 Task: Find connections with filter location Frederikshavn with filter topic #marketingdigitalwith filter profile language French with filter current company MX Player with filter school University of Jammu with filter industry Plastics Manufacturing with filter service category Network Support with filter keywords title Attorney
Action: Mouse moved to (563, 75)
Screenshot: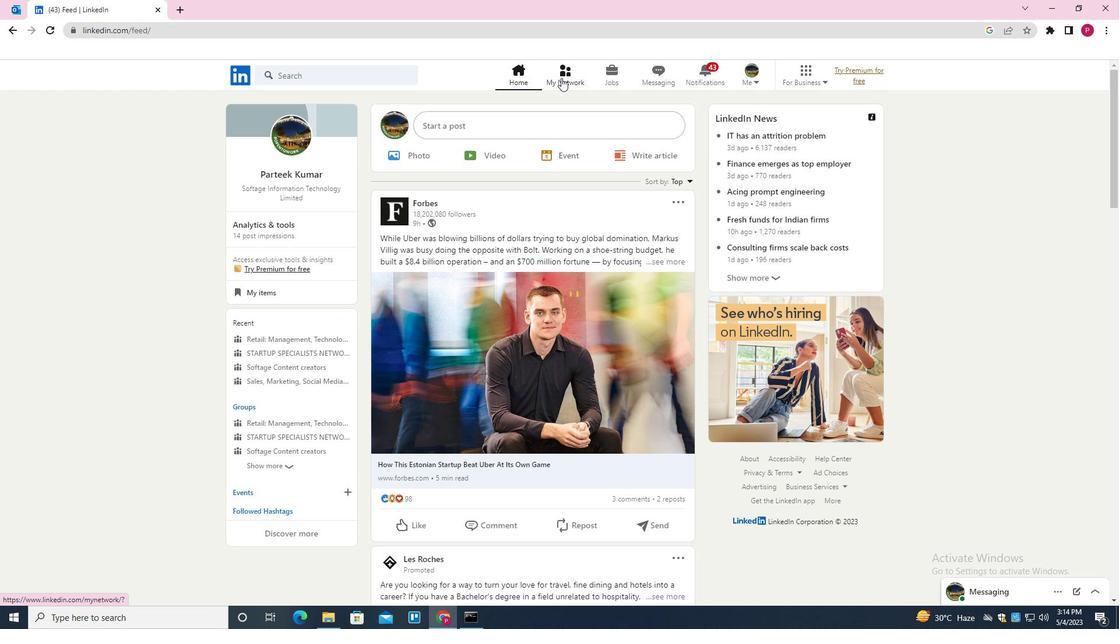 
Action: Mouse pressed left at (563, 75)
Screenshot: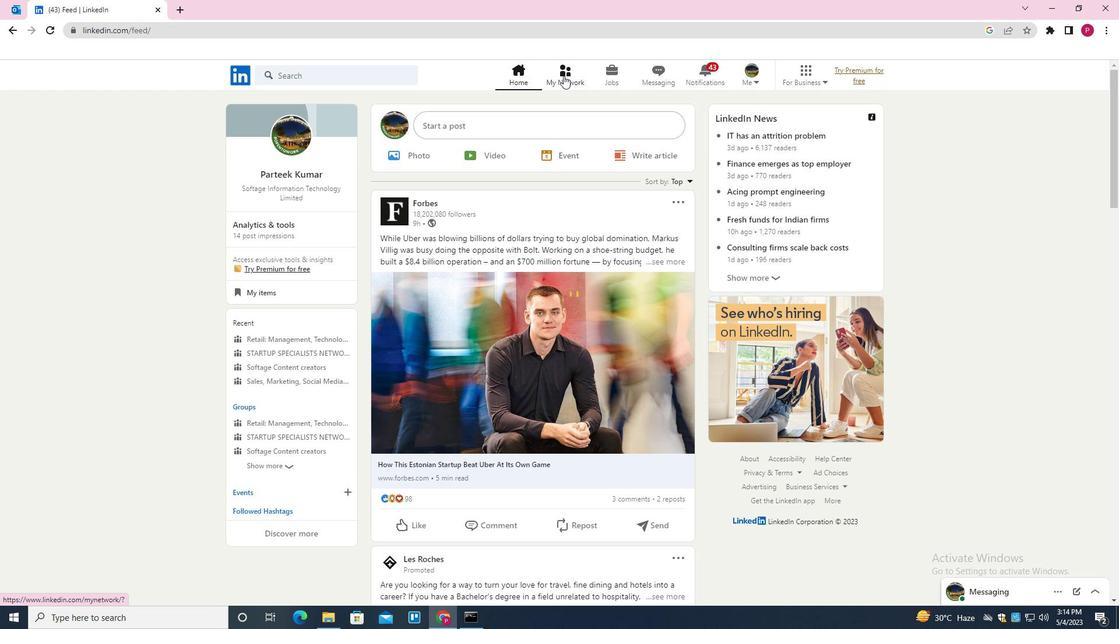 
Action: Mouse moved to (334, 143)
Screenshot: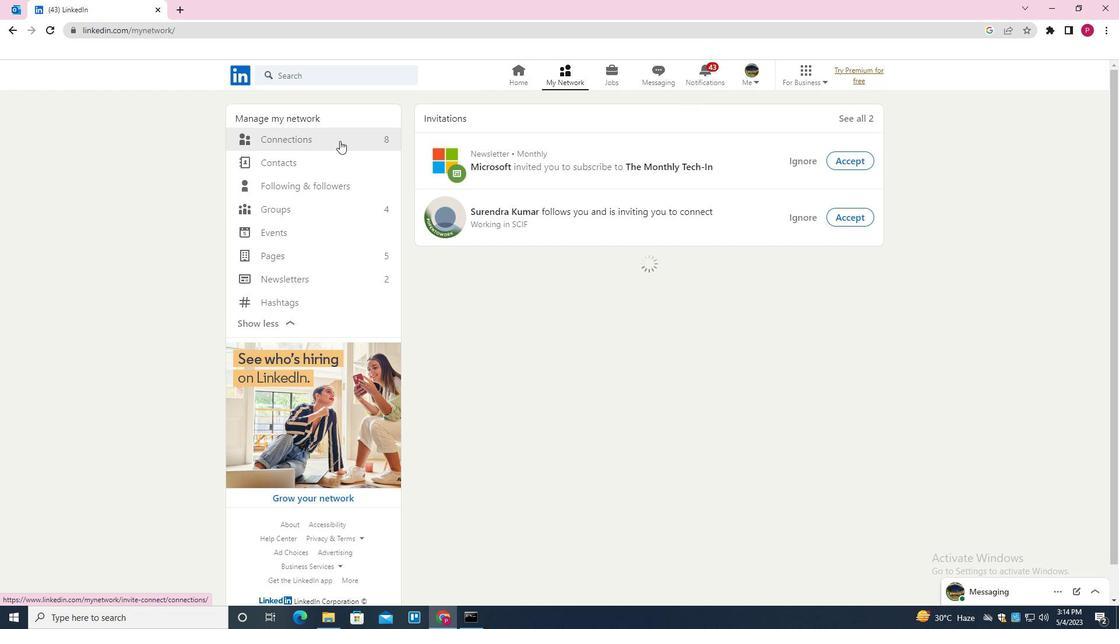 
Action: Mouse pressed left at (334, 143)
Screenshot: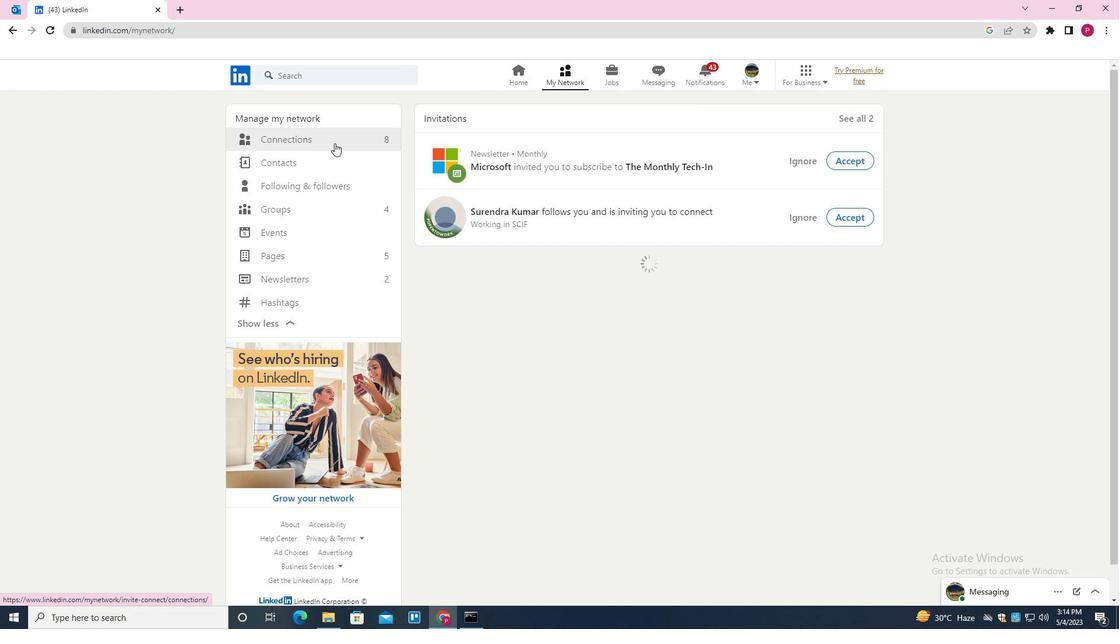 
Action: Mouse moved to (639, 139)
Screenshot: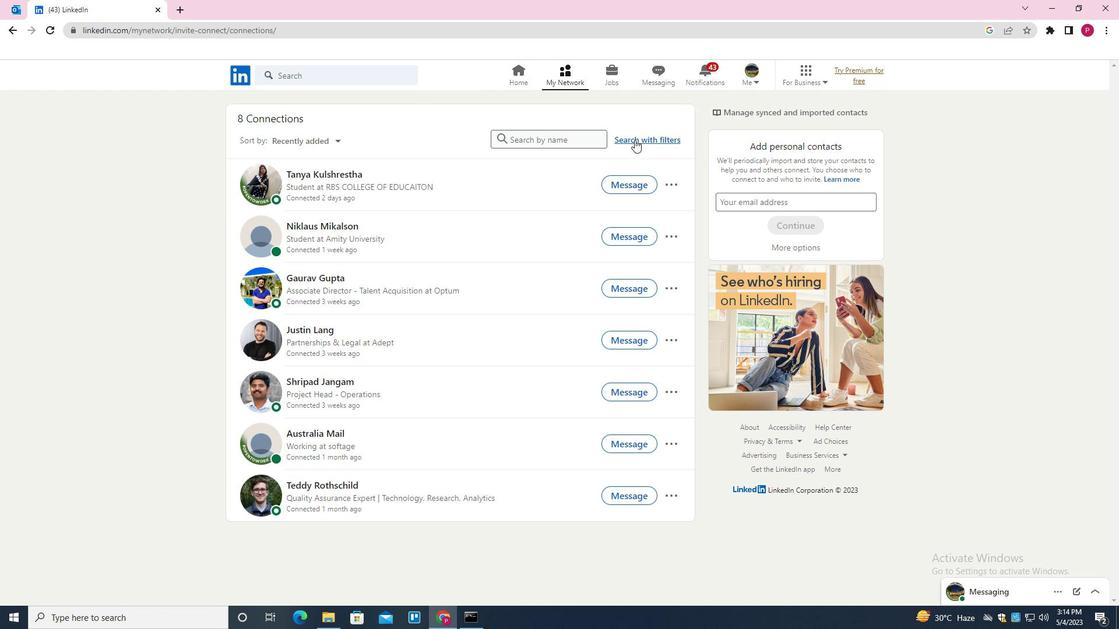 
Action: Mouse pressed left at (639, 139)
Screenshot: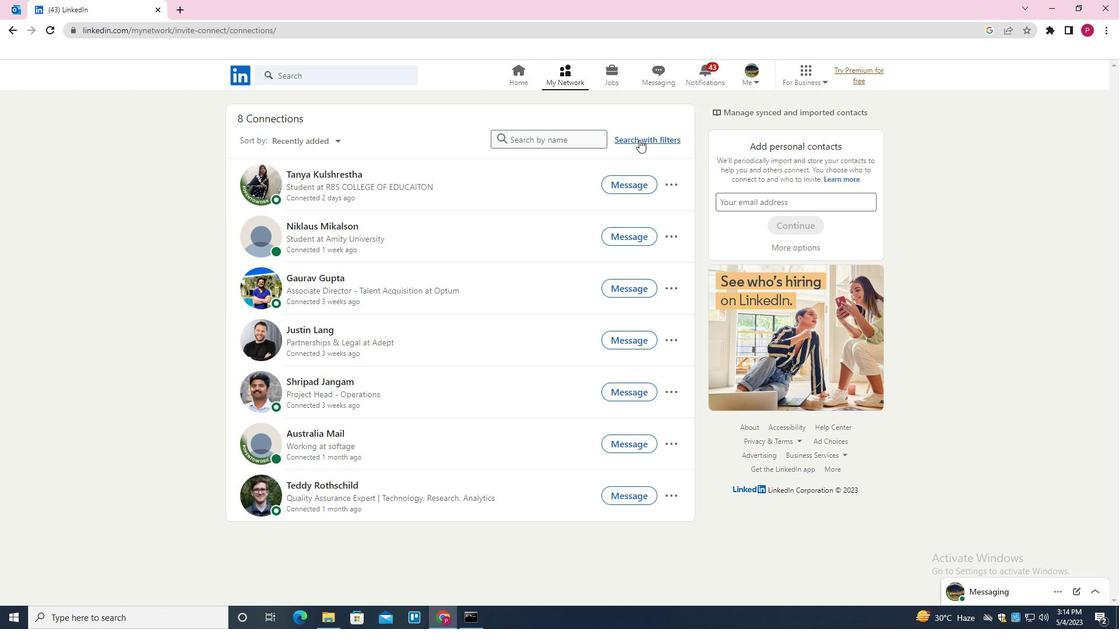 
Action: Mouse moved to (600, 107)
Screenshot: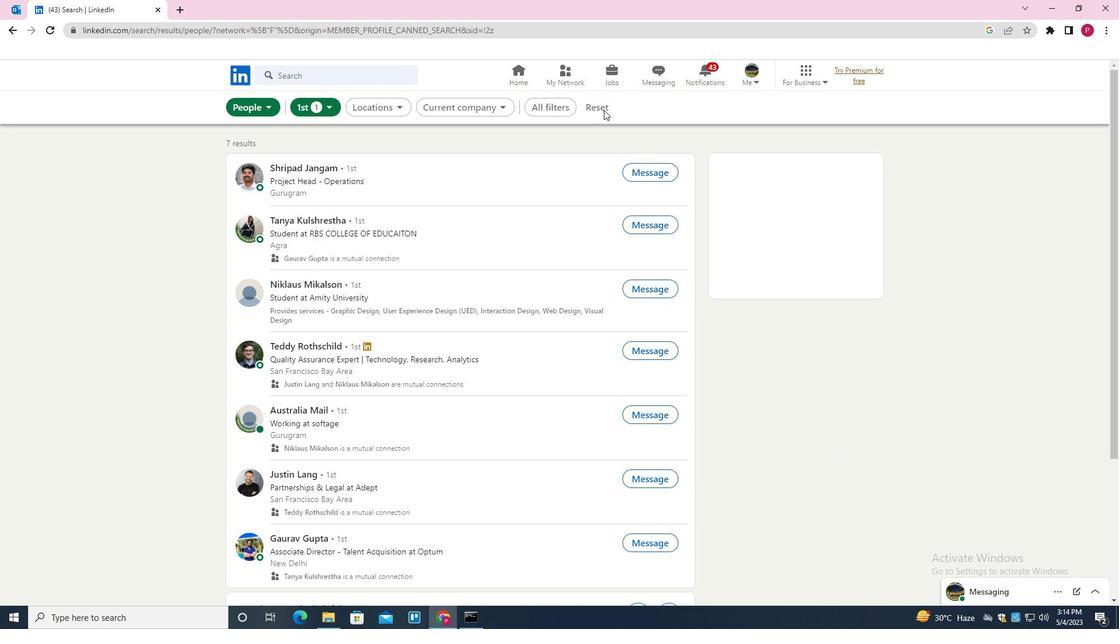 
Action: Mouse pressed left at (600, 107)
Screenshot: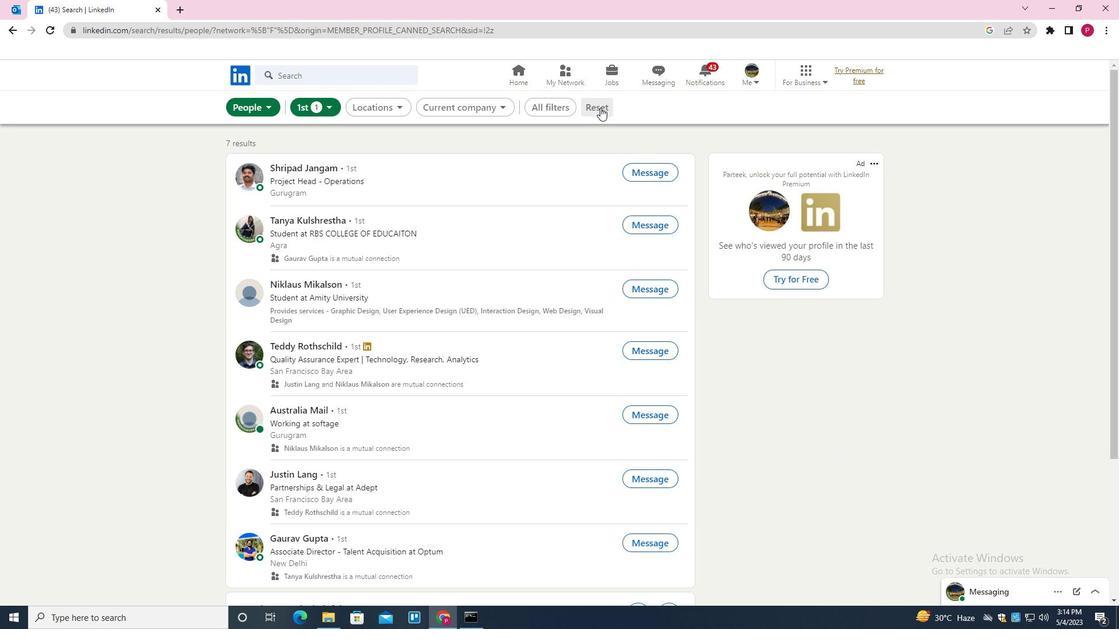
Action: Mouse moved to (566, 105)
Screenshot: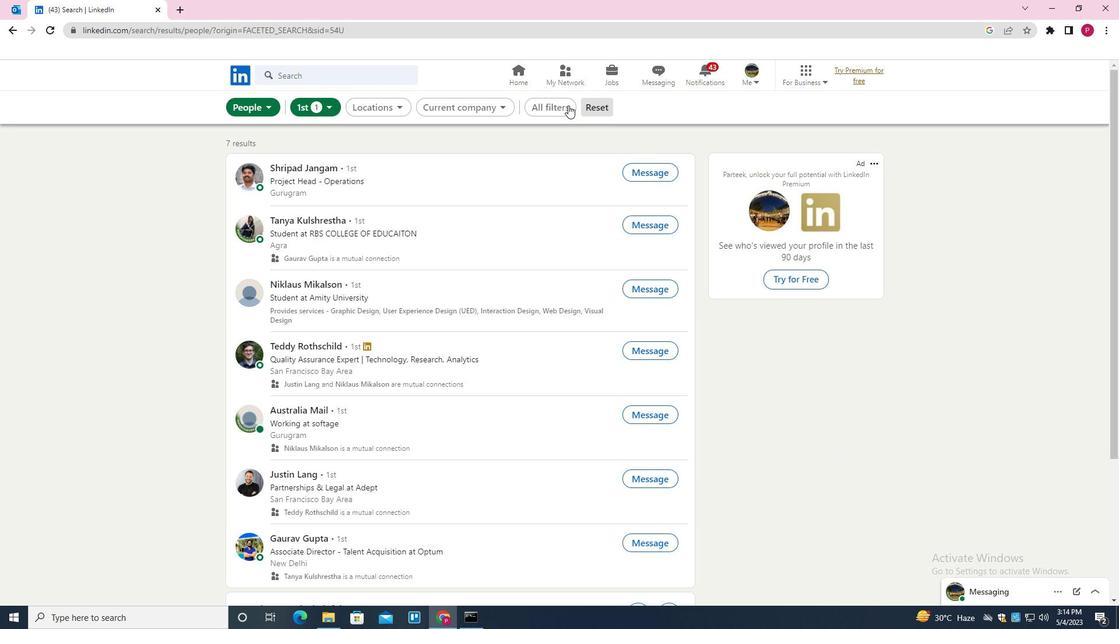 
Action: Mouse pressed left at (566, 105)
Screenshot: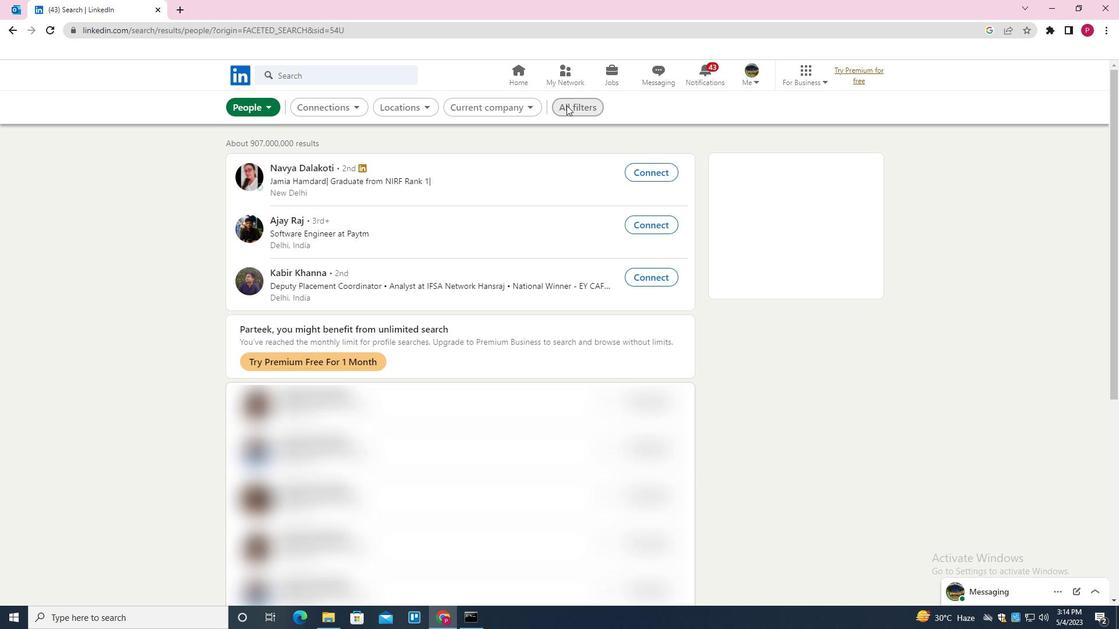 
Action: Mouse moved to (914, 305)
Screenshot: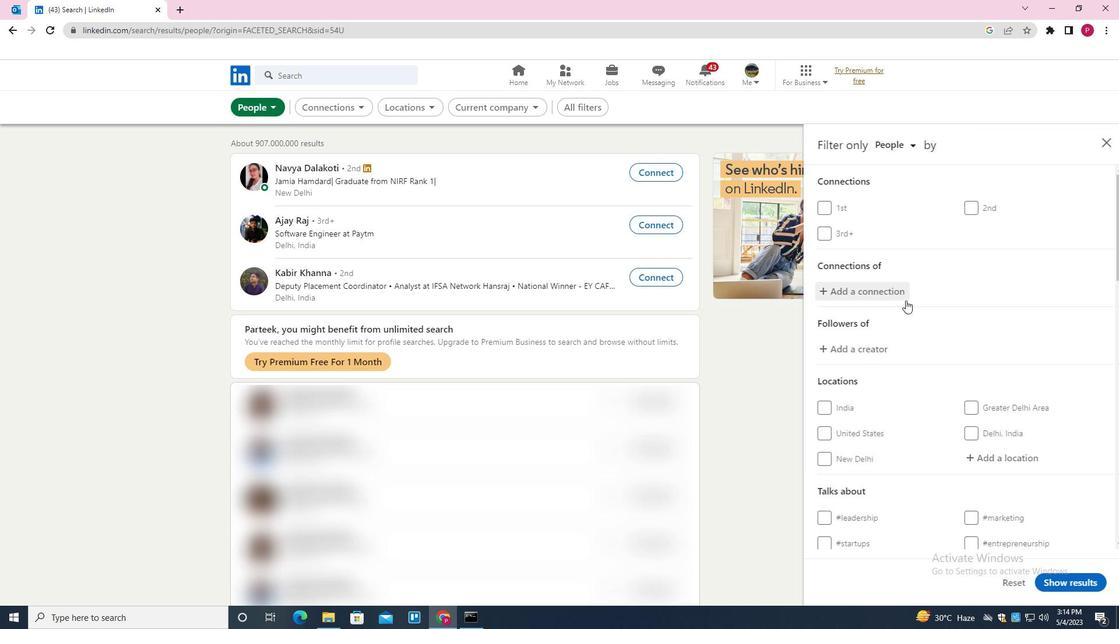 
Action: Mouse scrolled (914, 304) with delta (0, 0)
Screenshot: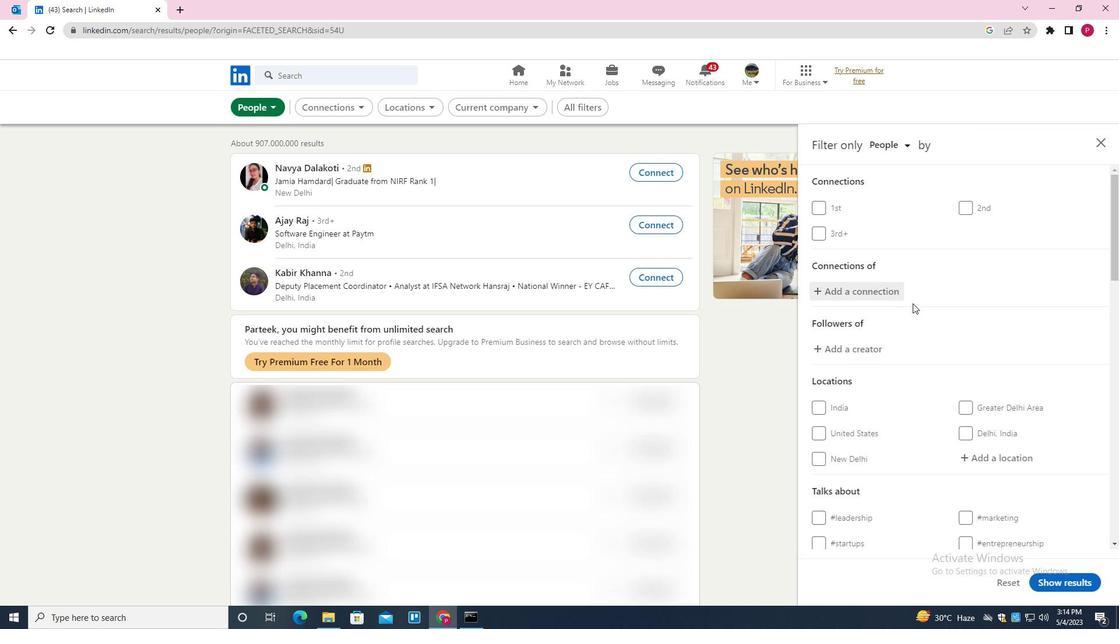 
Action: Mouse scrolled (914, 304) with delta (0, 0)
Screenshot: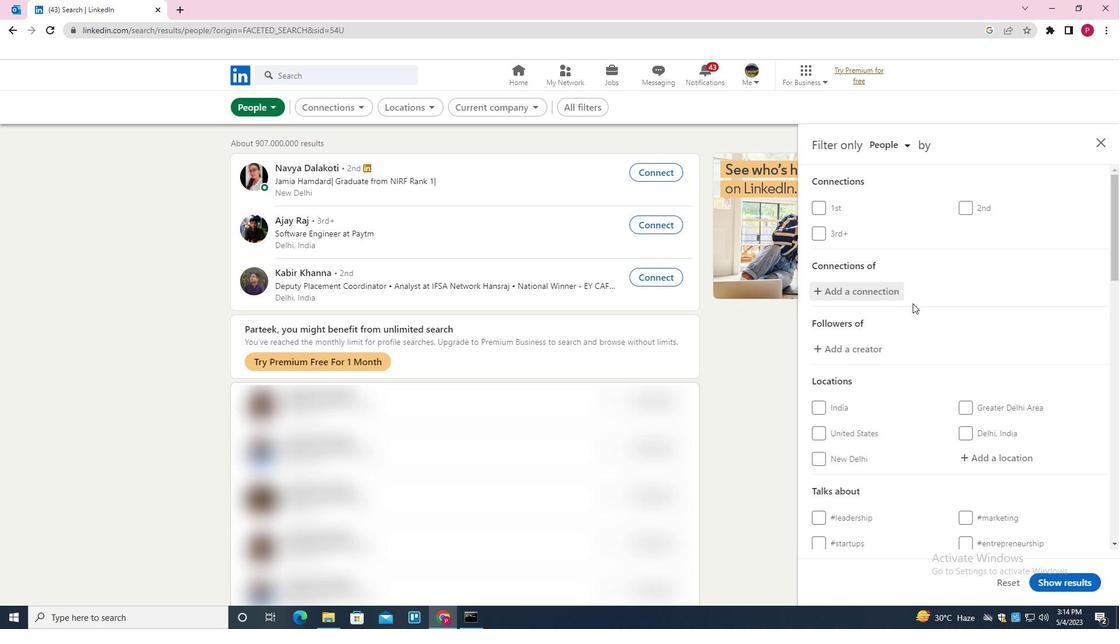 
Action: Mouse moved to (918, 309)
Screenshot: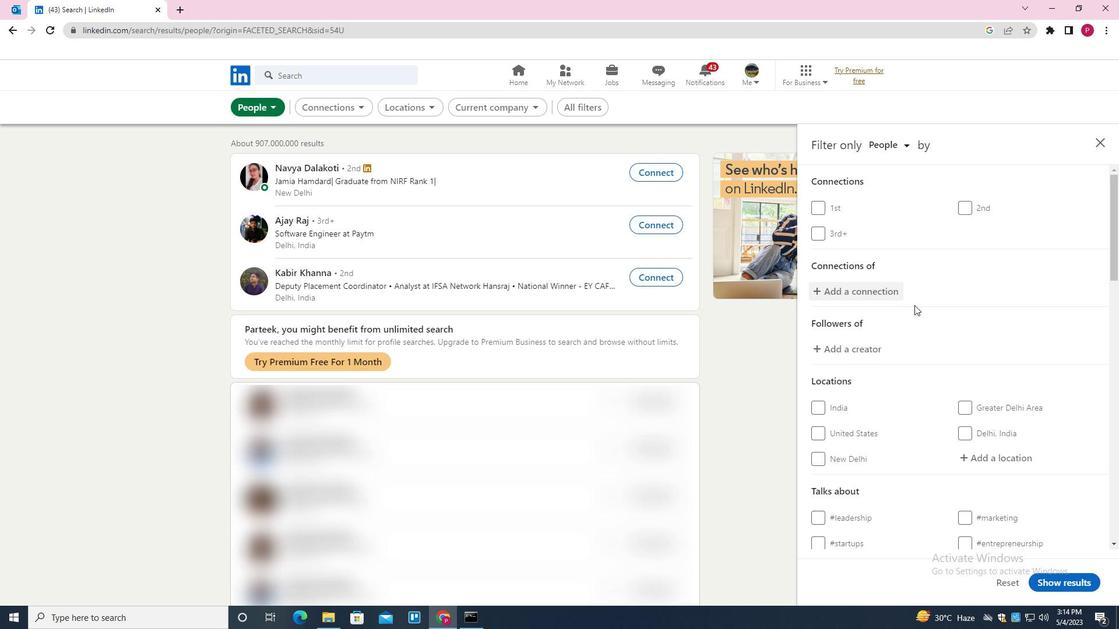
Action: Mouse scrolled (918, 308) with delta (0, 0)
Screenshot: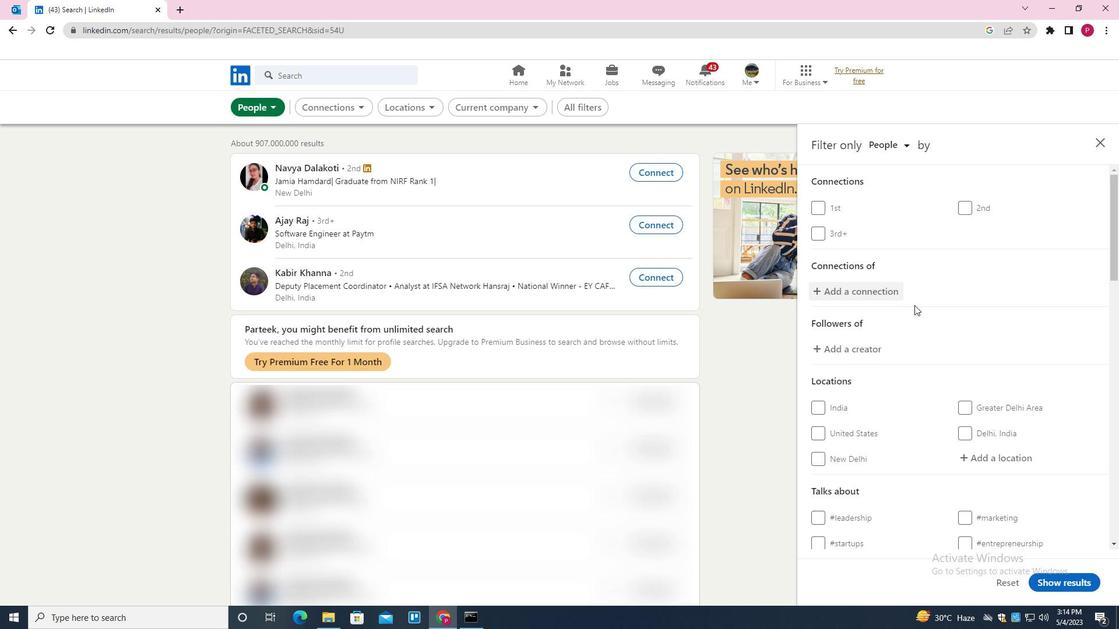 
Action: Mouse moved to (982, 290)
Screenshot: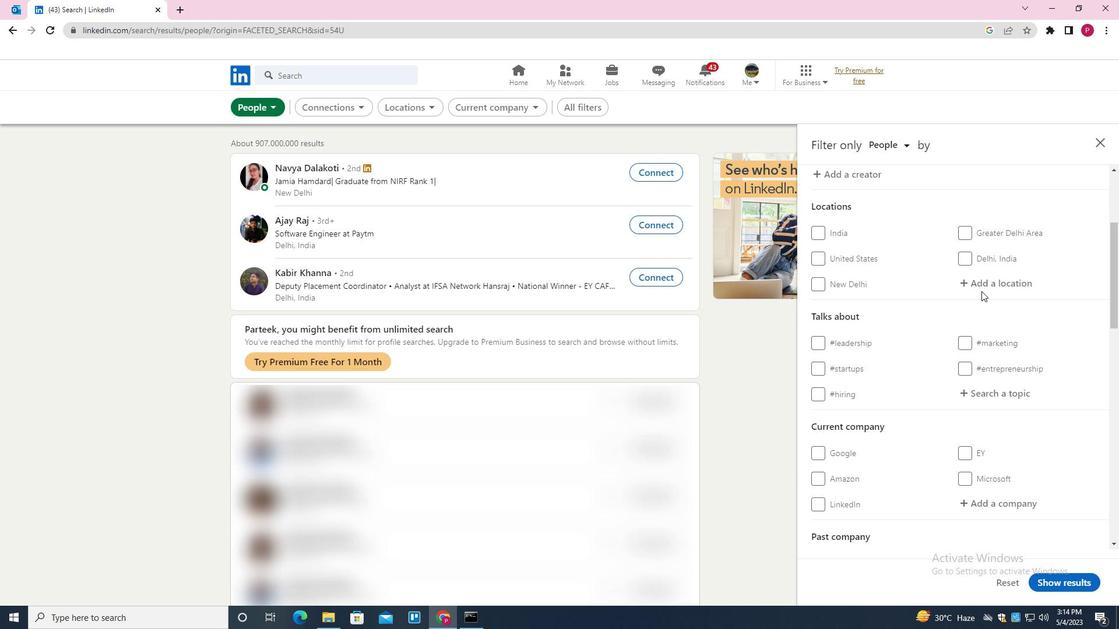 
Action: Mouse pressed left at (982, 290)
Screenshot: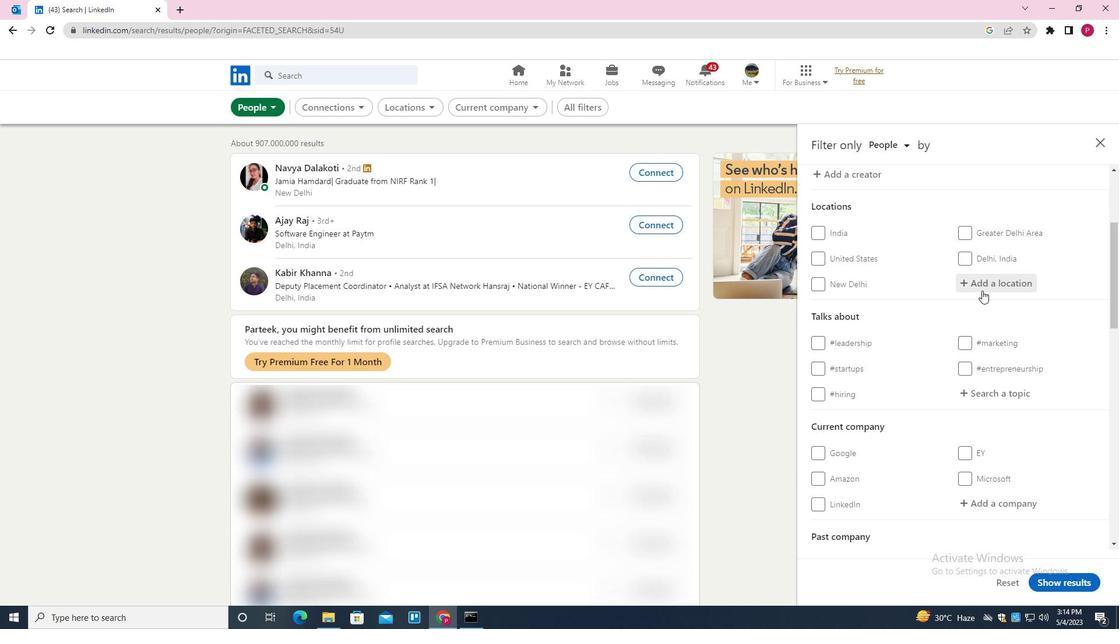 
Action: Key pressed <Key.shift>FREDERIKSHVAN<Key.down><Key.enter>
Screenshot: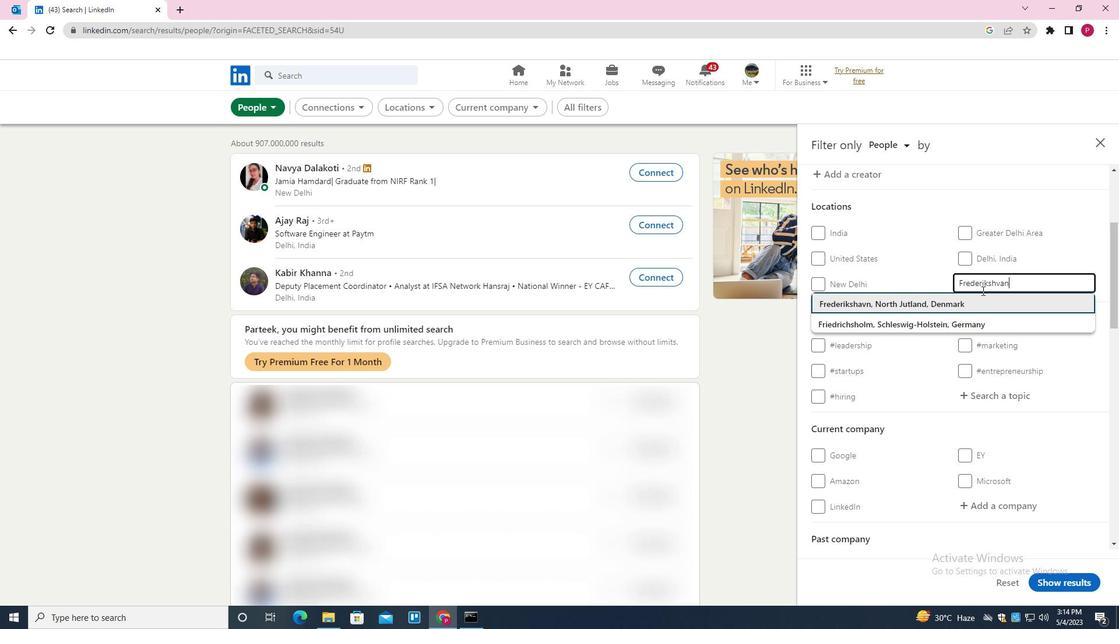 
Action: Mouse moved to (964, 318)
Screenshot: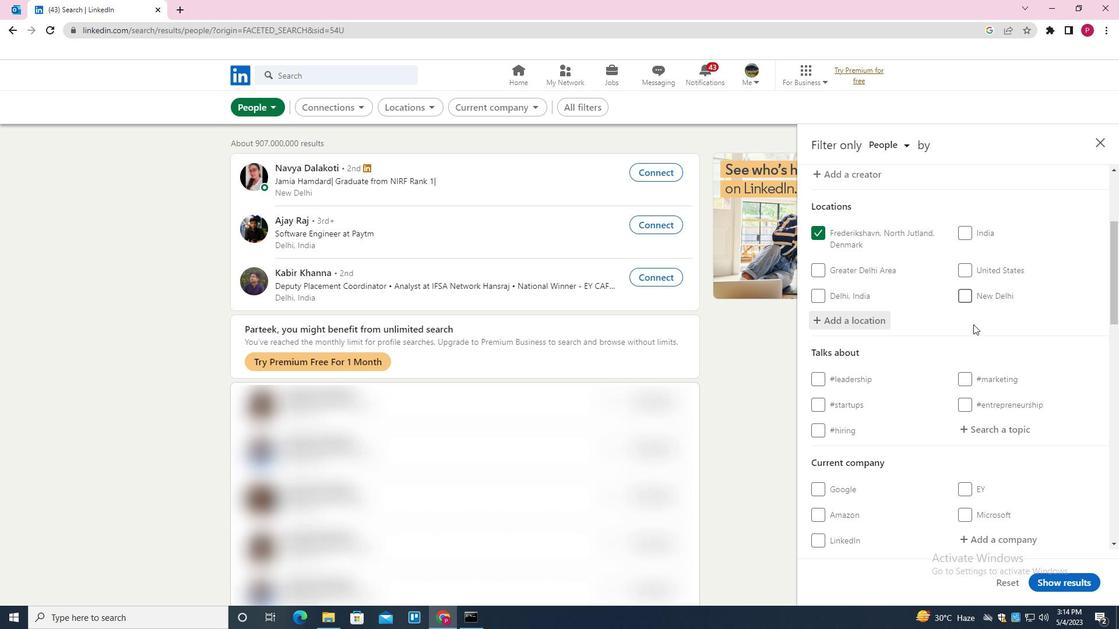 
Action: Mouse scrolled (964, 317) with delta (0, 0)
Screenshot: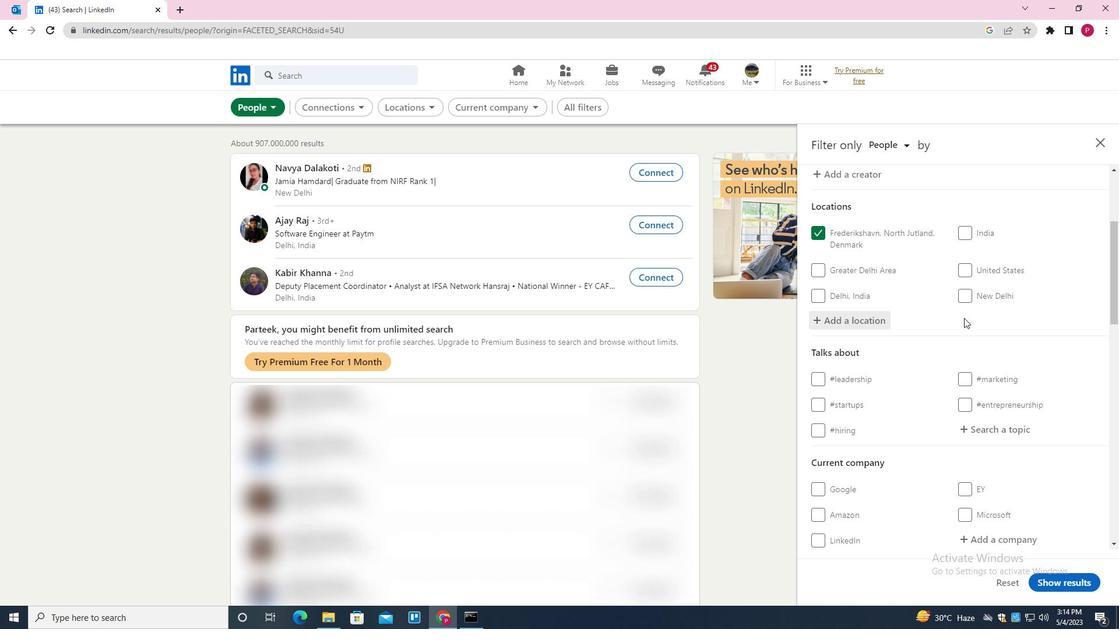 
Action: Mouse scrolled (964, 317) with delta (0, 0)
Screenshot: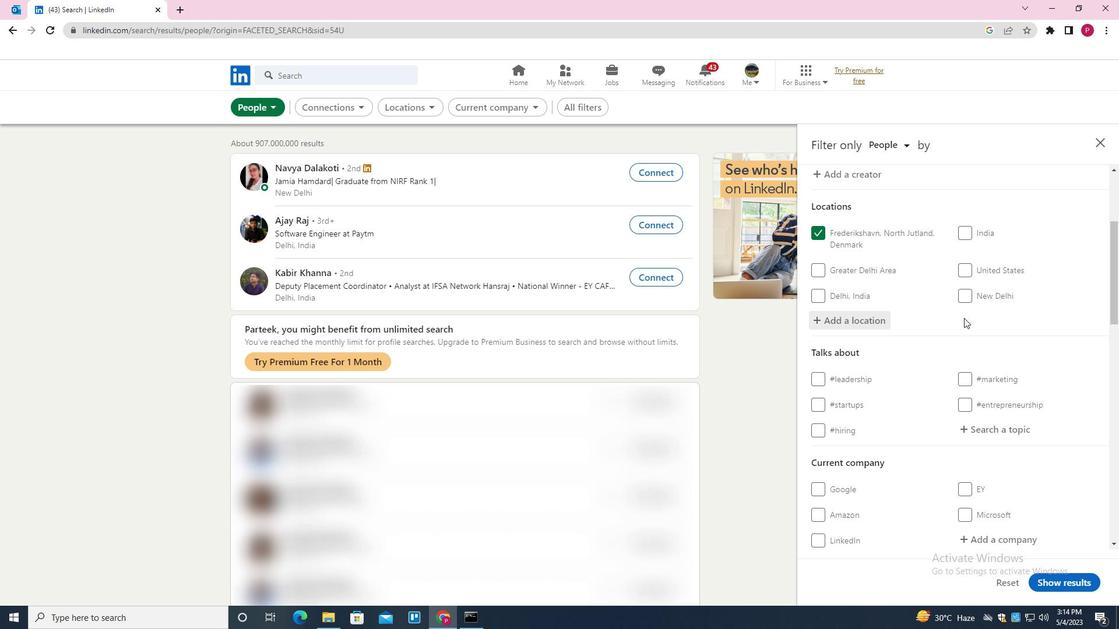 
Action: Mouse scrolled (964, 317) with delta (0, 0)
Screenshot: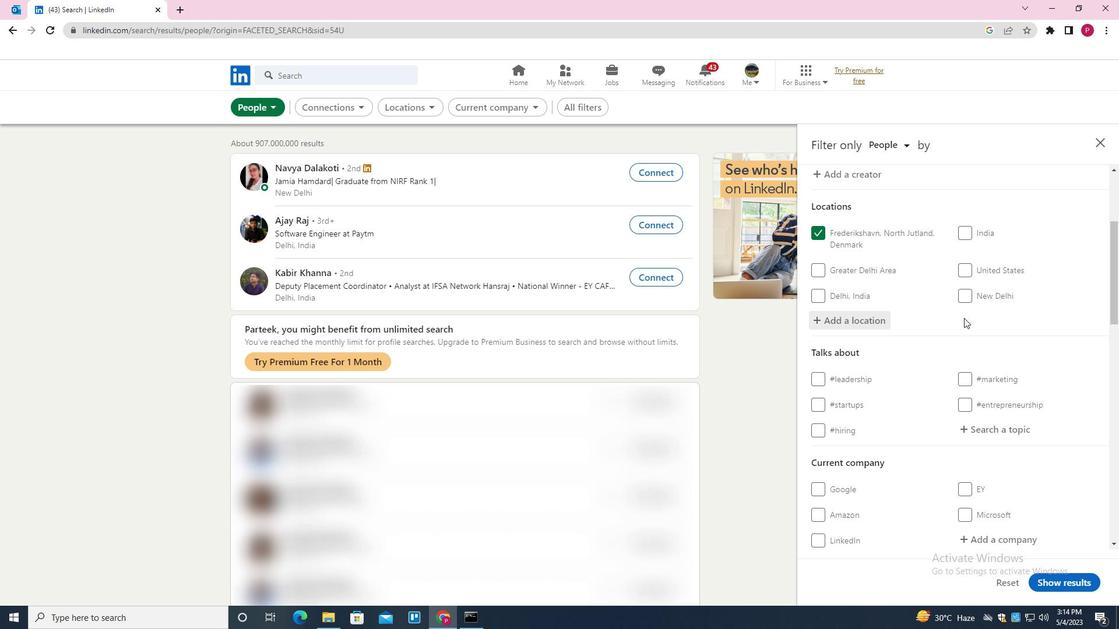 
Action: Mouse moved to (997, 255)
Screenshot: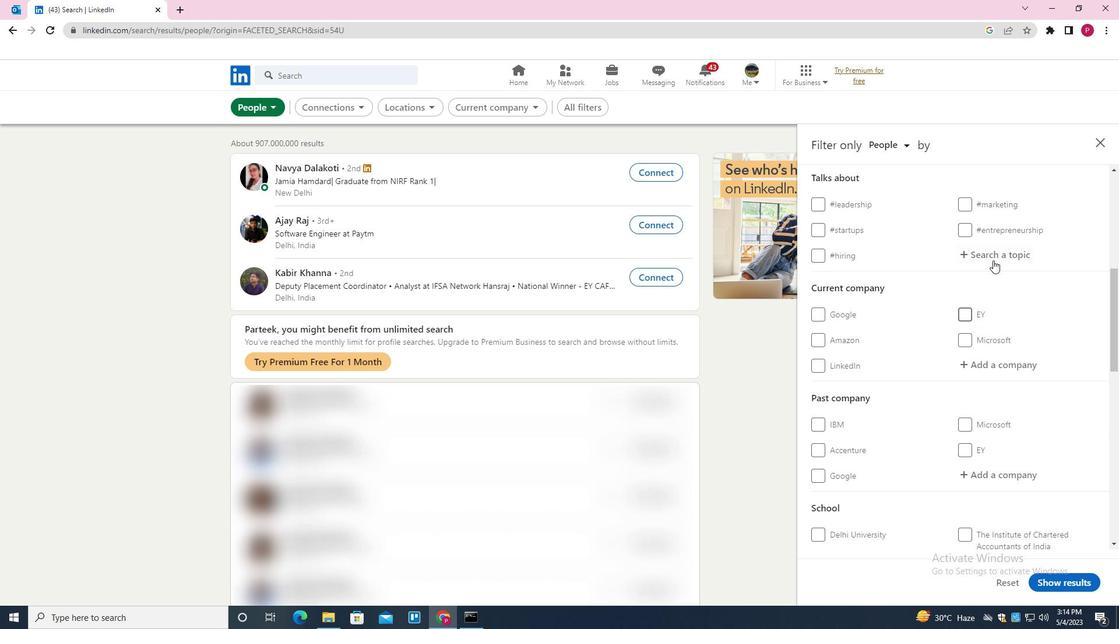
Action: Mouse pressed left at (997, 255)
Screenshot: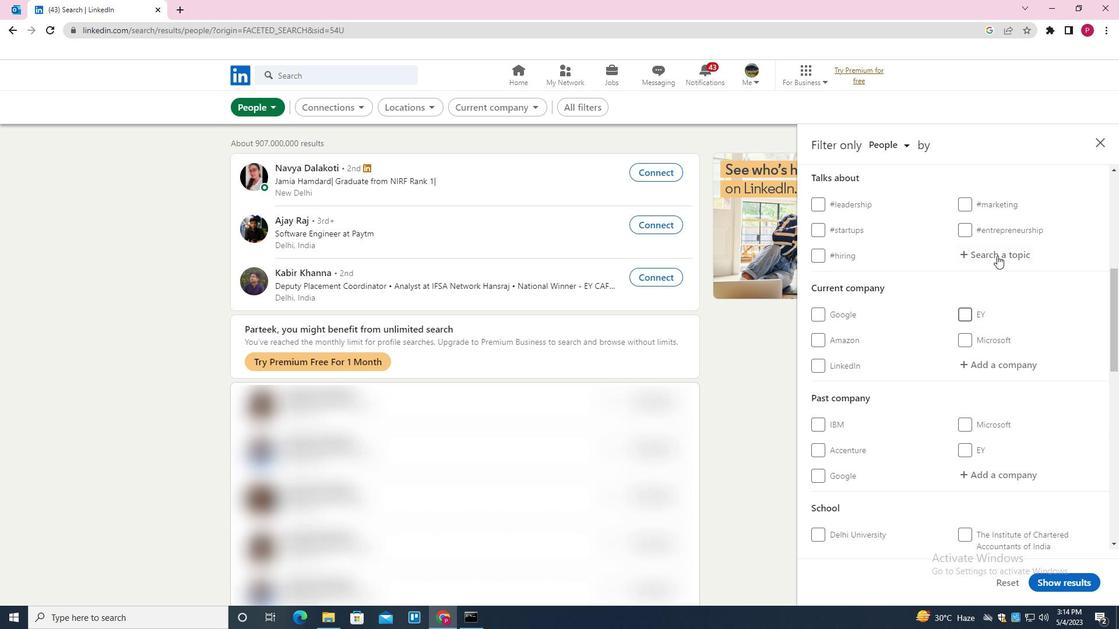 
Action: Key pressed MARKETINGDIGITAL<Key.down><Key.enter>
Screenshot: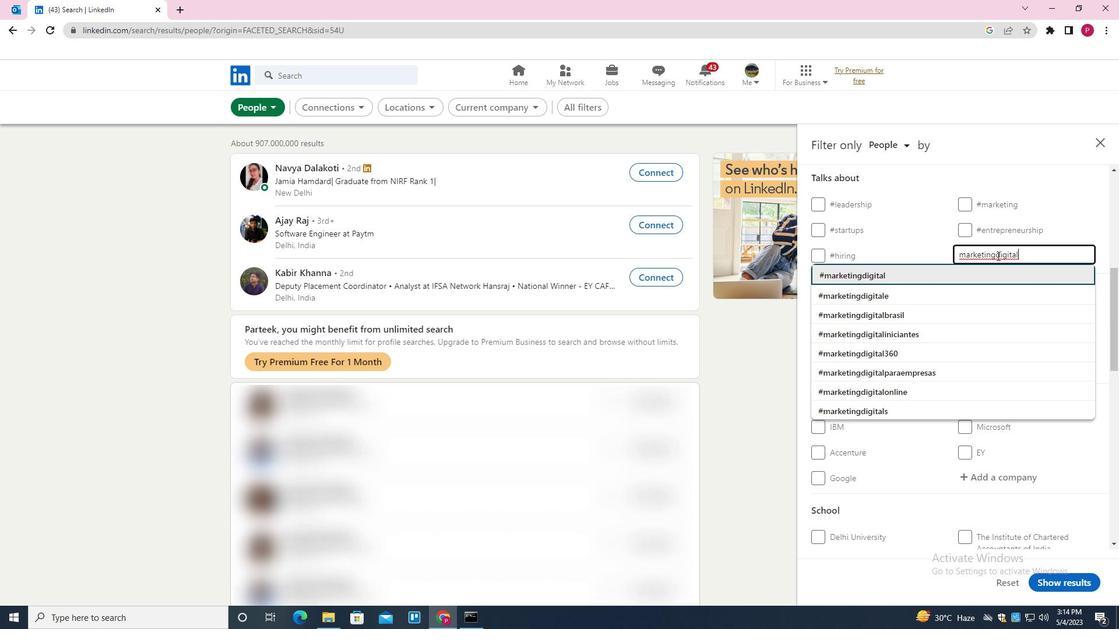 
Action: Mouse moved to (956, 271)
Screenshot: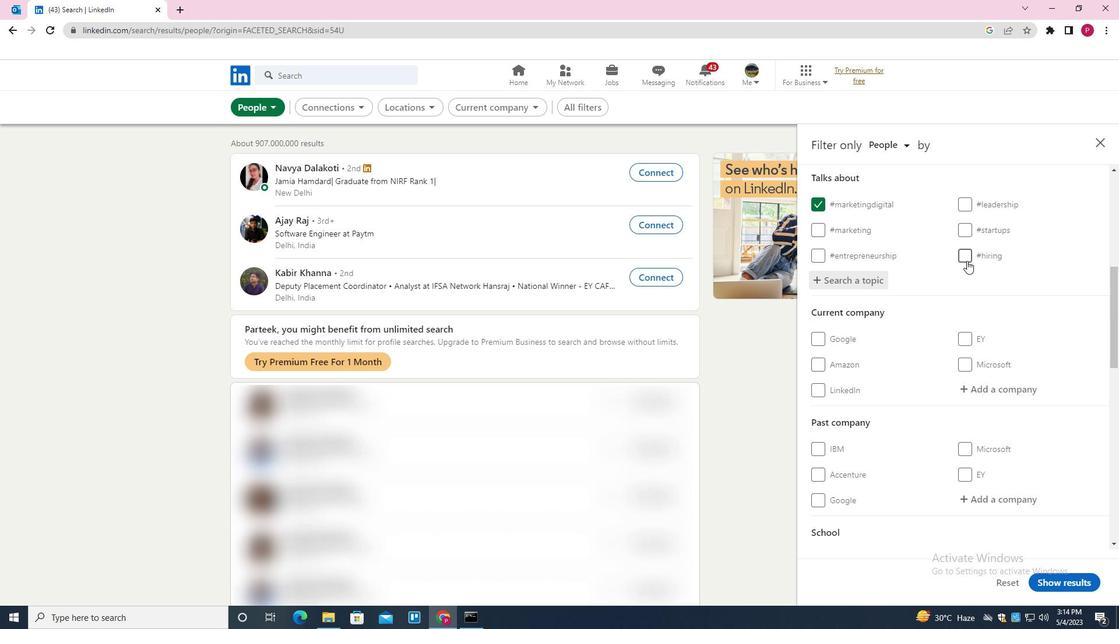 
Action: Mouse scrolled (956, 270) with delta (0, 0)
Screenshot: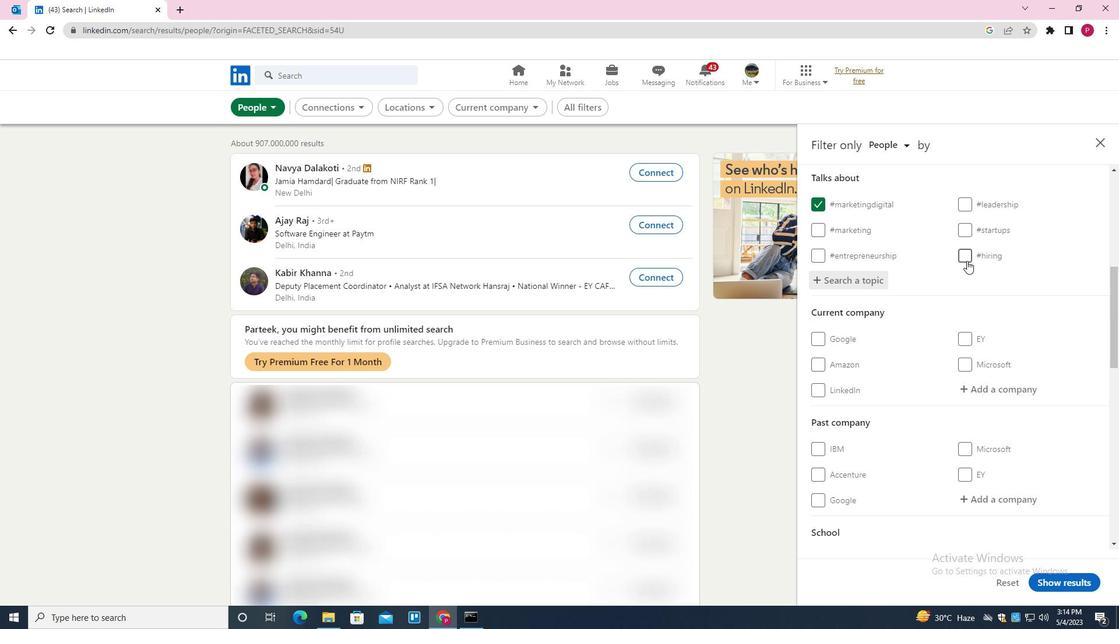 
Action: Mouse moved to (952, 279)
Screenshot: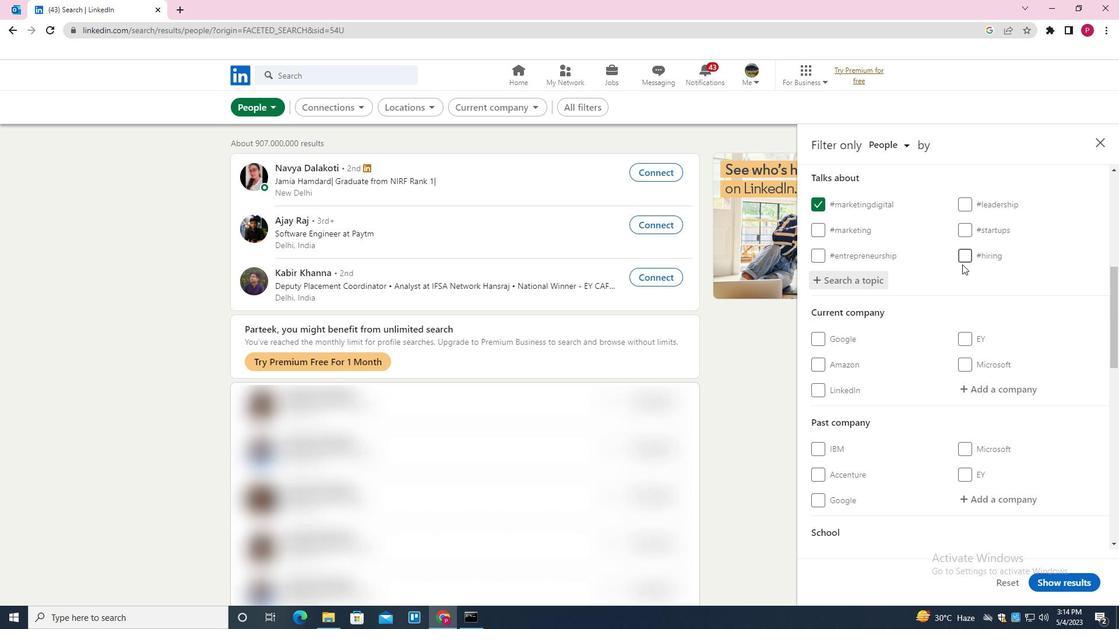 
Action: Mouse scrolled (952, 278) with delta (0, 0)
Screenshot: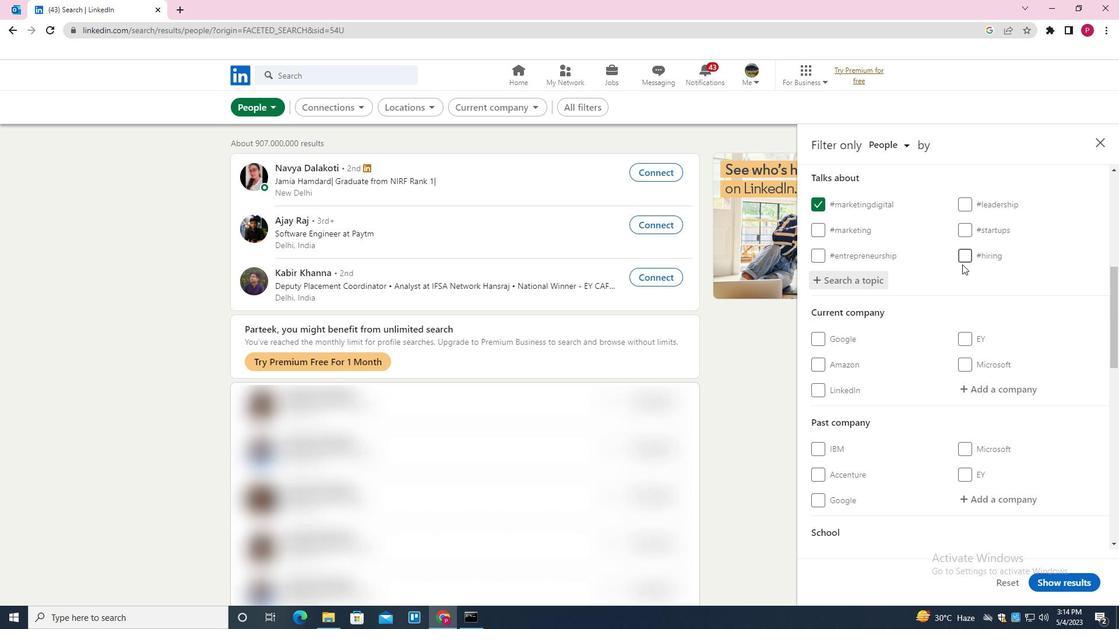 
Action: Mouse moved to (951, 281)
Screenshot: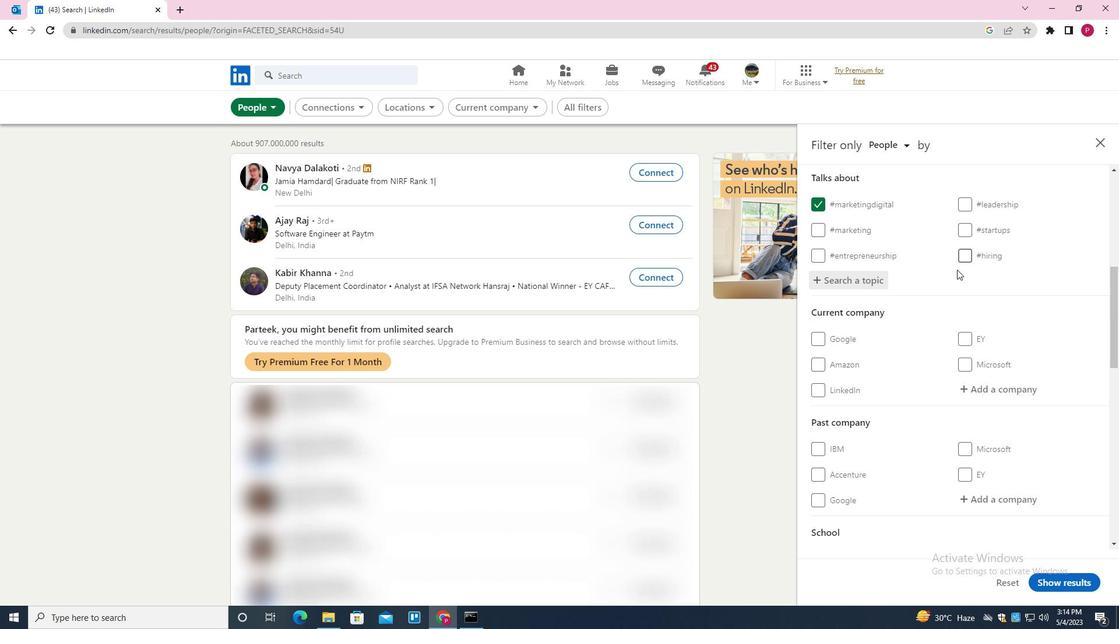 
Action: Mouse scrolled (951, 281) with delta (0, 0)
Screenshot: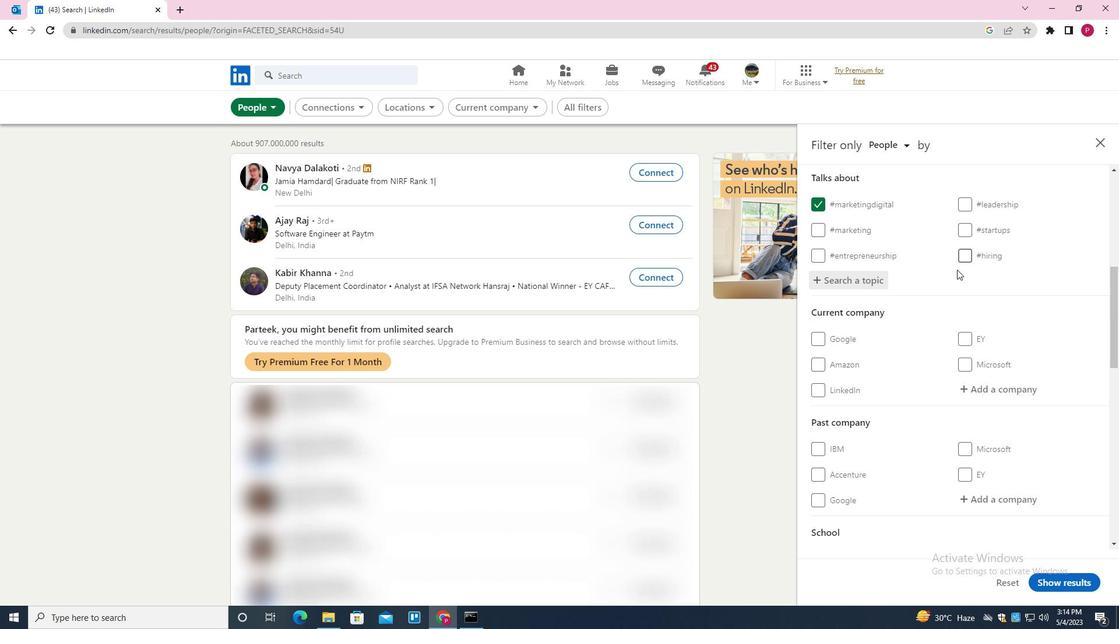 
Action: Mouse moved to (950, 283)
Screenshot: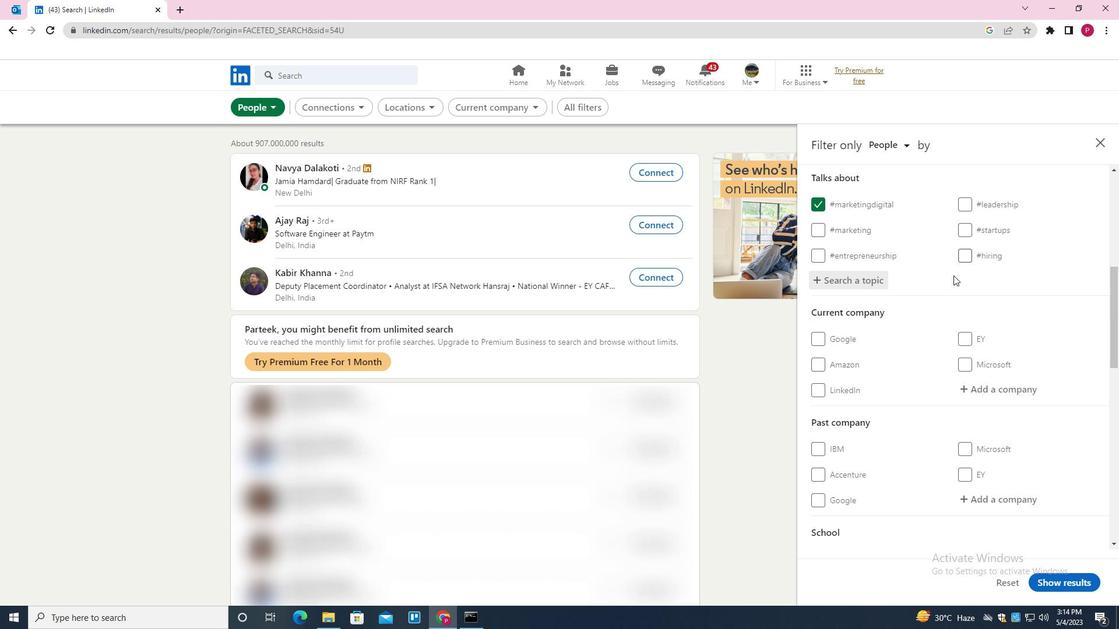 
Action: Mouse scrolled (950, 282) with delta (0, 0)
Screenshot: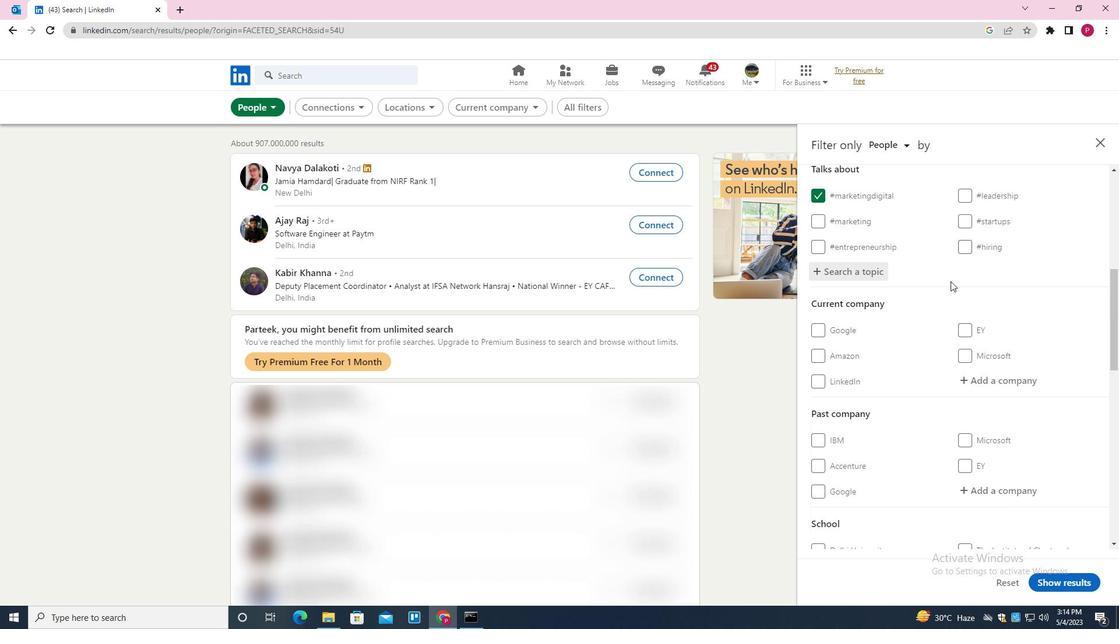 
Action: Mouse moved to (950, 285)
Screenshot: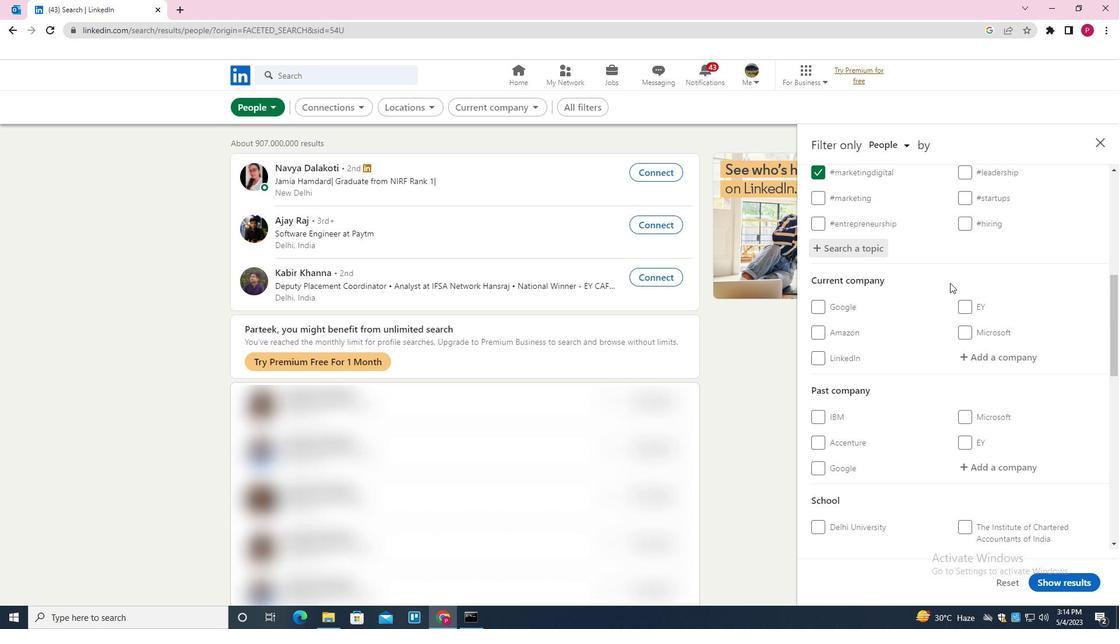
Action: Mouse scrolled (950, 285) with delta (0, 0)
Screenshot: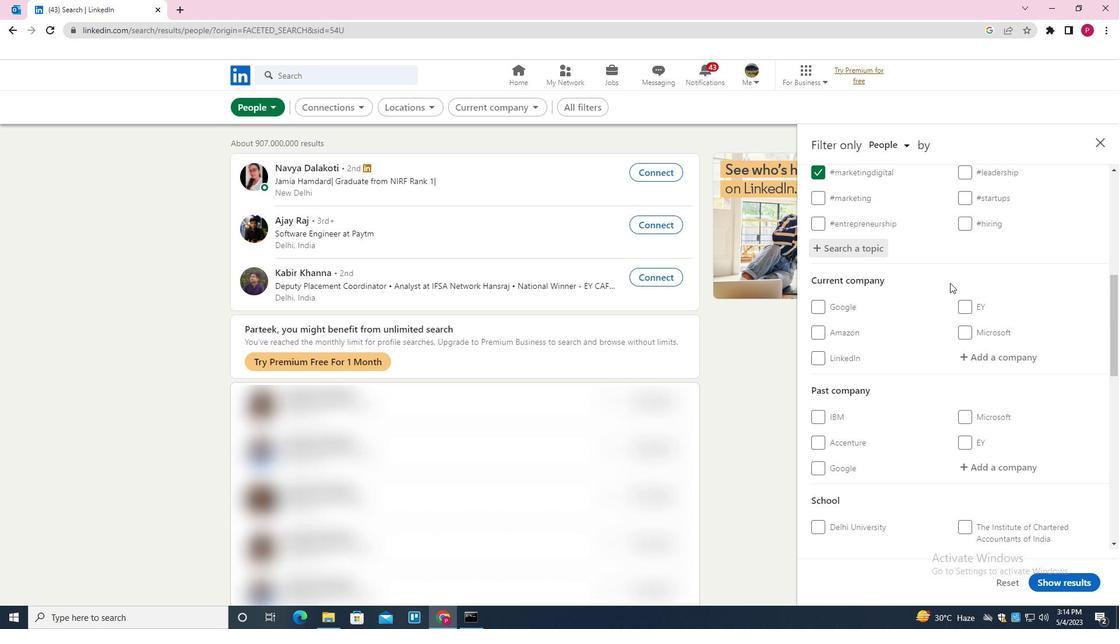 
Action: Mouse moved to (986, 278)
Screenshot: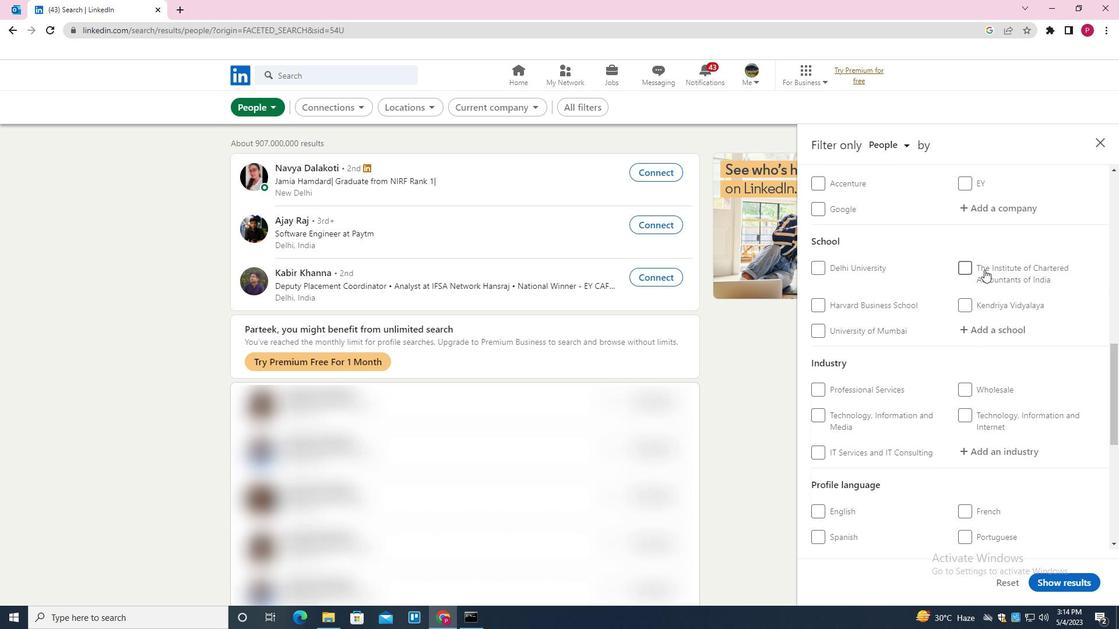 
Action: Mouse scrolled (986, 277) with delta (0, 0)
Screenshot: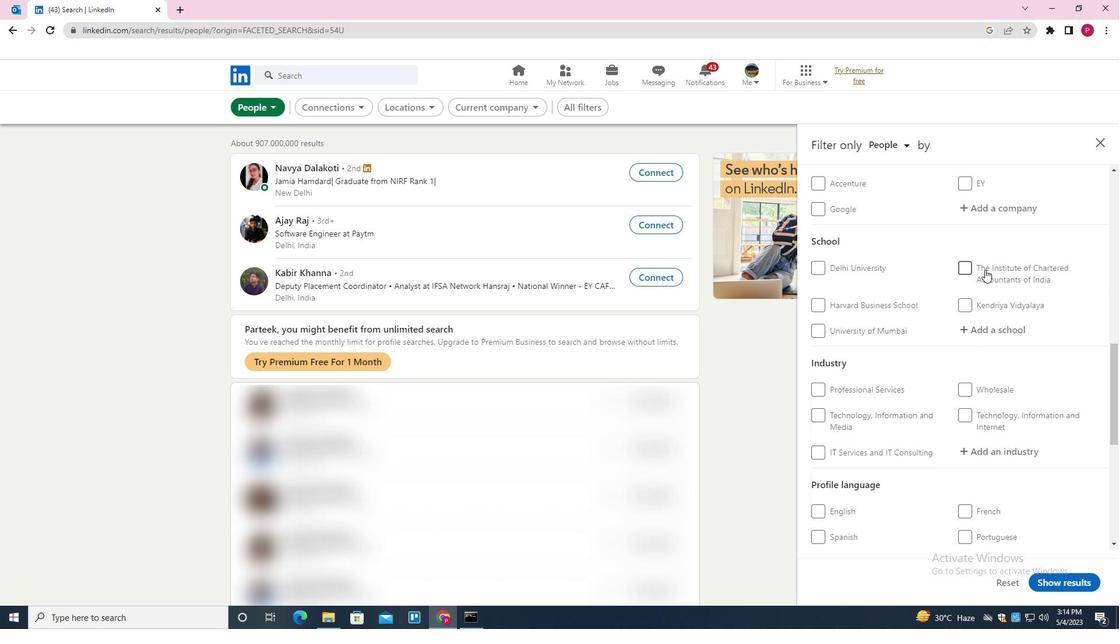 
Action: Mouse moved to (988, 289)
Screenshot: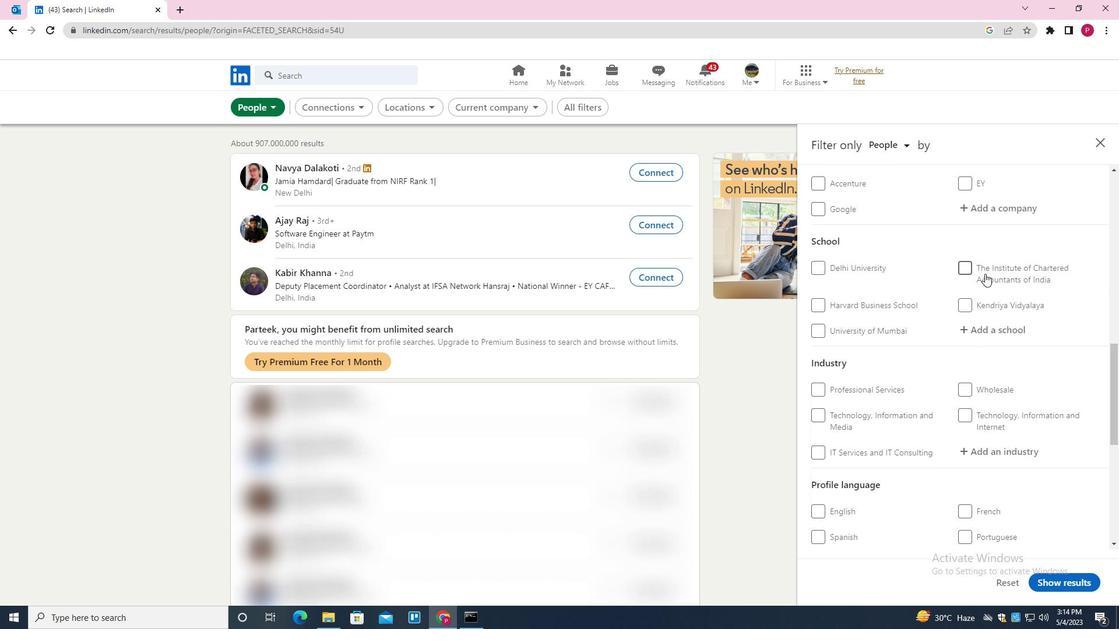 
Action: Mouse scrolled (988, 288) with delta (0, 0)
Screenshot: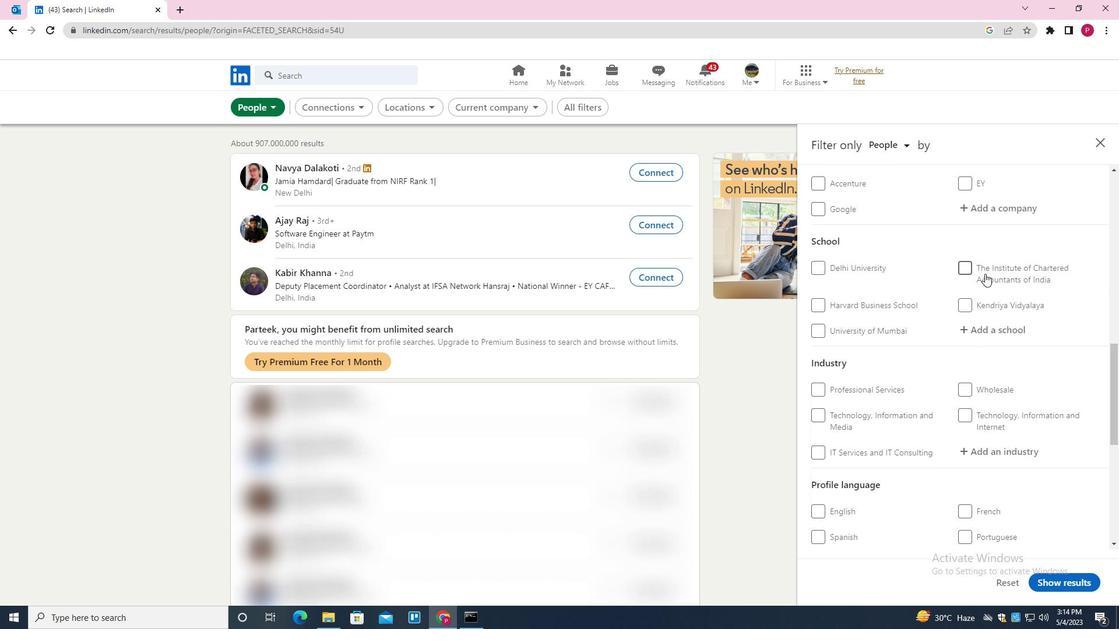 
Action: Mouse moved to (987, 300)
Screenshot: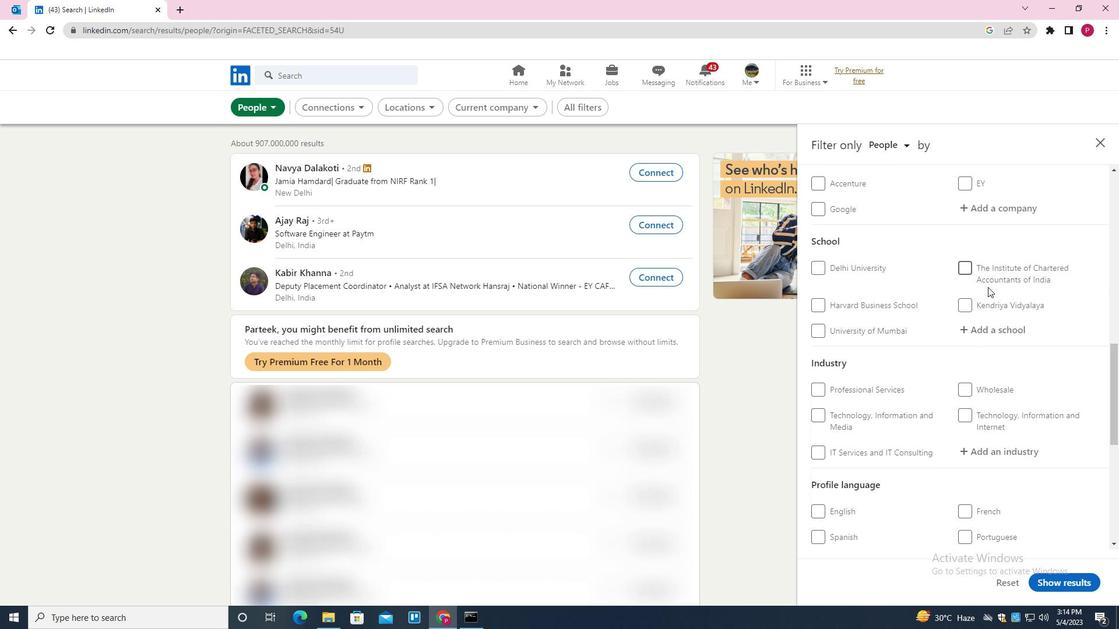 
Action: Mouse scrolled (987, 300) with delta (0, 0)
Screenshot: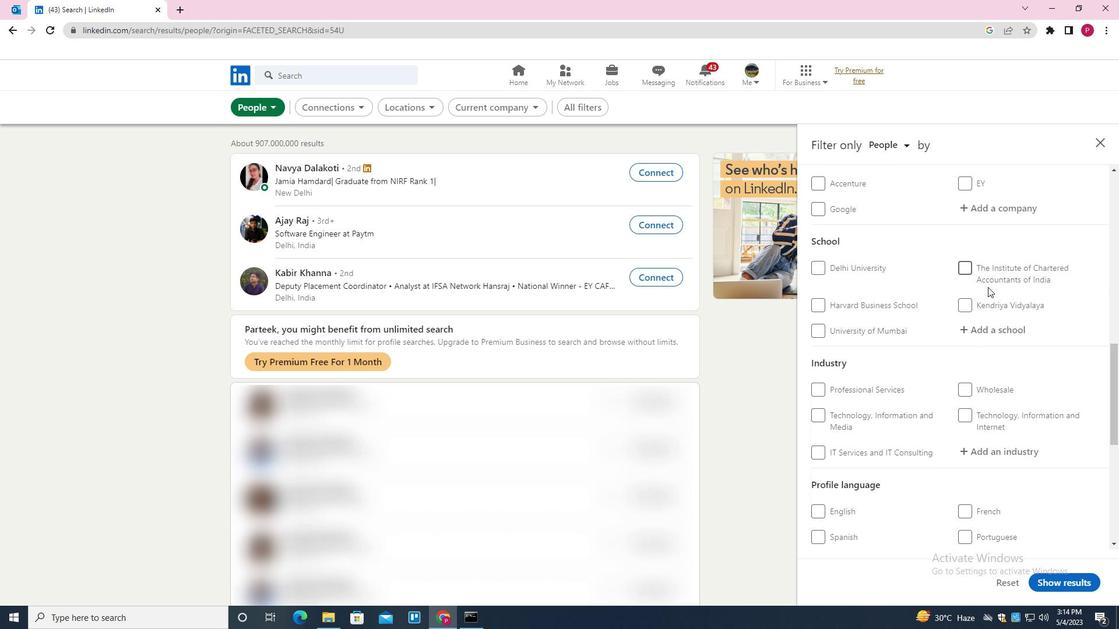 
Action: Mouse moved to (966, 343)
Screenshot: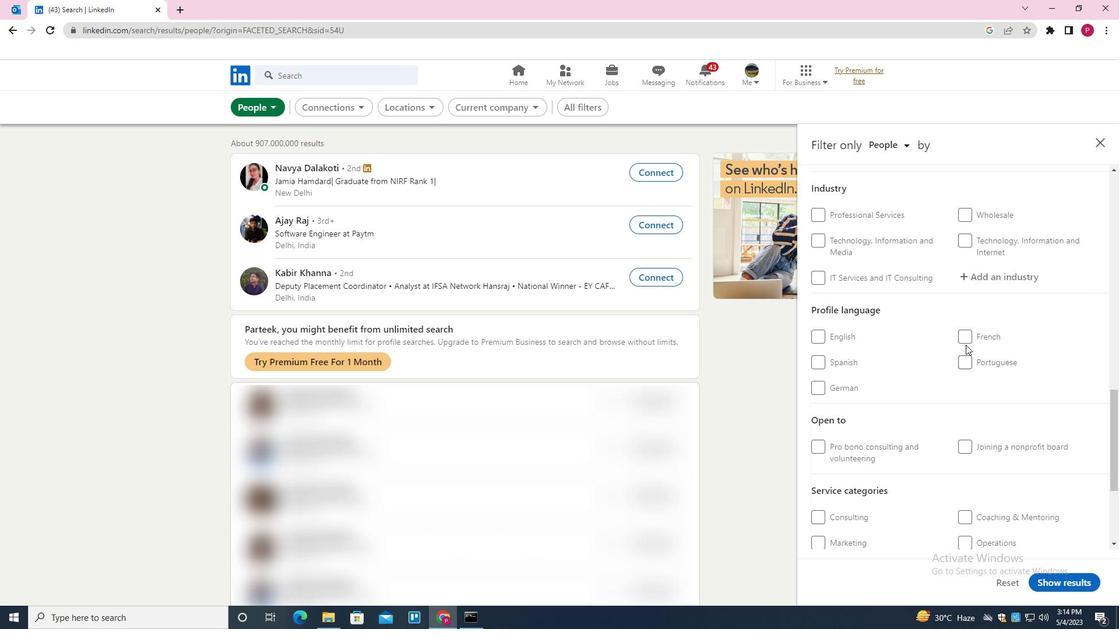 
Action: Mouse pressed left at (966, 343)
Screenshot: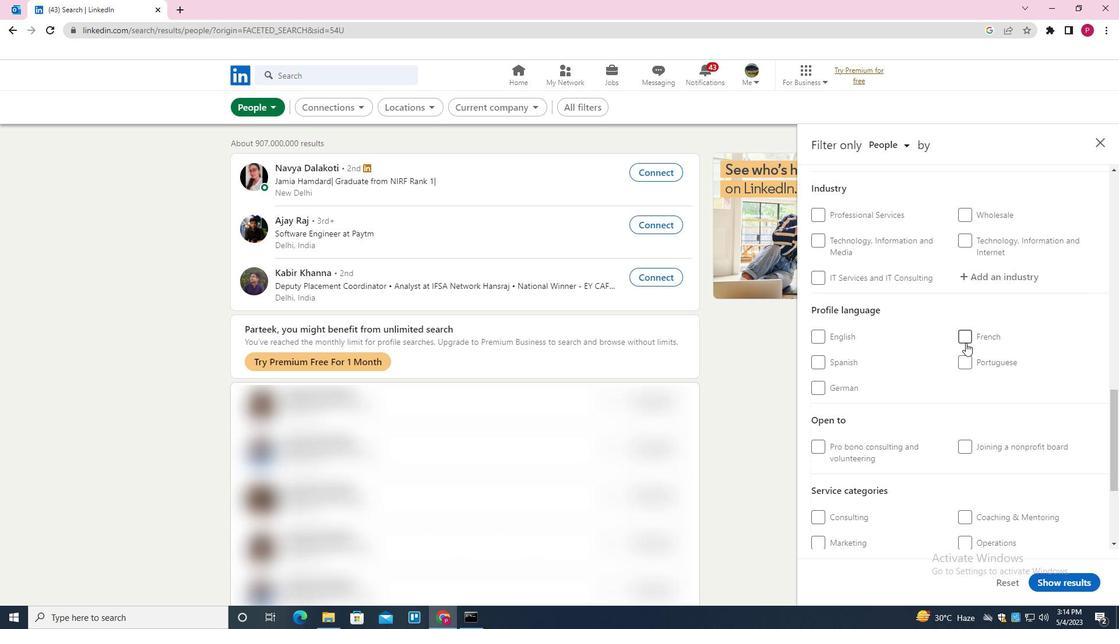 
Action: Mouse moved to (874, 394)
Screenshot: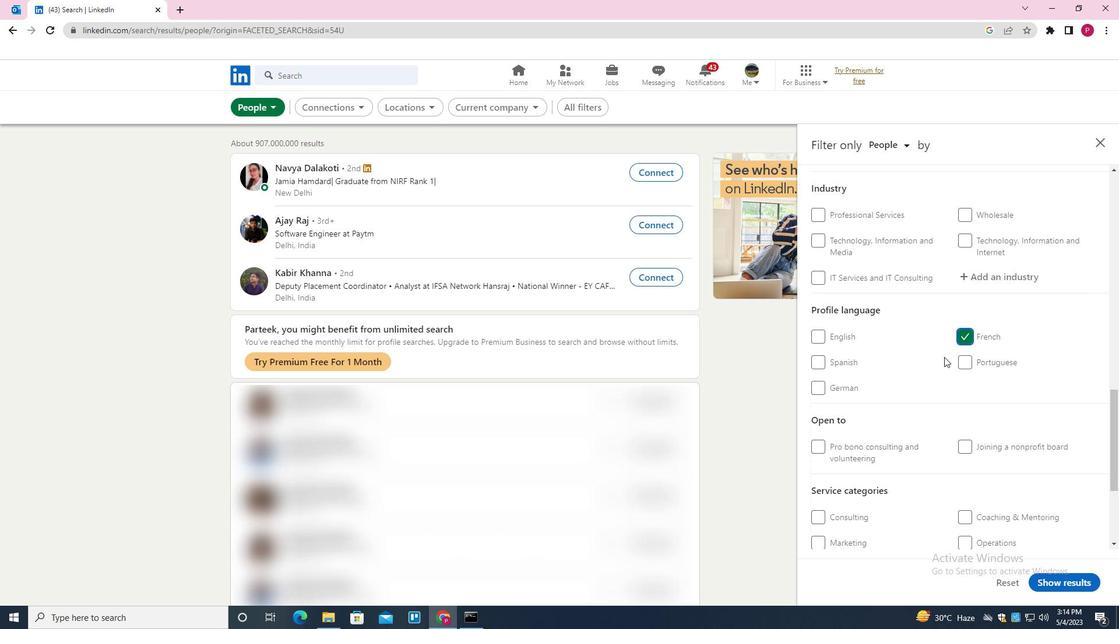 
Action: Mouse scrolled (874, 394) with delta (0, 0)
Screenshot: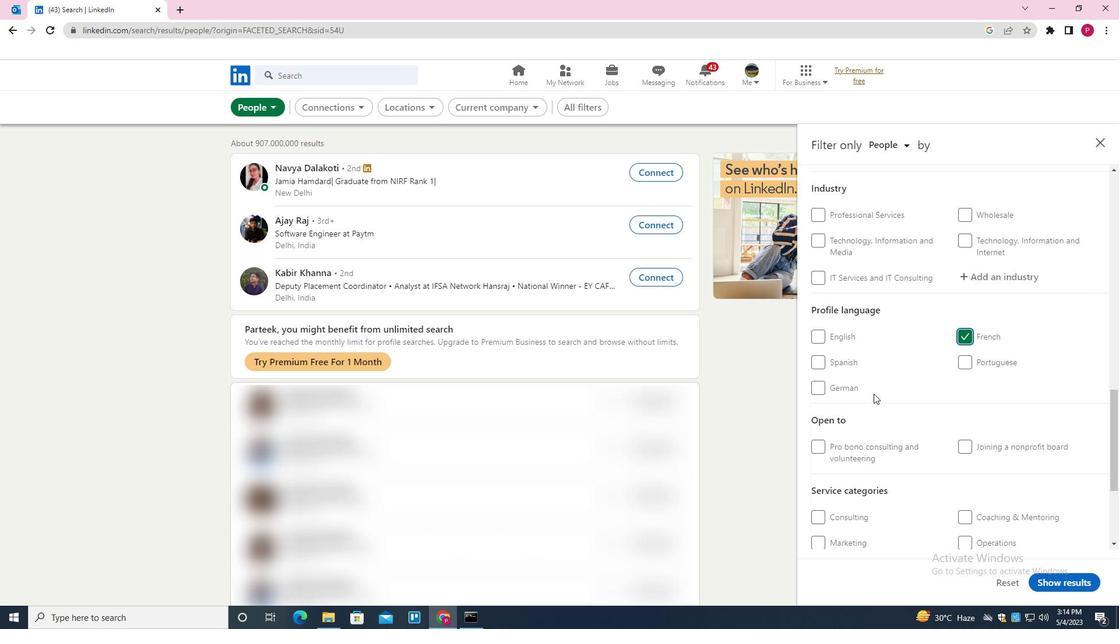 
Action: Mouse scrolled (874, 394) with delta (0, 0)
Screenshot: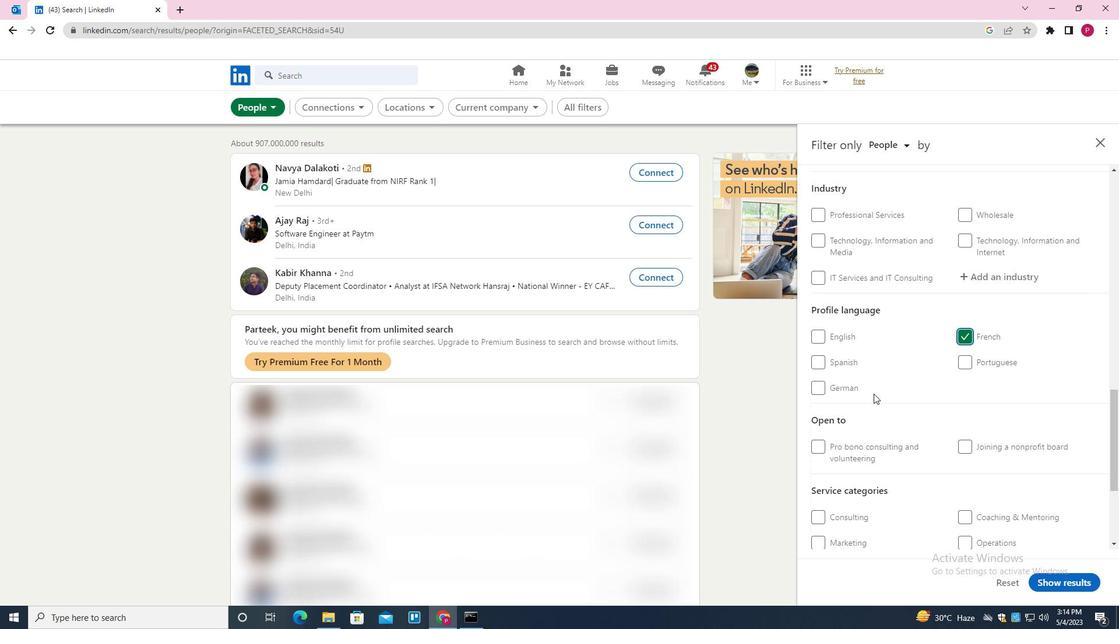 
Action: Mouse scrolled (874, 394) with delta (0, 0)
Screenshot: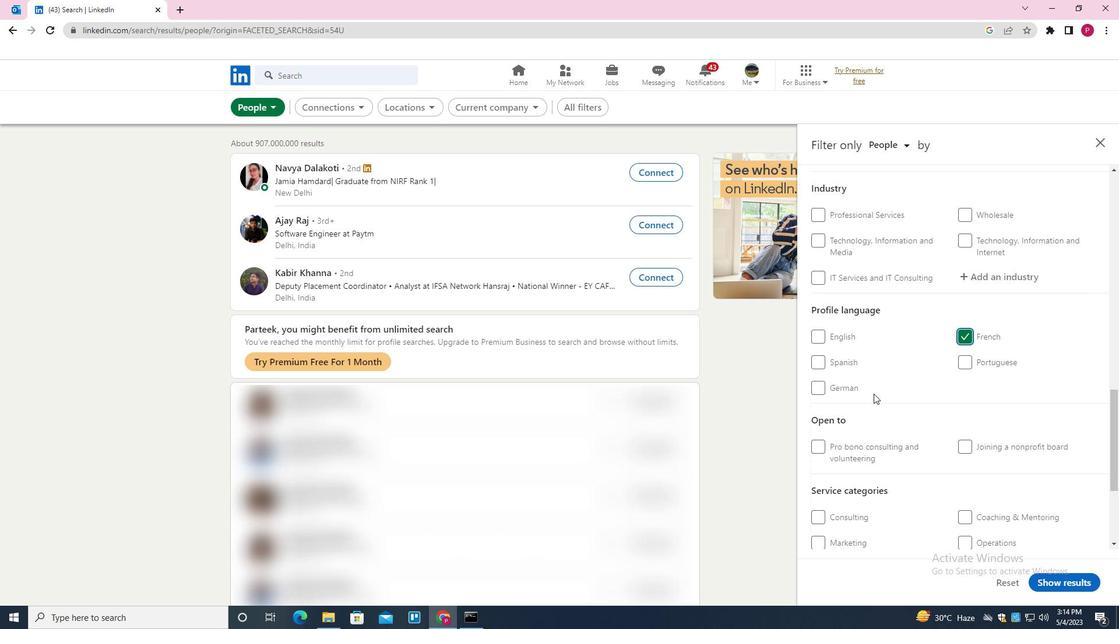 
Action: Mouse scrolled (874, 394) with delta (0, 0)
Screenshot: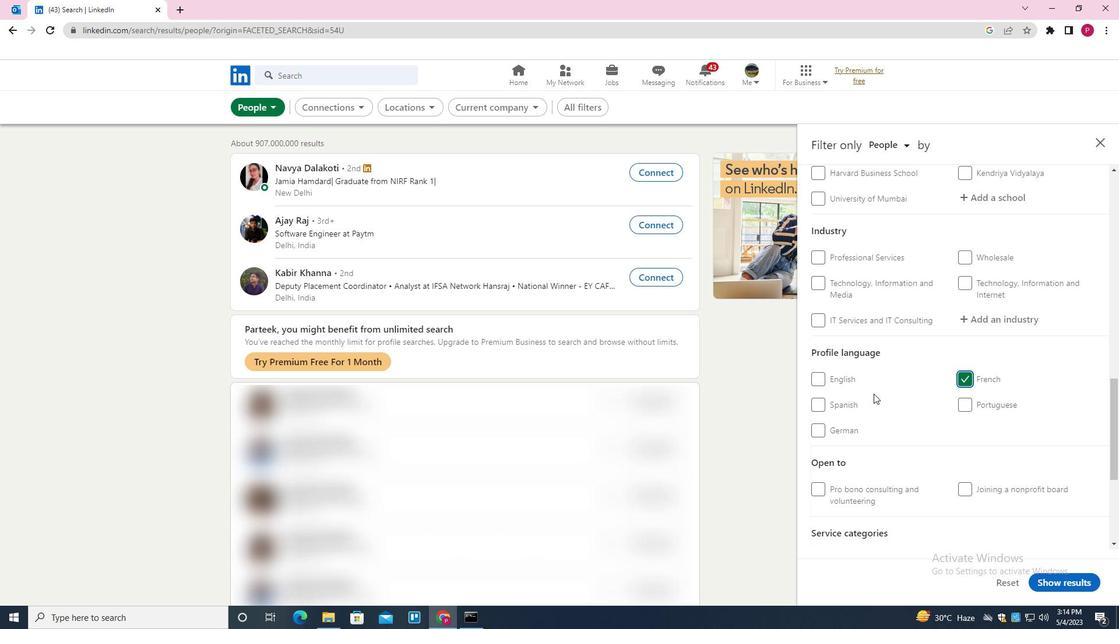 
Action: Mouse scrolled (874, 394) with delta (0, 0)
Screenshot: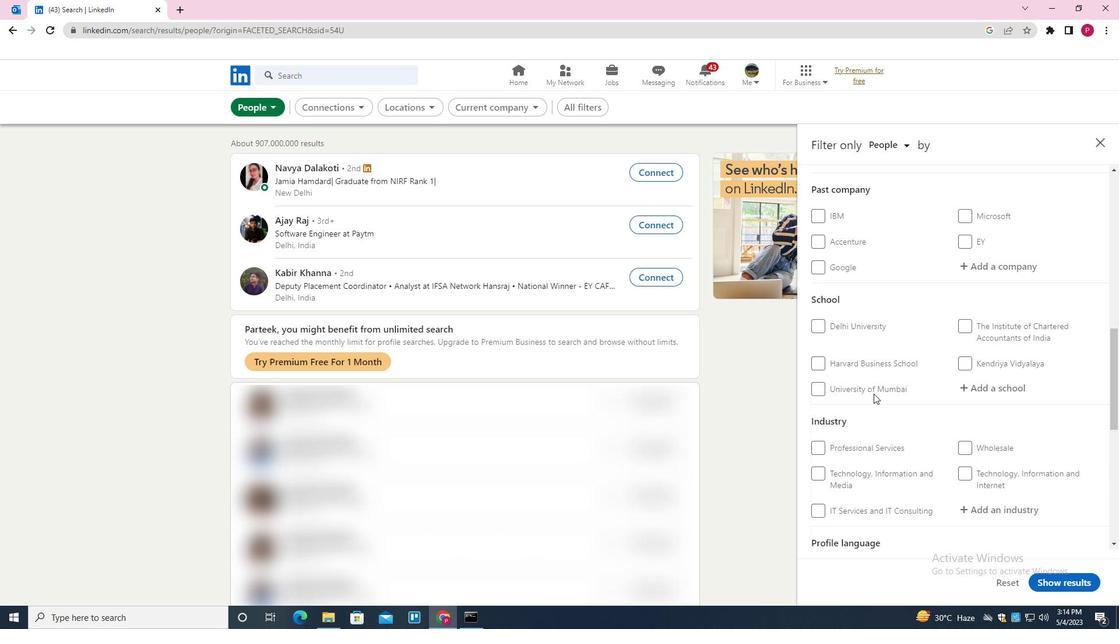 
Action: Mouse scrolled (874, 394) with delta (0, 0)
Screenshot: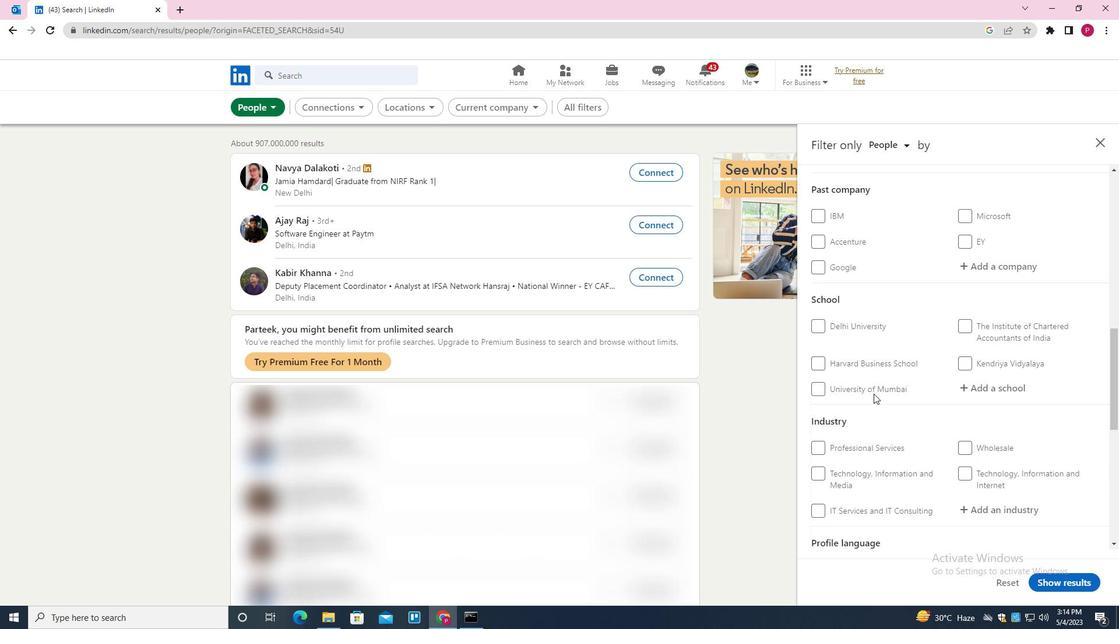 
Action: Mouse moved to (991, 270)
Screenshot: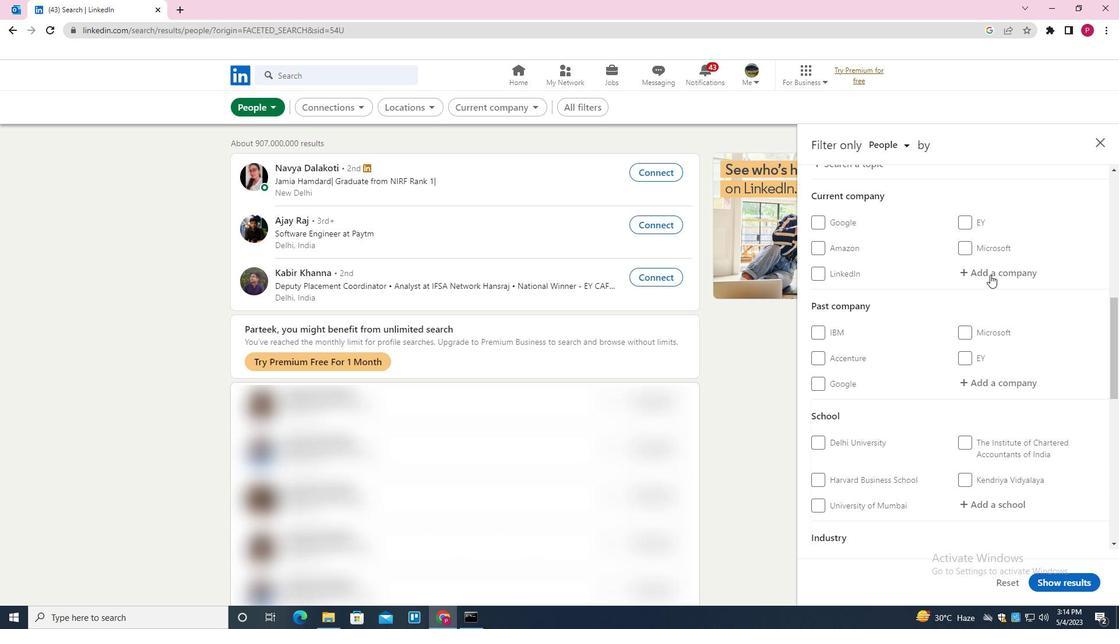 
Action: Mouse pressed left at (991, 270)
Screenshot: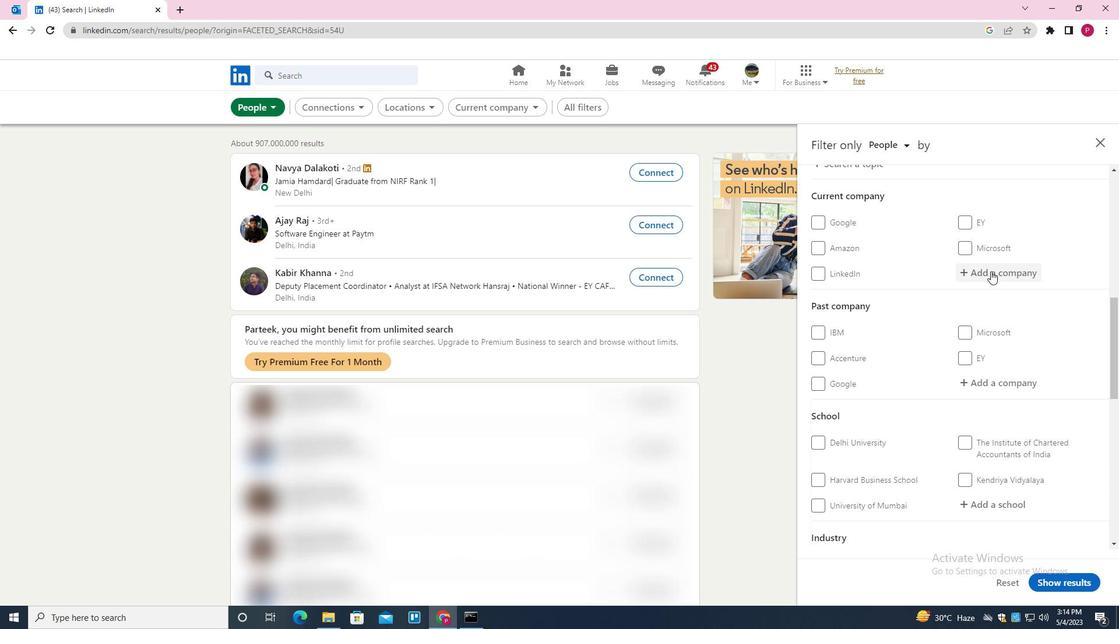 
Action: Key pressed <Key.shift><Key.shift><Key.shift><Key.shift>MX<Key.space><Key.shift>PLAYER<Key.down><Key.enter>
Screenshot: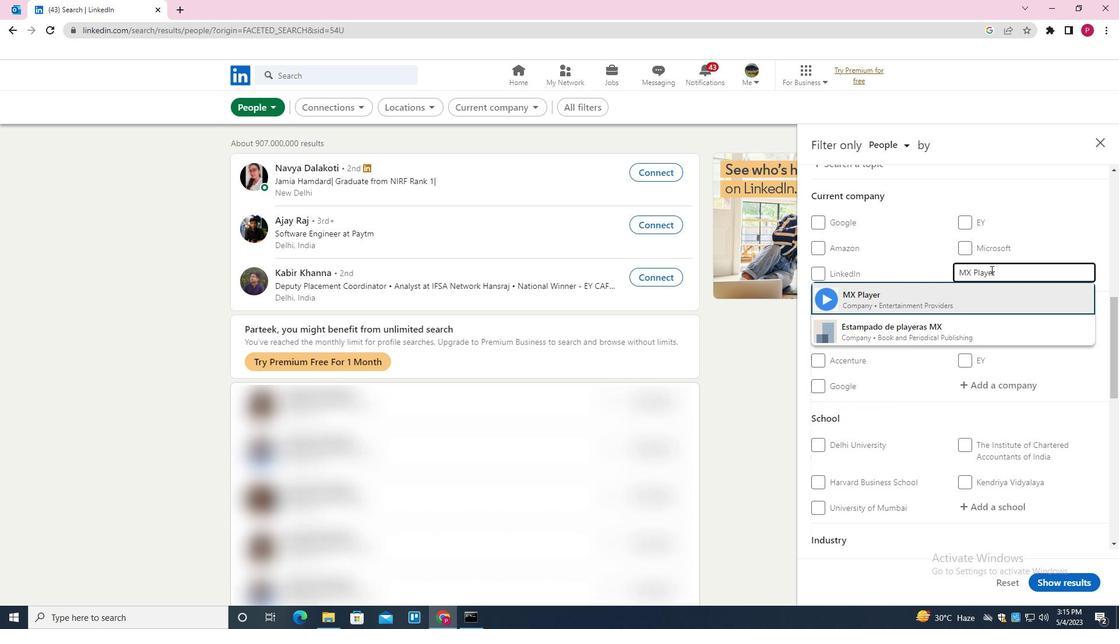 
Action: Mouse moved to (949, 304)
Screenshot: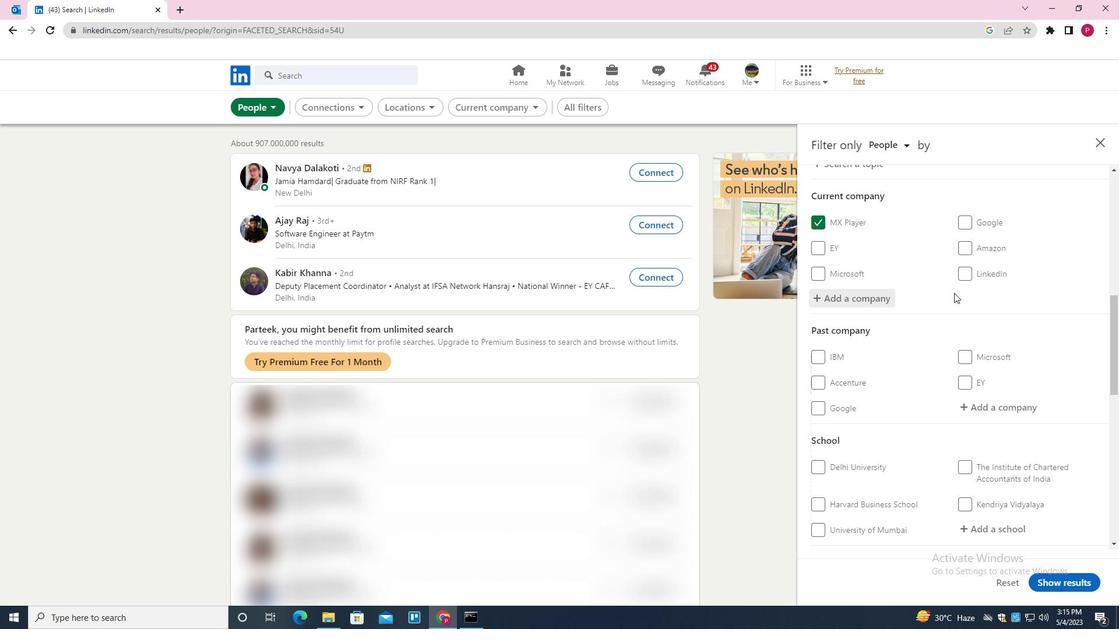 
Action: Mouse scrolled (949, 304) with delta (0, 0)
Screenshot: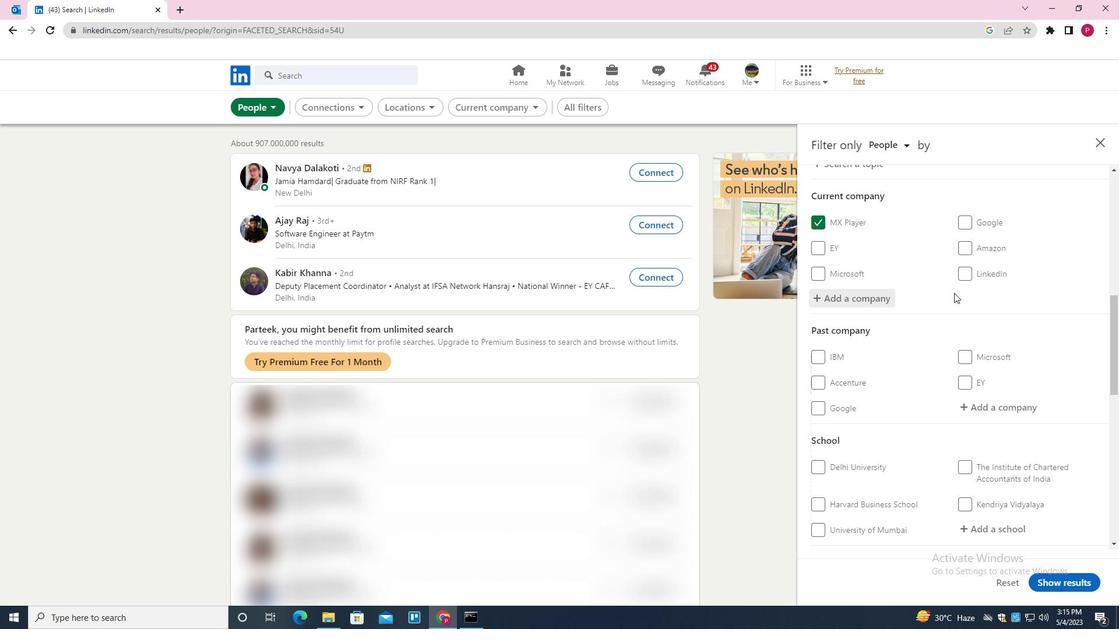 
Action: Mouse moved to (948, 306)
Screenshot: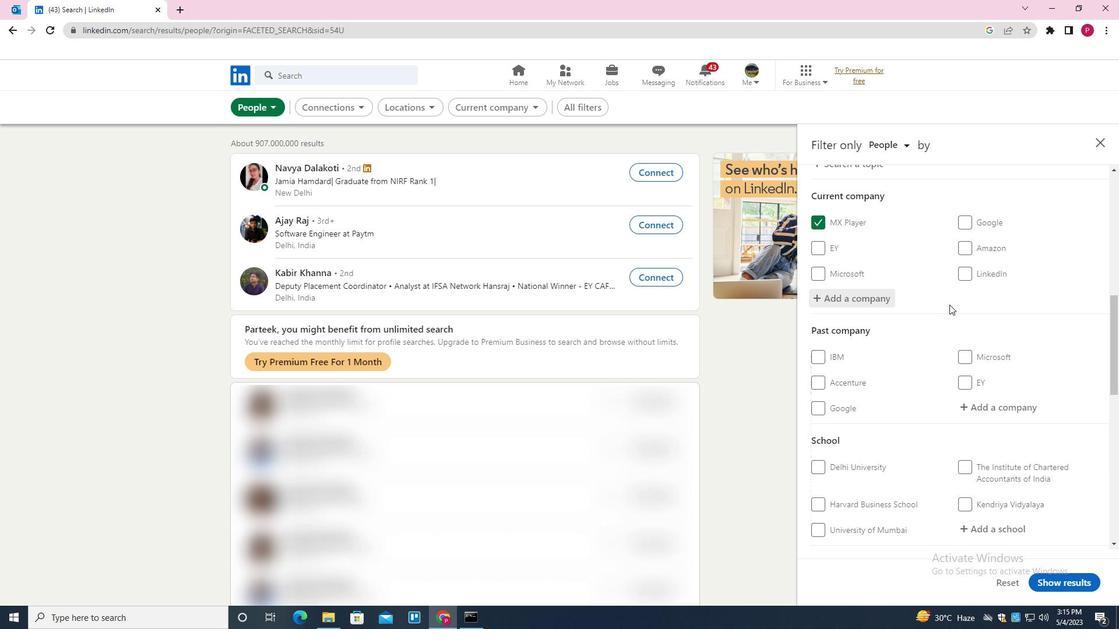 
Action: Mouse scrolled (948, 306) with delta (0, 0)
Screenshot: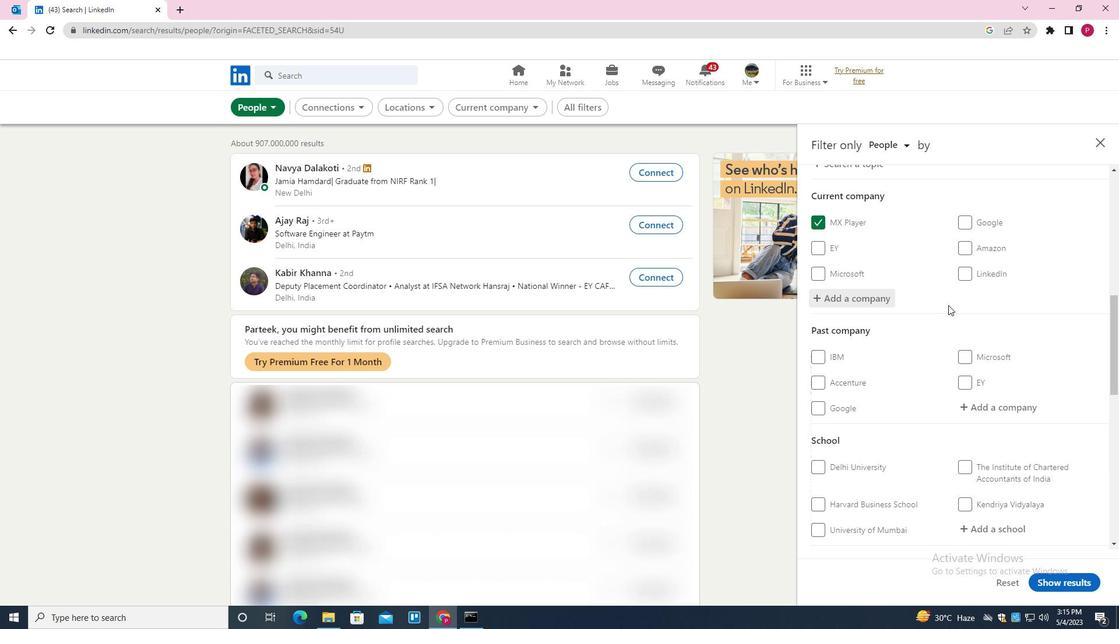 
Action: Mouse moved to (948, 307)
Screenshot: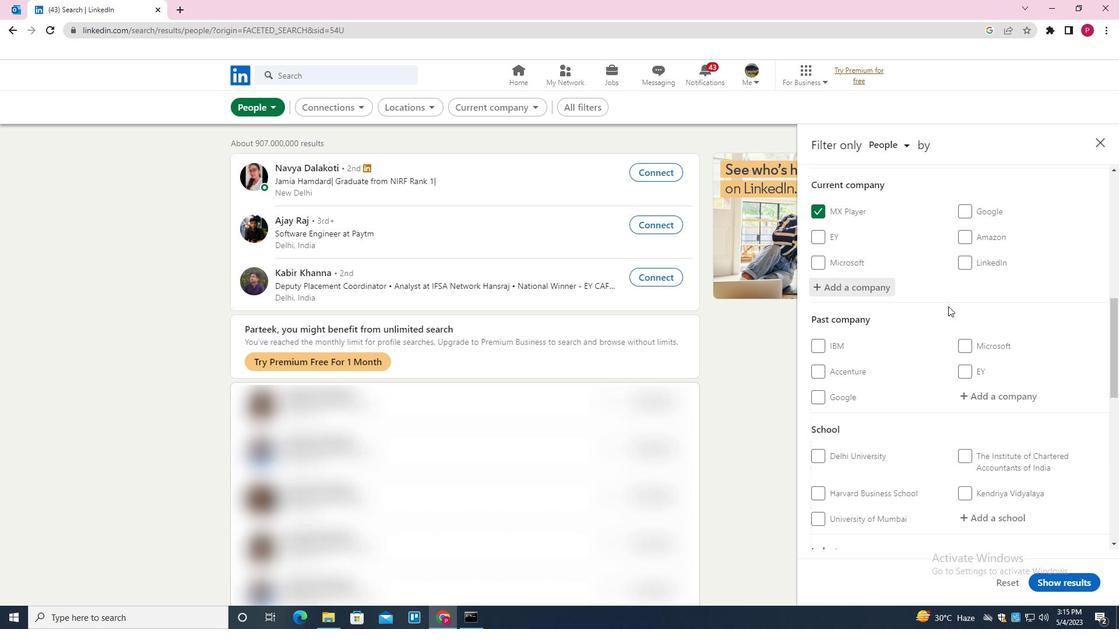 
Action: Mouse scrolled (948, 307) with delta (0, 0)
Screenshot: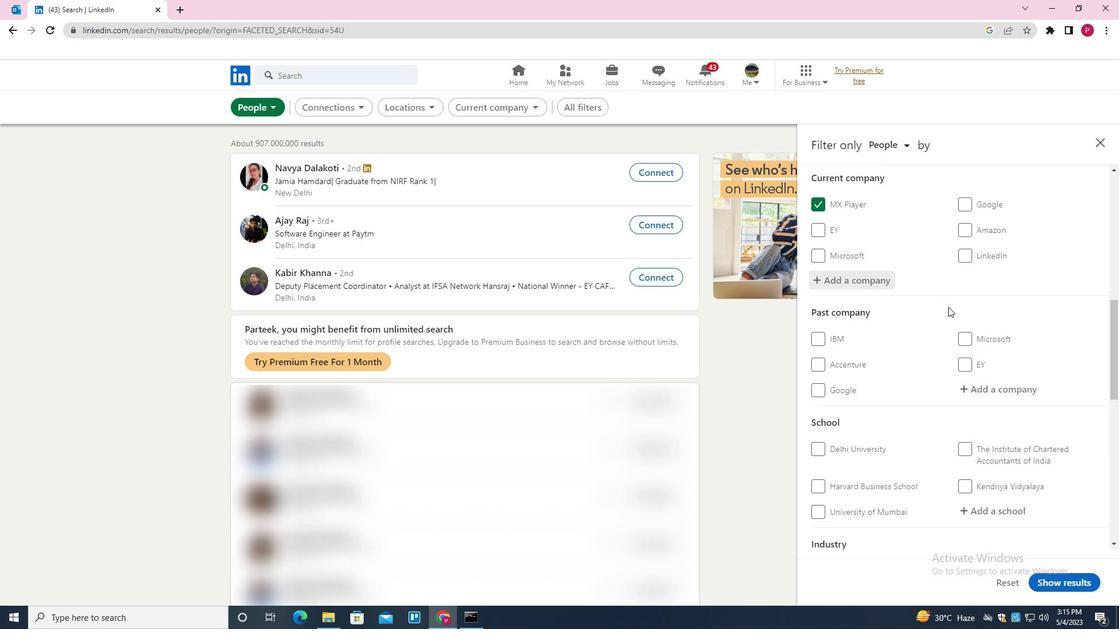 
Action: Mouse scrolled (948, 307) with delta (0, 0)
Screenshot: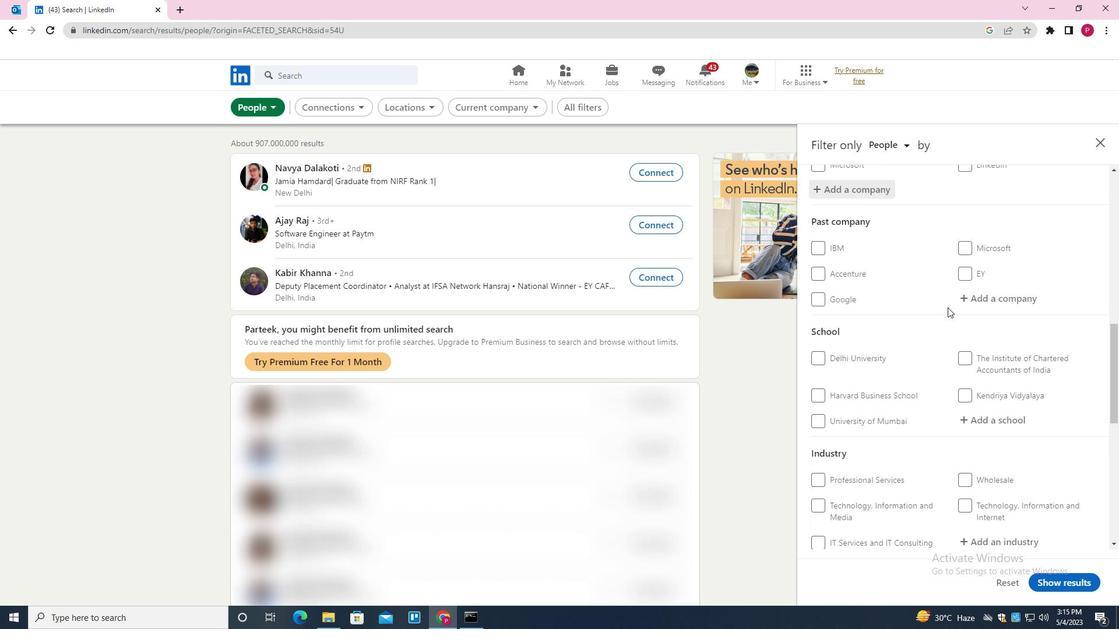 
Action: Mouse moved to (972, 295)
Screenshot: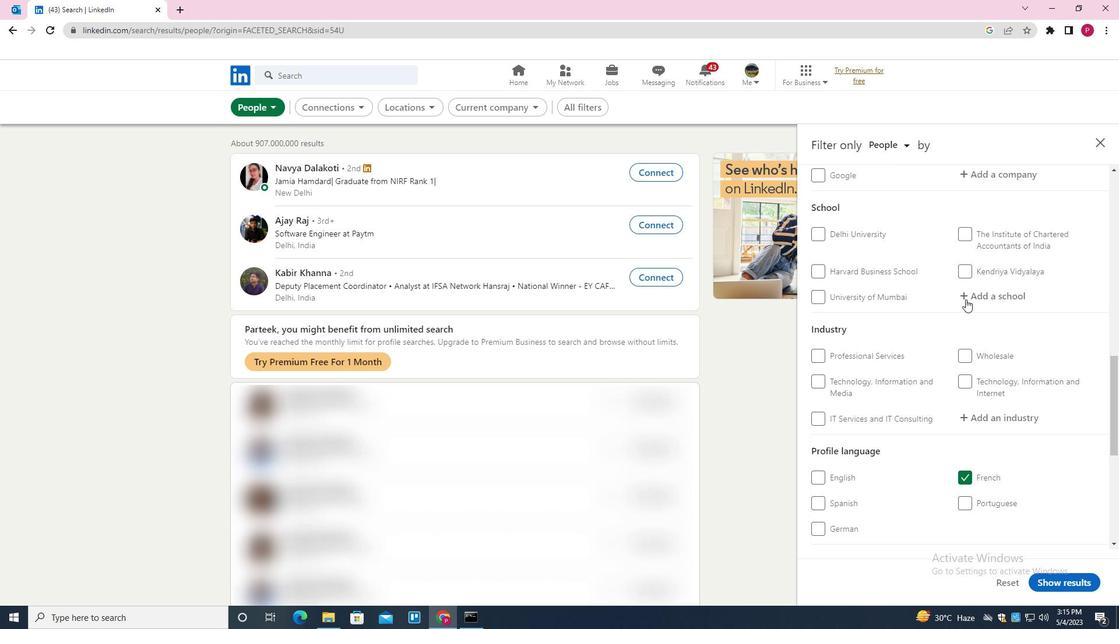 
Action: Mouse pressed left at (972, 295)
Screenshot: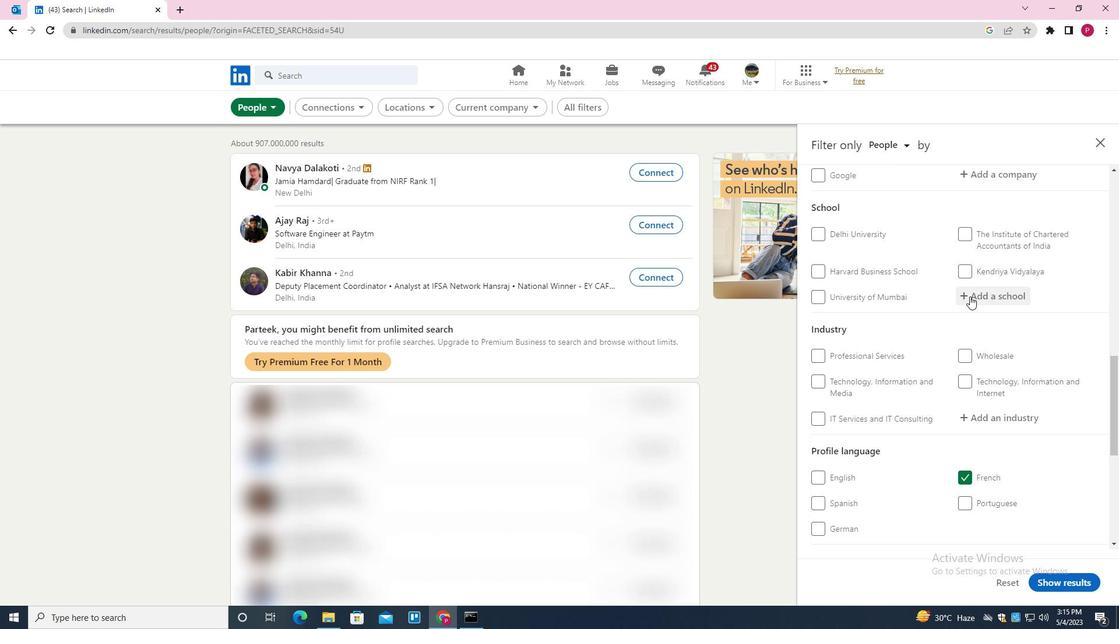 
Action: Mouse moved to (977, 296)
Screenshot: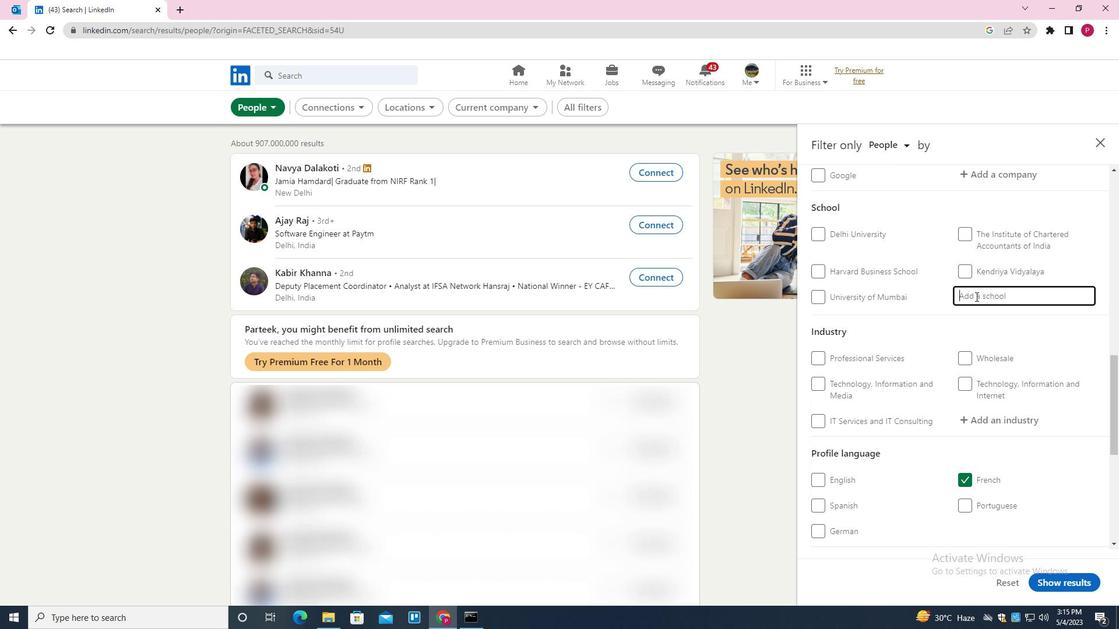 
Action: Key pressed <Key.shift><Key.shift><Key.shift>UNIVERSITY<Key.space><Key.shift>OF<Key.space><Key.shift>JAMMU<Key.down><Key.enter>
Screenshot: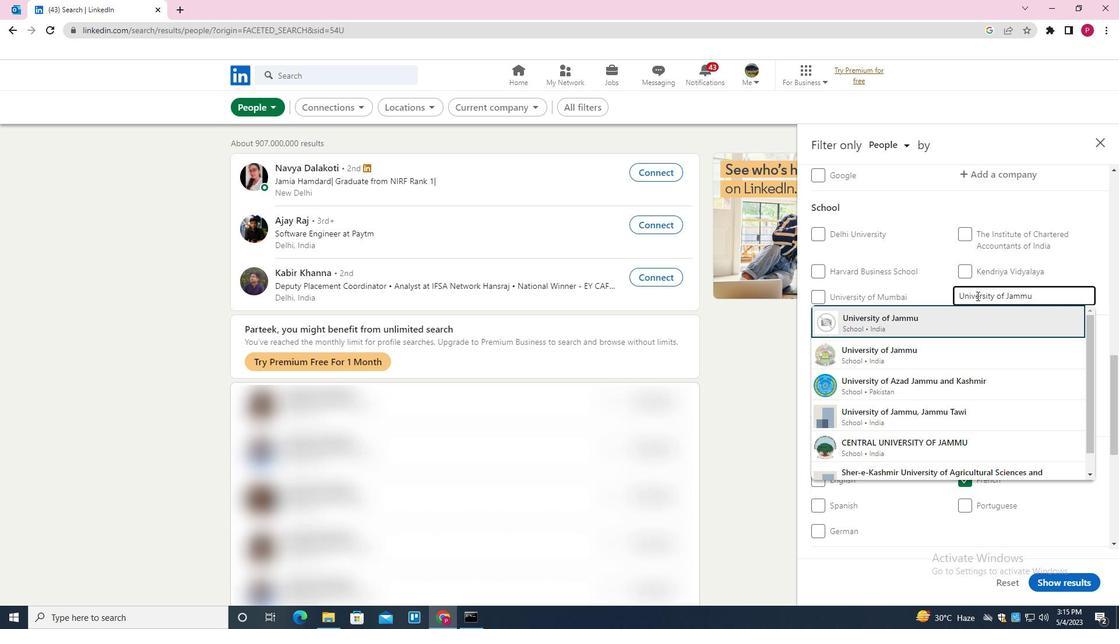 
Action: Mouse moved to (979, 325)
Screenshot: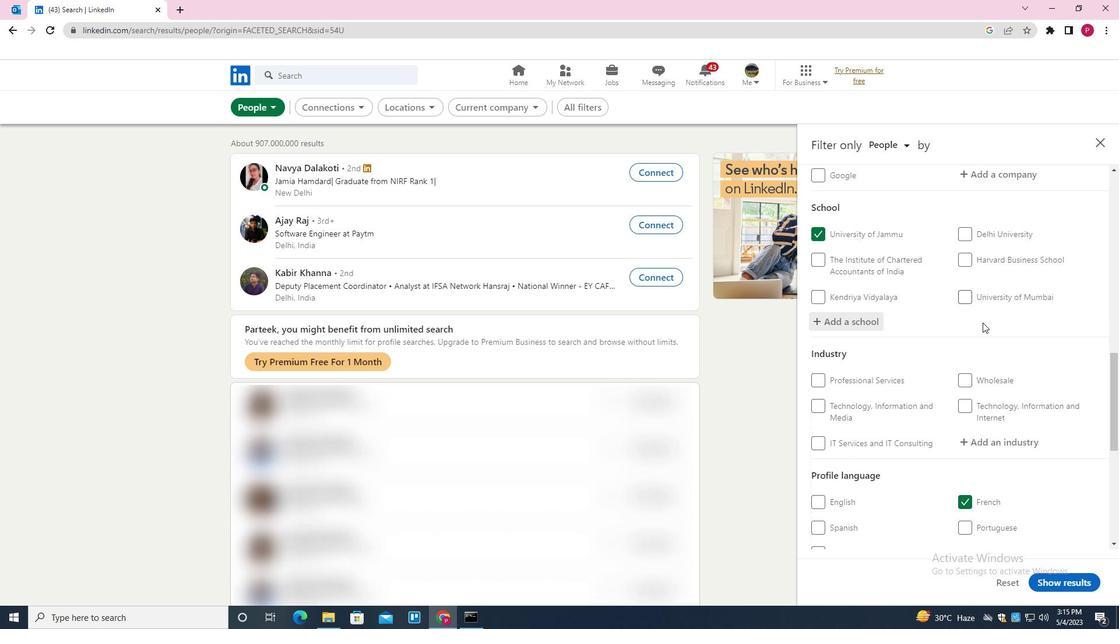 
Action: Mouse scrolled (979, 325) with delta (0, 0)
Screenshot: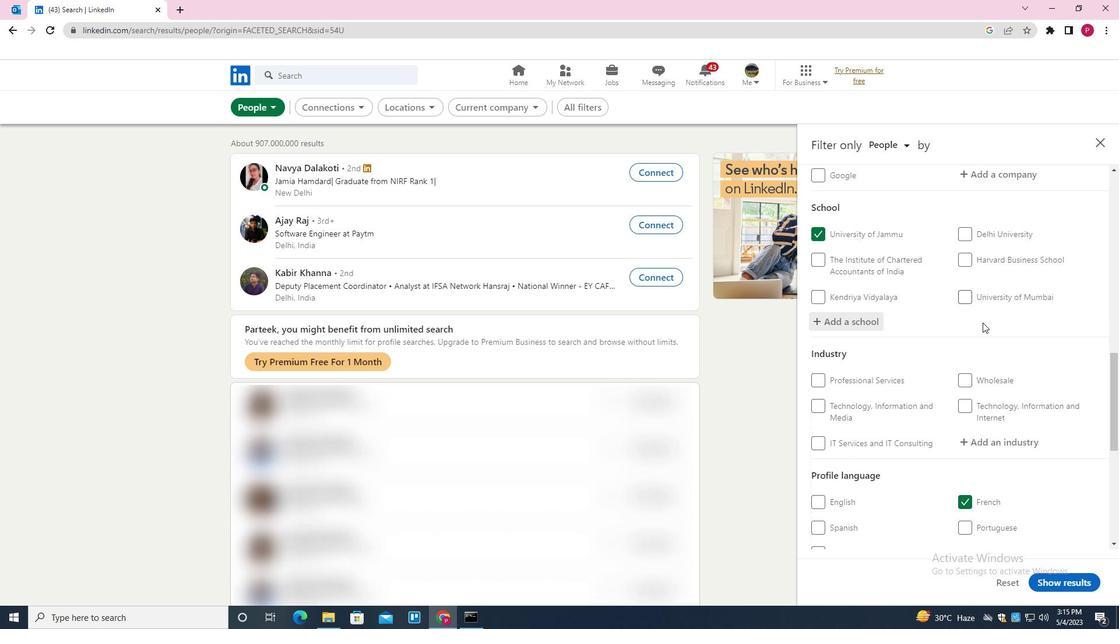 
Action: Mouse moved to (977, 327)
Screenshot: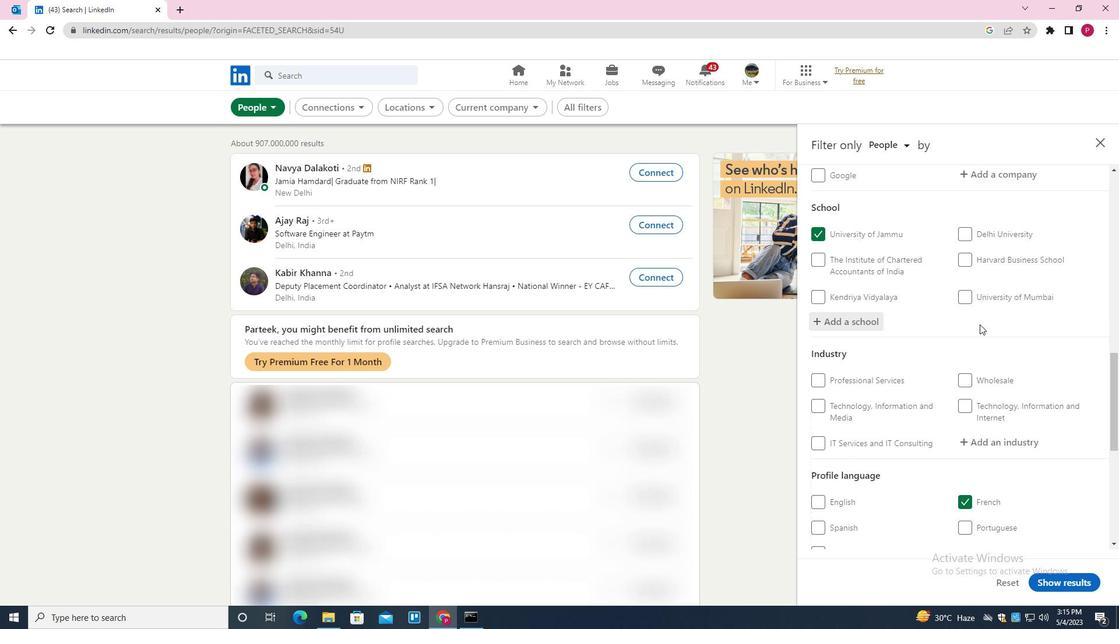 
Action: Mouse scrolled (977, 326) with delta (0, 0)
Screenshot: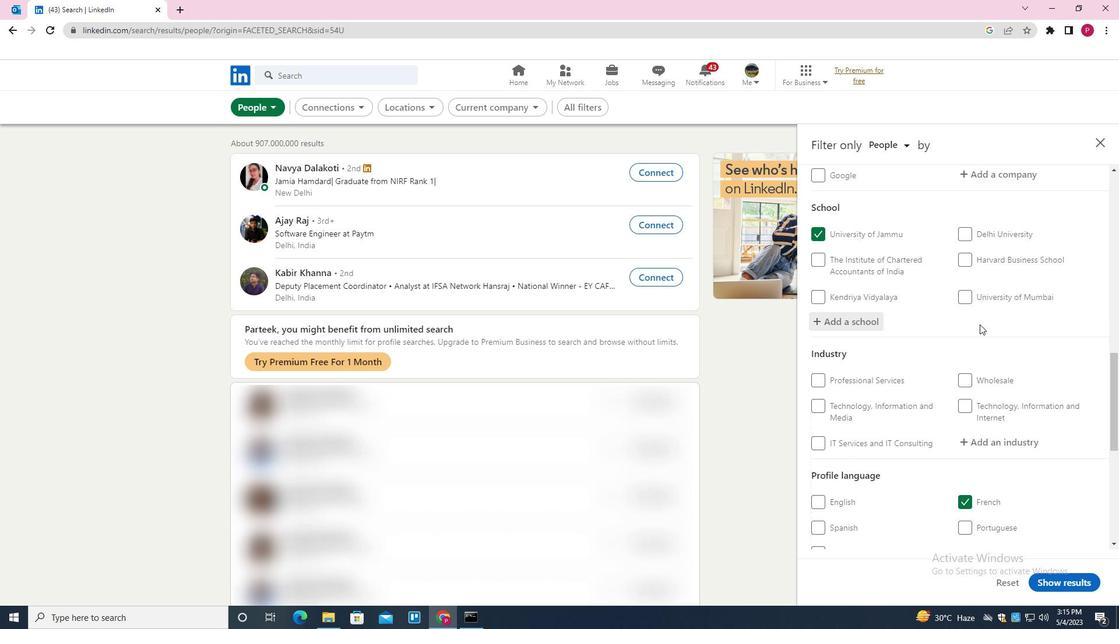 
Action: Mouse moved to (989, 322)
Screenshot: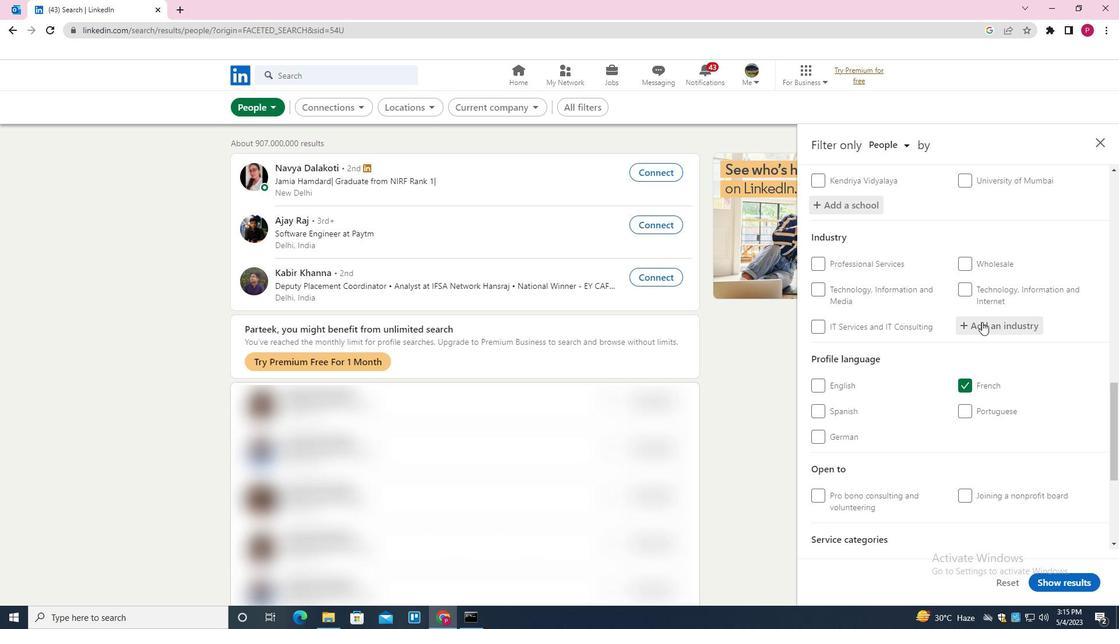 
Action: Mouse pressed left at (989, 322)
Screenshot: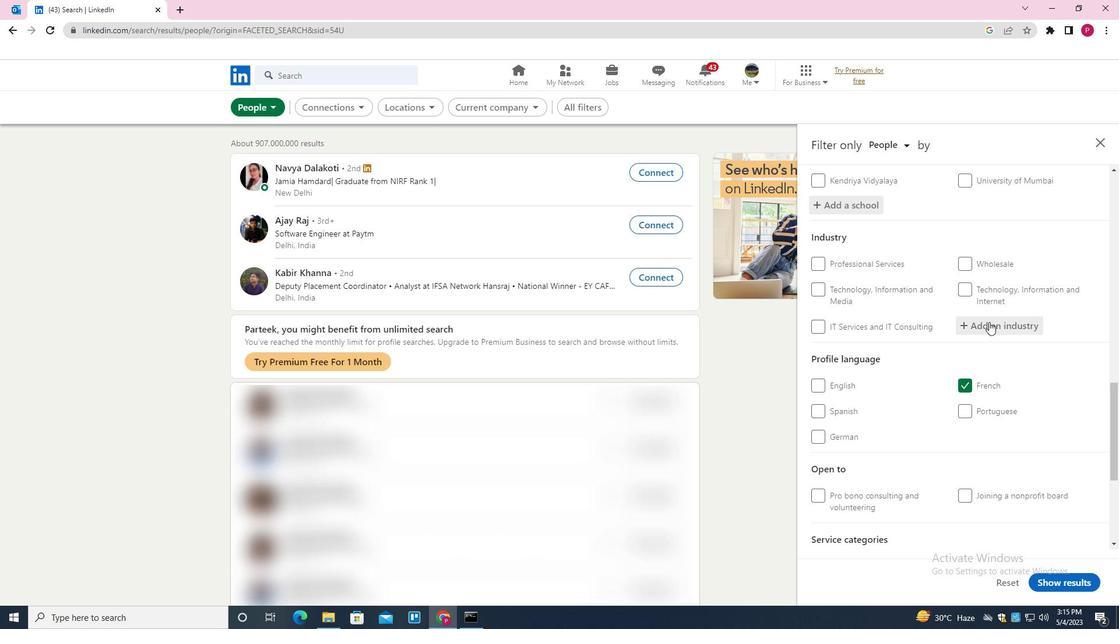 
Action: Mouse moved to (990, 321)
Screenshot: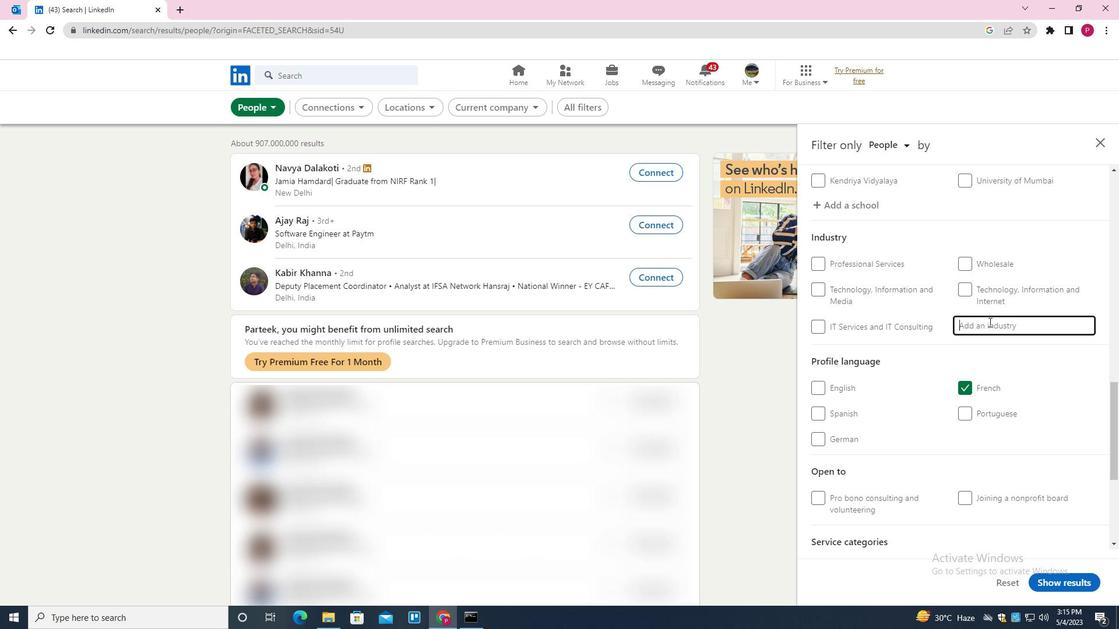 
Action: Key pressed <Key.shift><Key.shift><Key.shift><Key.shift><Key.shift><Key.shift><Key.shift><Key.shift><Key.shift><Key.shift>PLASTICS<Key.space><Key.shift>MANUFACTURING<Key.down><Key.enter>
Screenshot: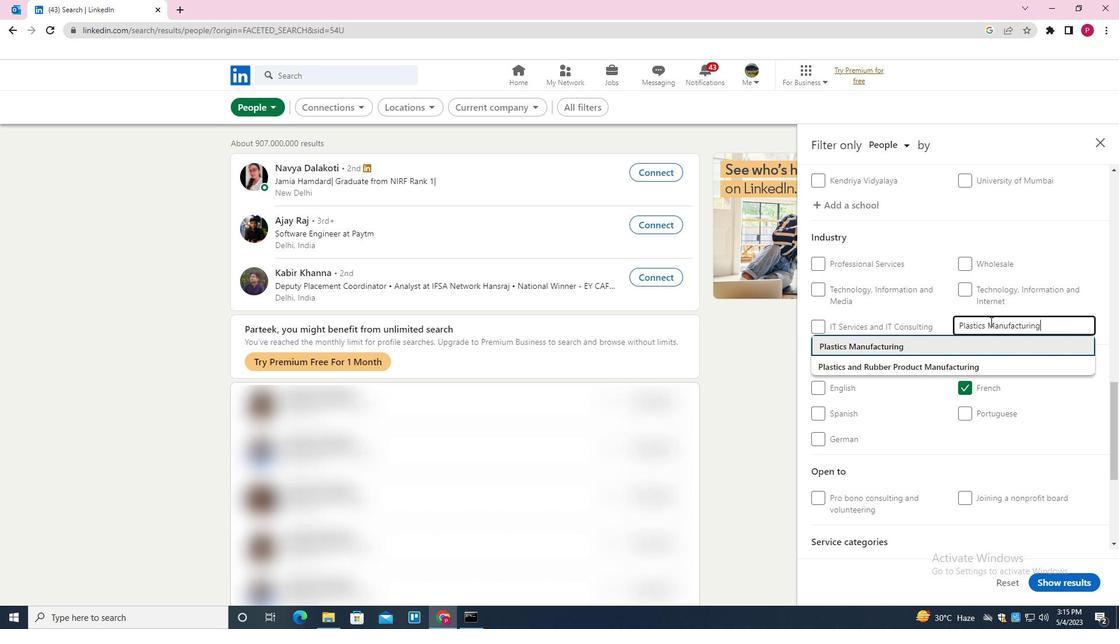 
Action: Mouse moved to (988, 331)
Screenshot: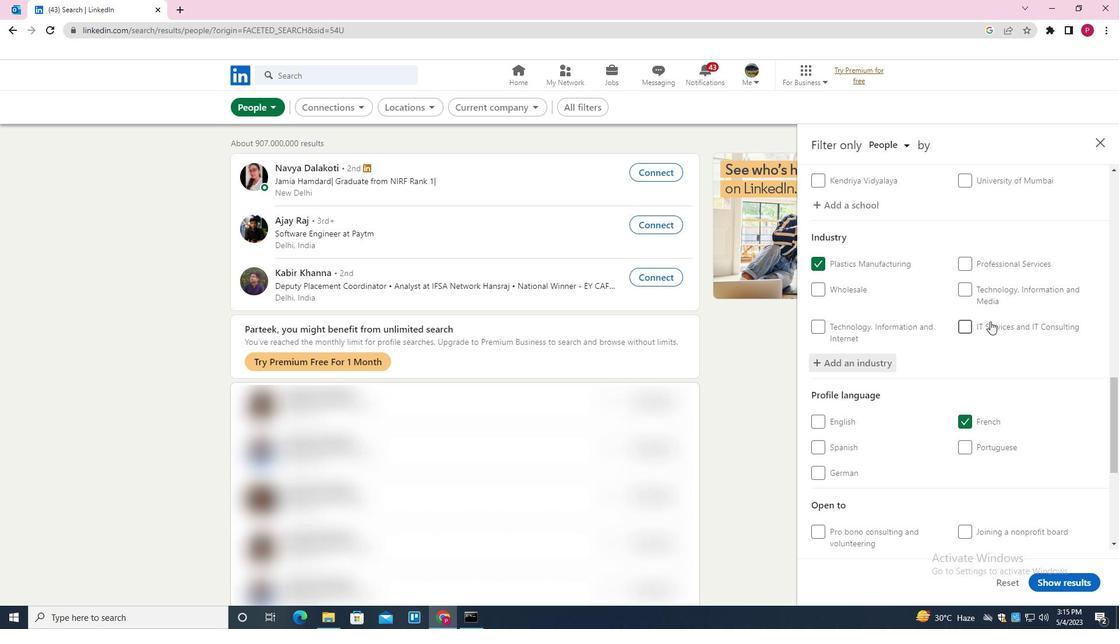 
Action: Mouse scrolled (988, 331) with delta (0, 0)
Screenshot: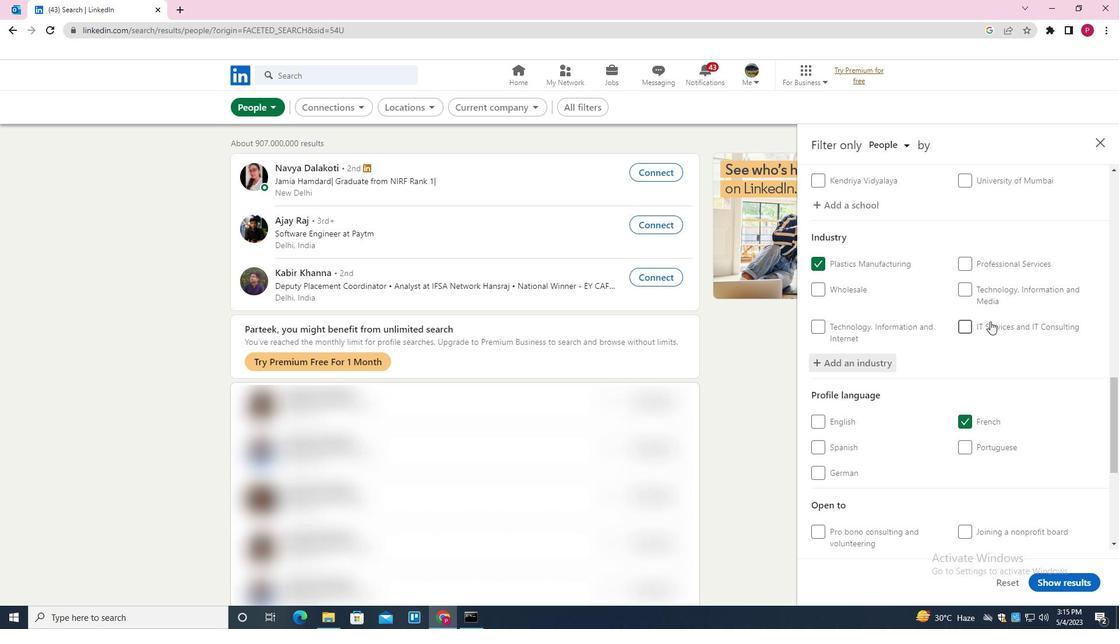 
Action: Mouse moved to (981, 344)
Screenshot: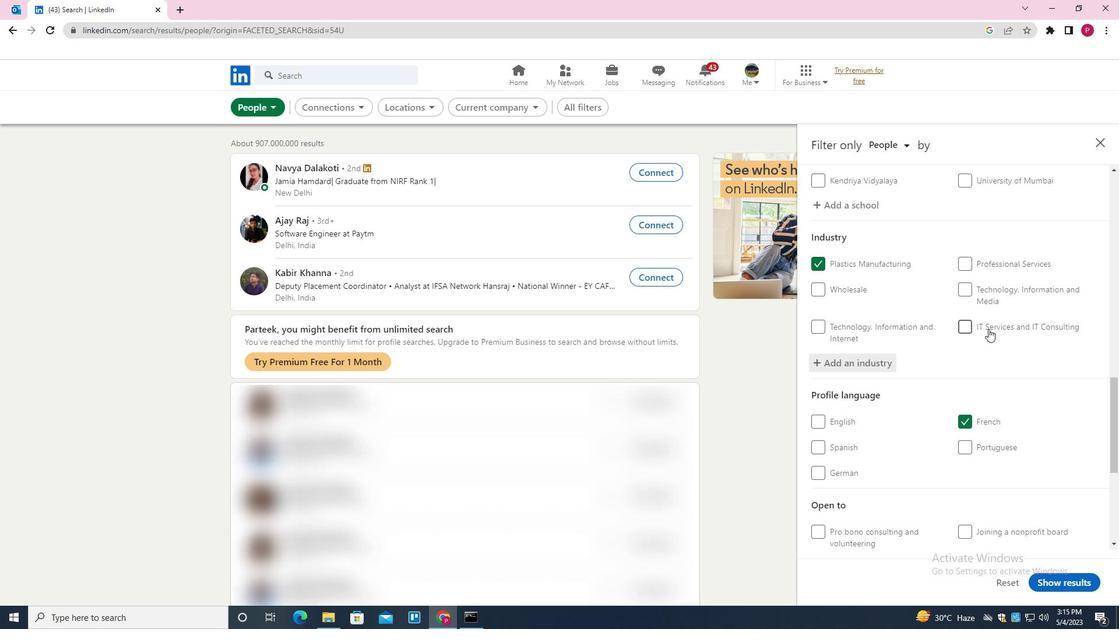 
Action: Mouse scrolled (981, 344) with delta (0, 0)
Screenshot: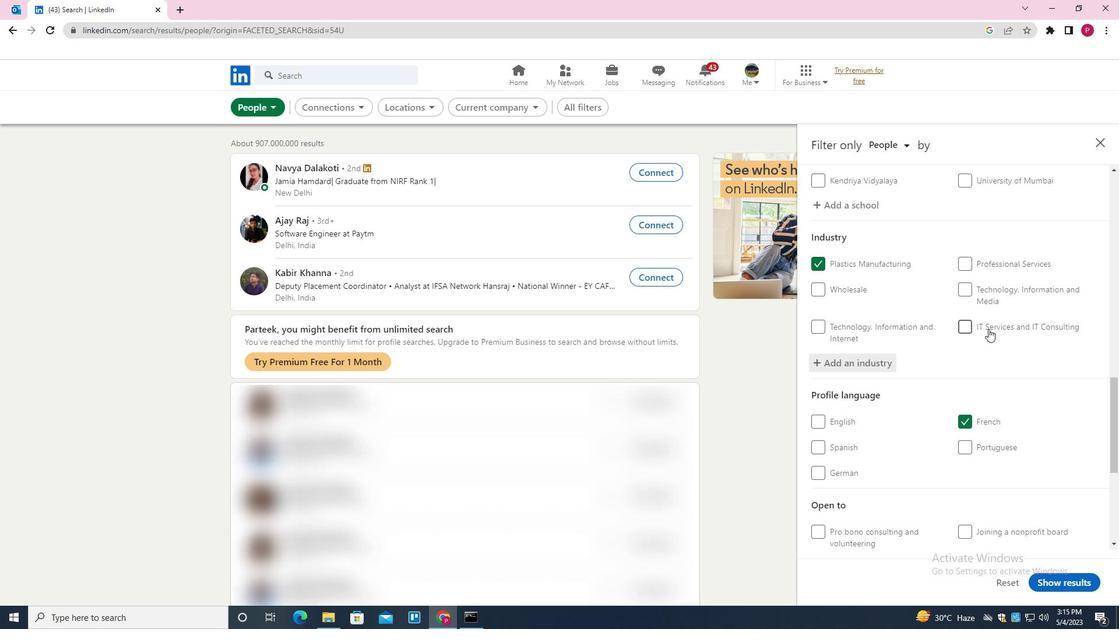
Action: Mouse moved to (979, 359)
Screenshot: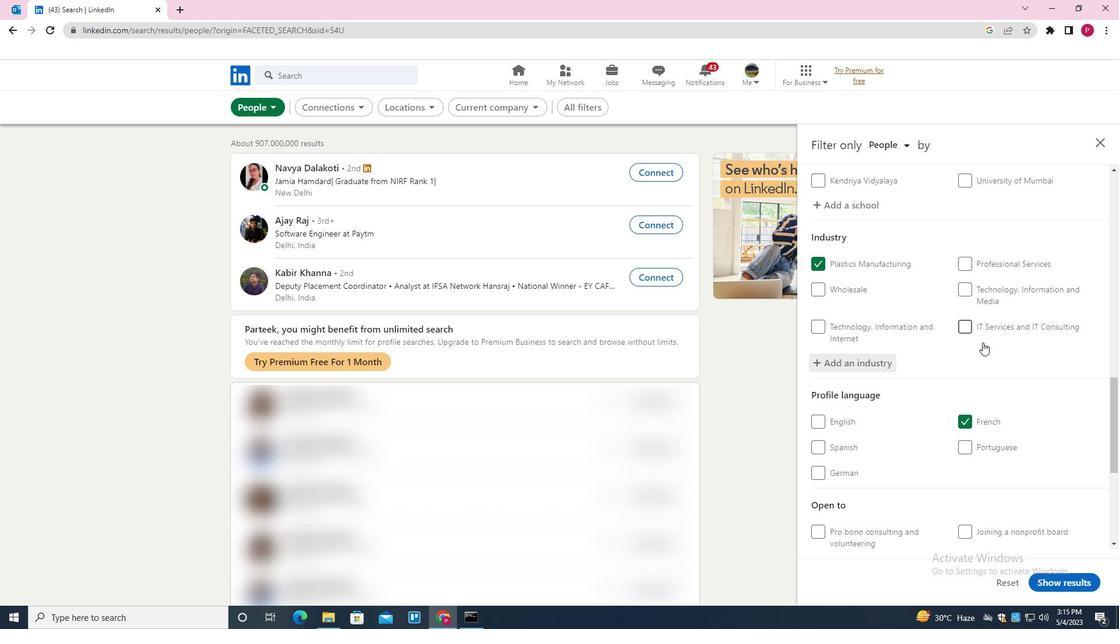 
Action: Mouse scrolled (979, 358) with delta (0, 0)
Screenshot: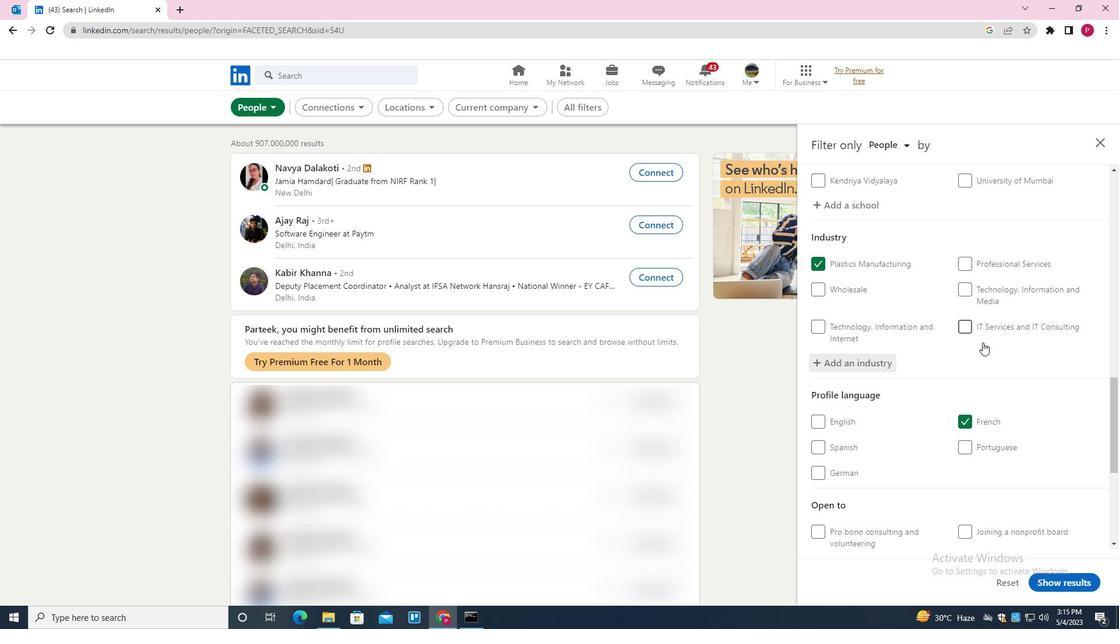 
Action: Mouse moved to (975, 375)
Screenshot: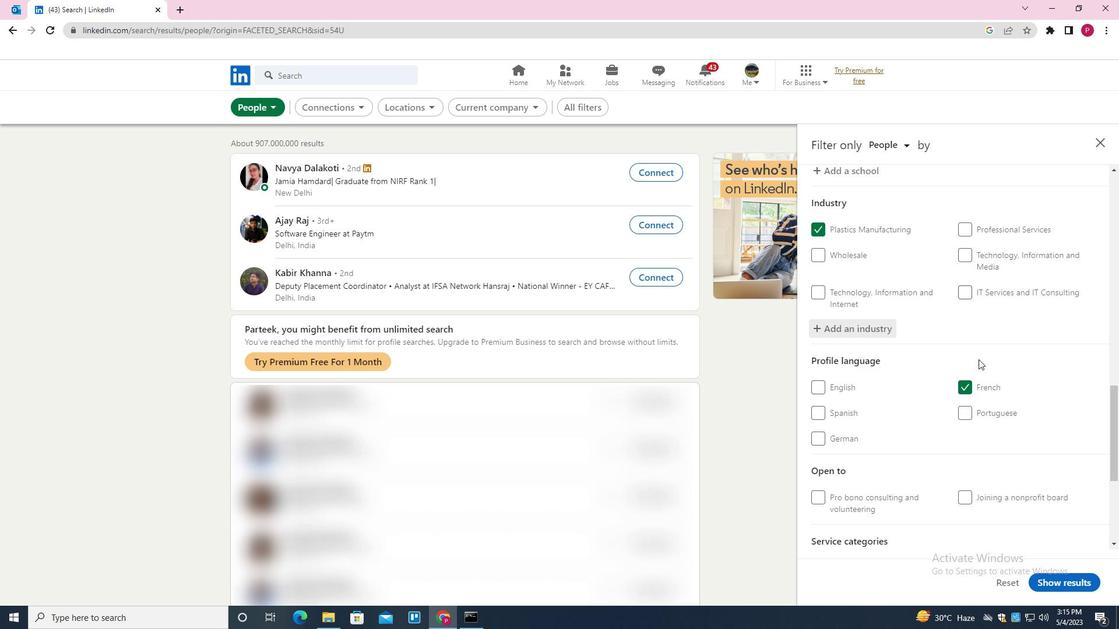 
Action: Mouse scrolled (975, 374) with delta (0, 0)
Screenshot: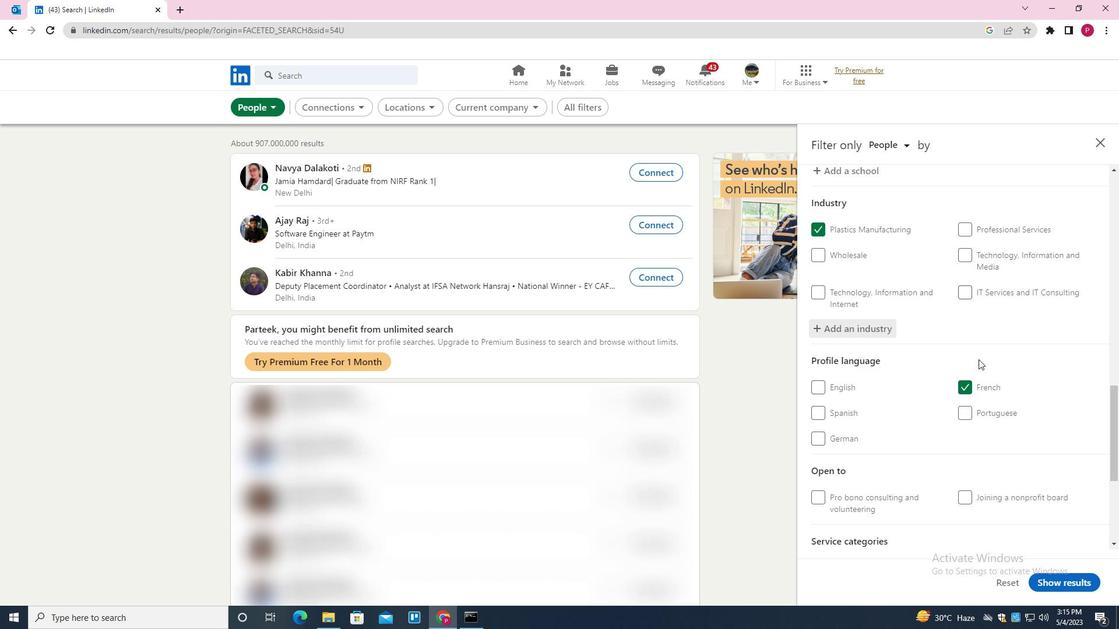 
Action: Mouse moved to (978, 415)
Screenshot: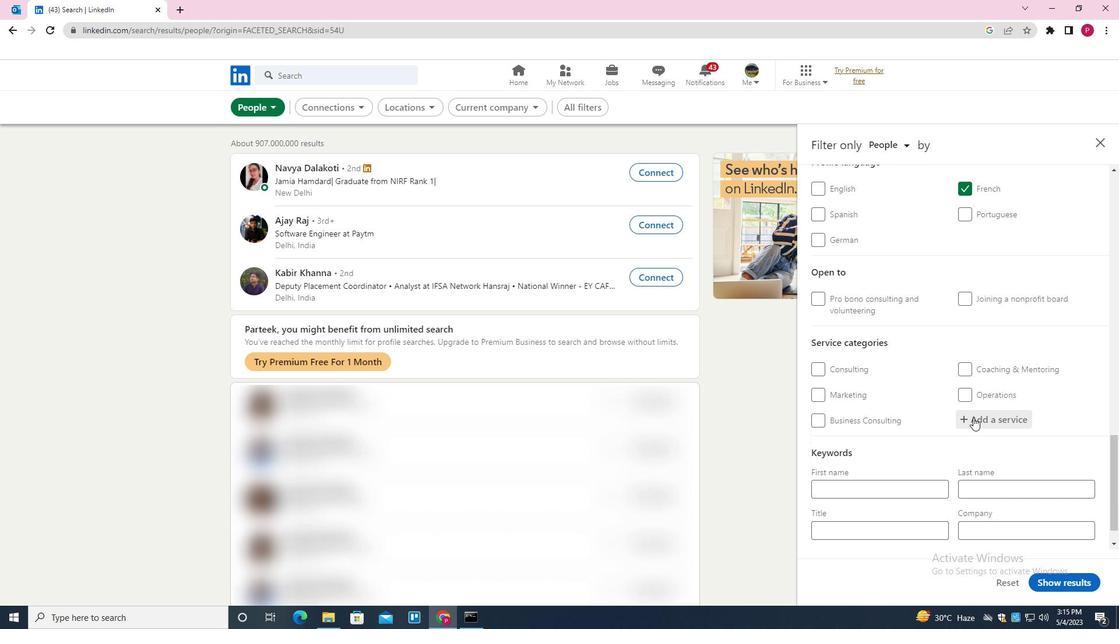 
Action: Mouse pressed left at (978, 415)
Screenshot: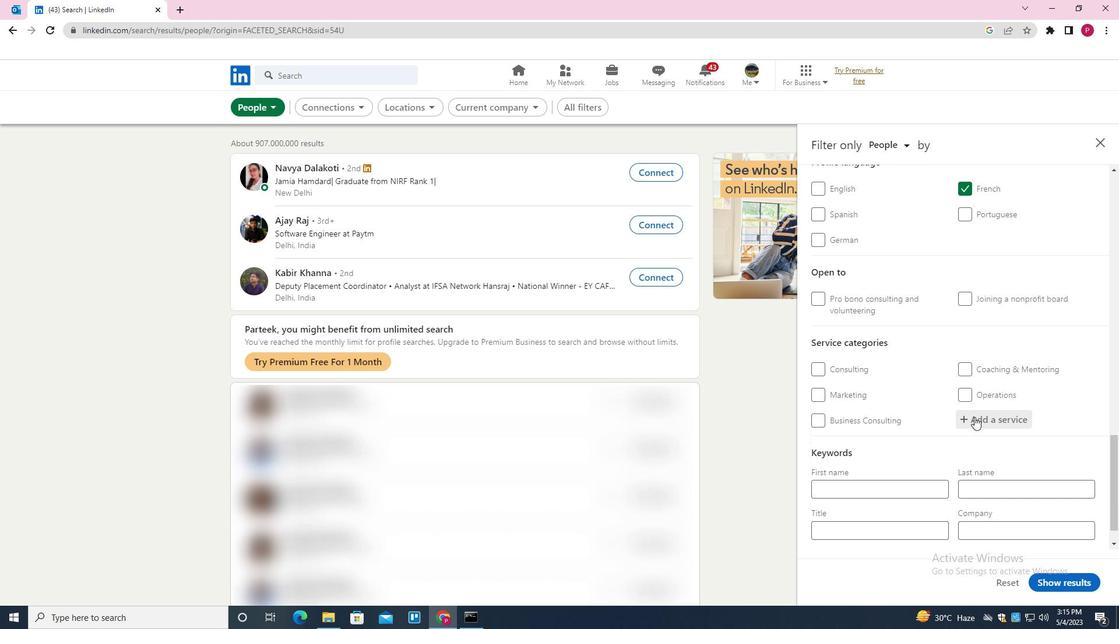 
Action: Key pressed <Key.shift>NETWORK<Key.space><Key.shift><Key.shift>SUPPORT<Key.down><Key.enter>
Screenshot: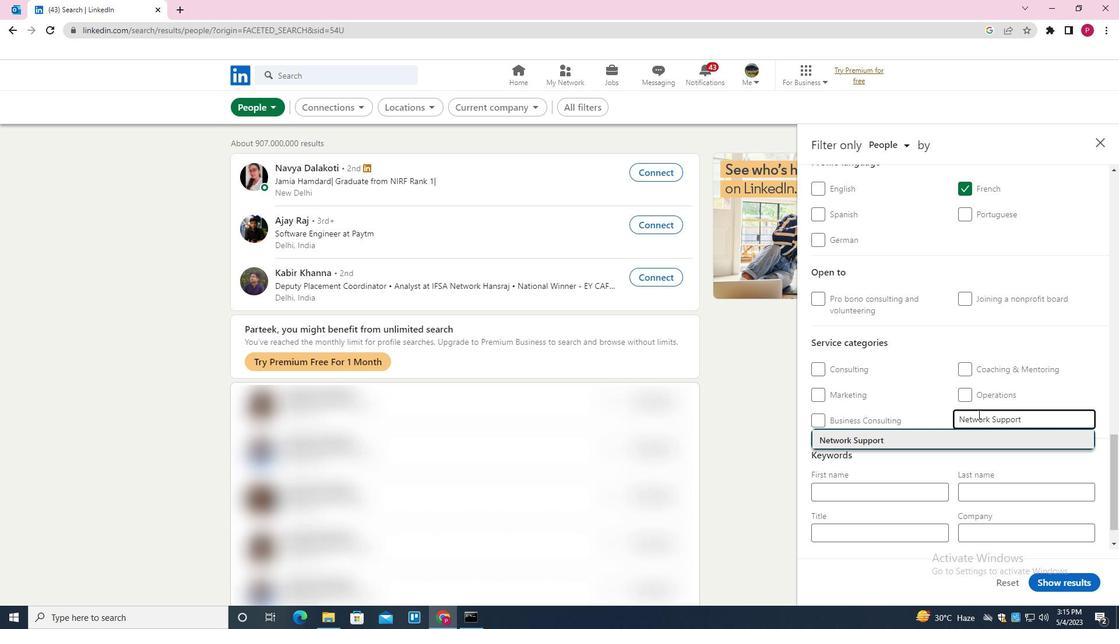 
Action: Mouse moved to (979, 414)
Screenshot: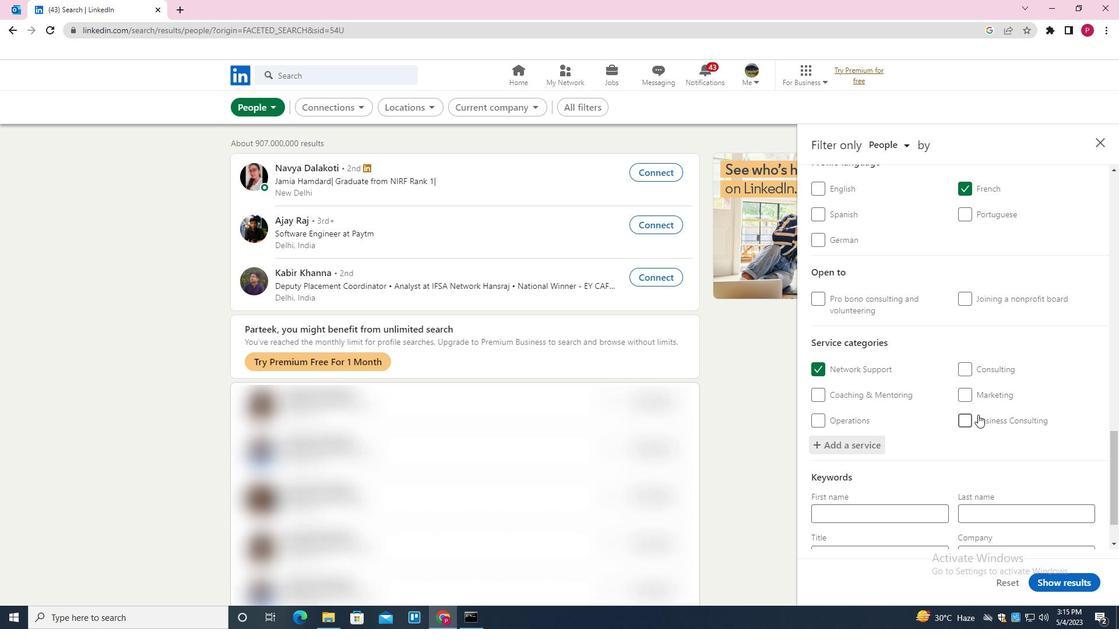 
Action: Mouse scrolled (979, 414) with delta (0, 0)
Screenshot: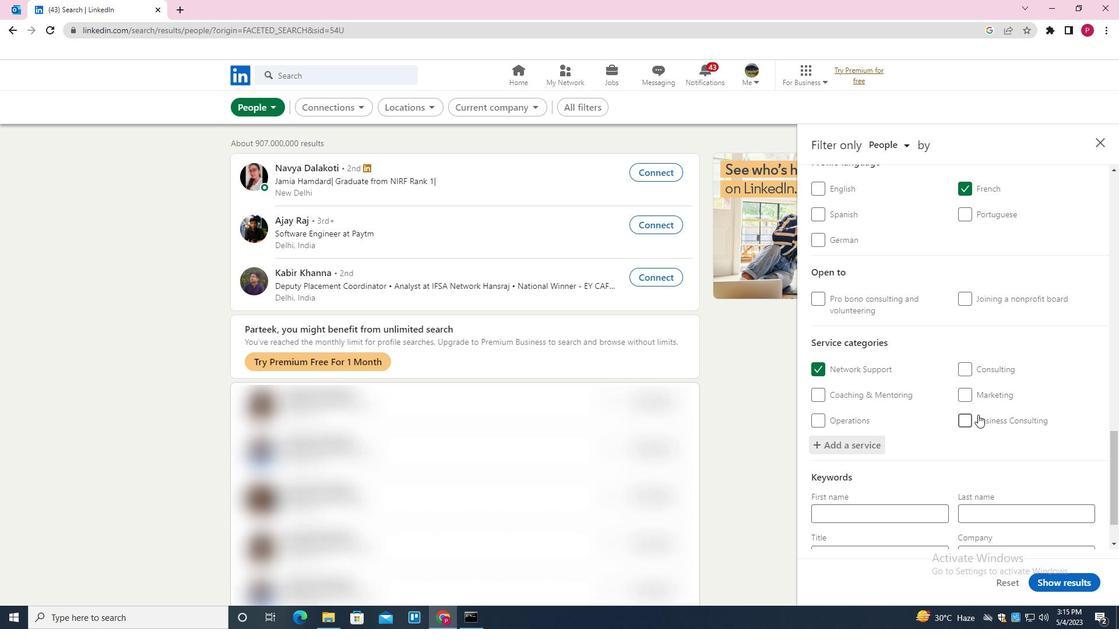 
Action: Mouse moved to (977, 416)
Screenshot: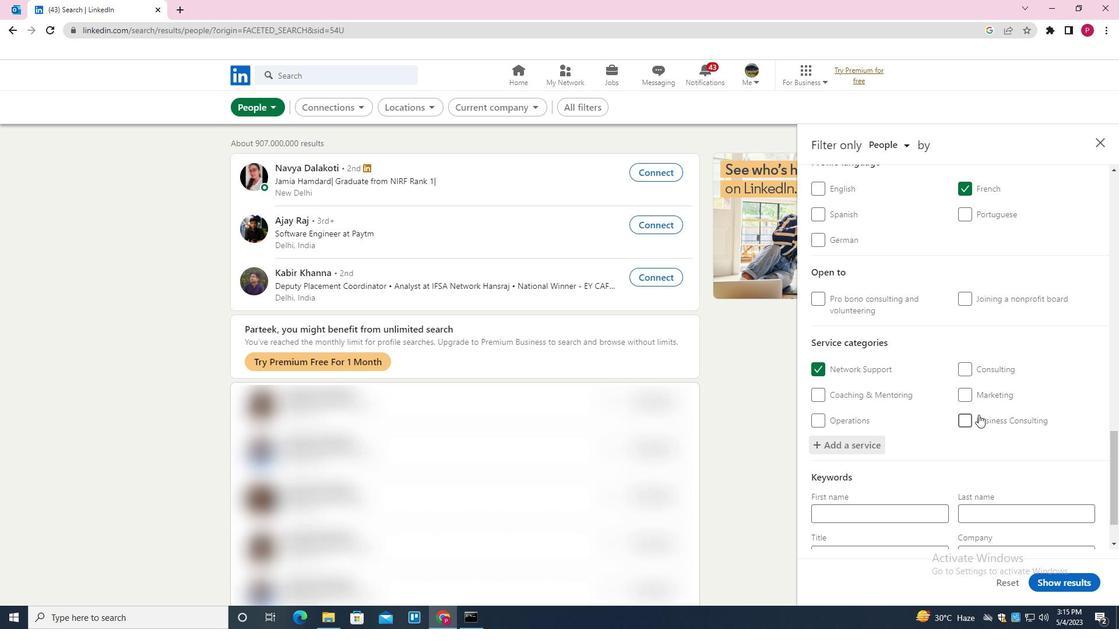 
Action: Mouse scrolled (977, 415) with delta (0, 0)
Screenshot: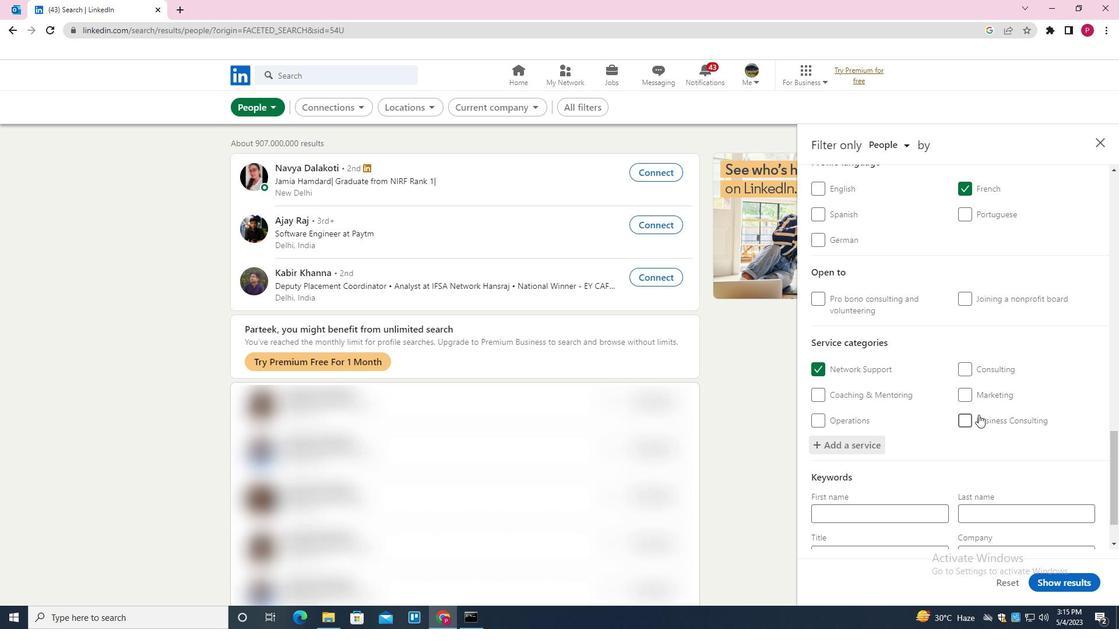 
Action: Mouse moved to (977, 418)
Screenshot: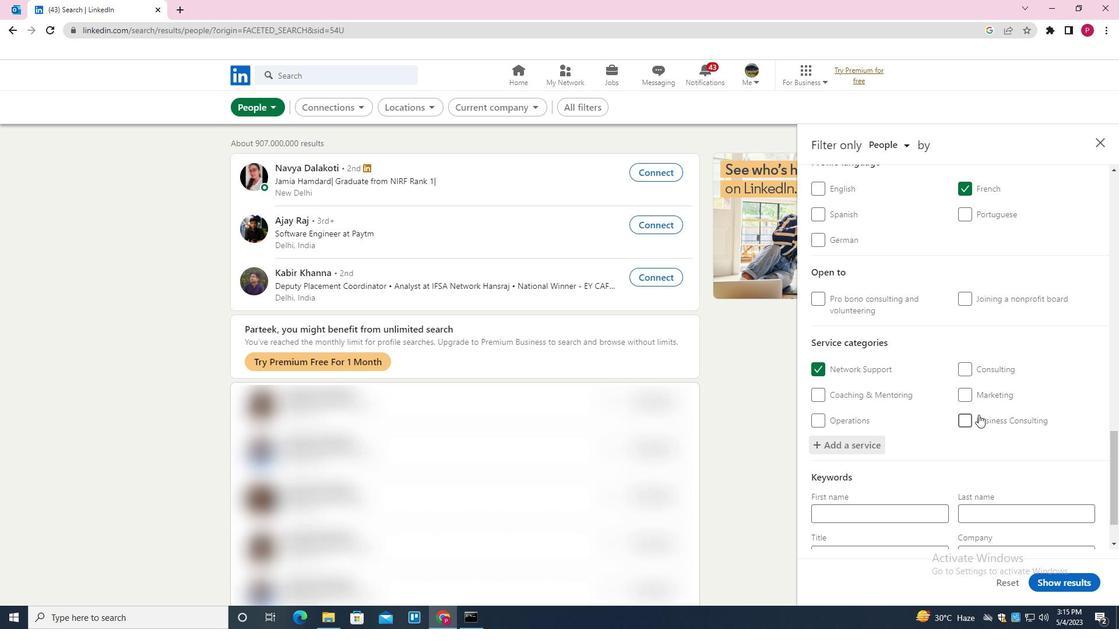
Action: Mouse scrolled (977, 418) with delta (0, 0)
Screenshot: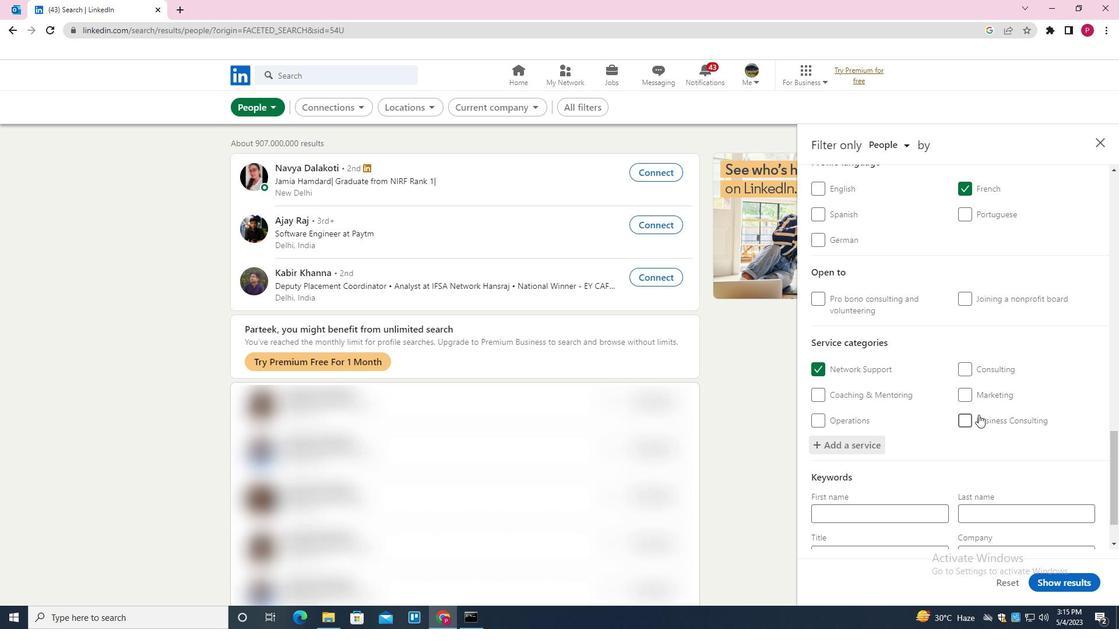 
Action: Mouse moved to (975, 425)
Screenshot: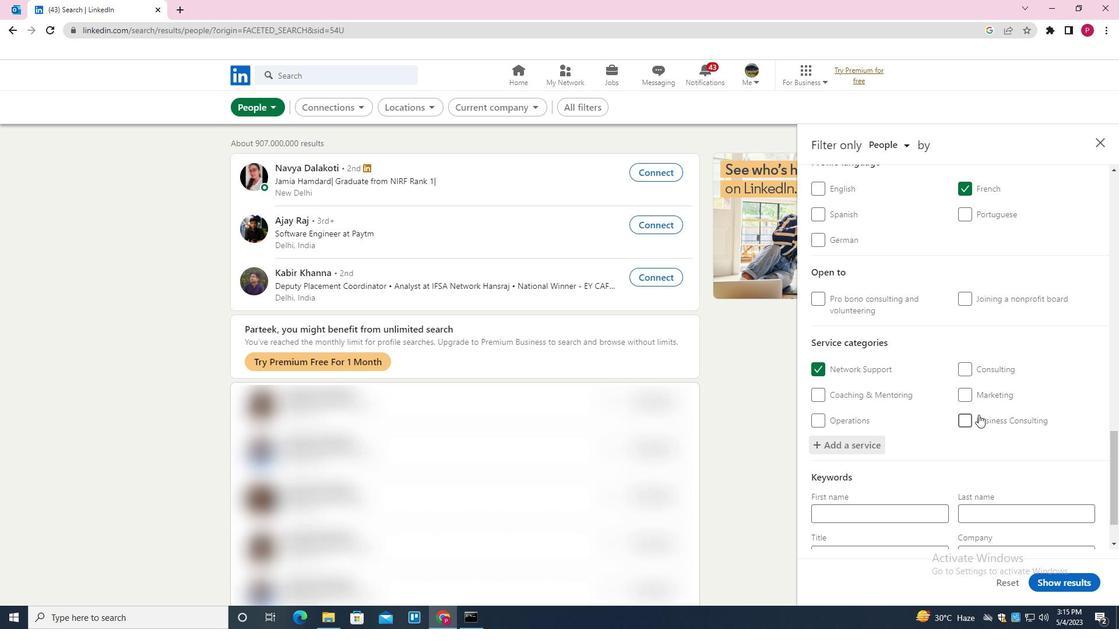 
Action: Mouse scrolled (975, 425) with delta (0, 0)
Screenshot: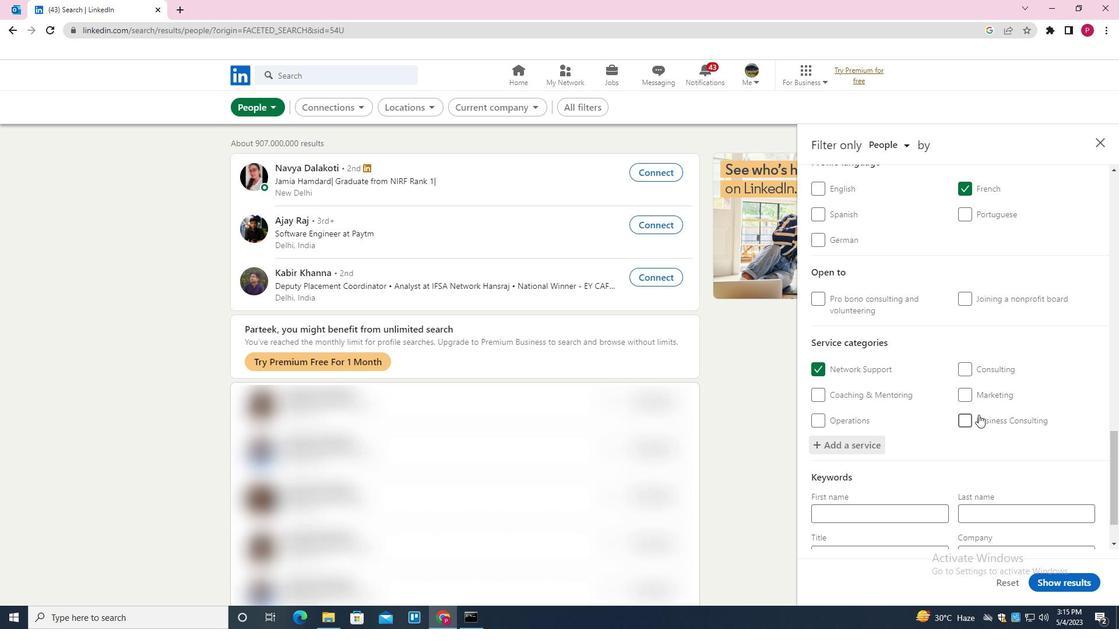 
Action: Mouse moved to (971, 440)
Screenshot: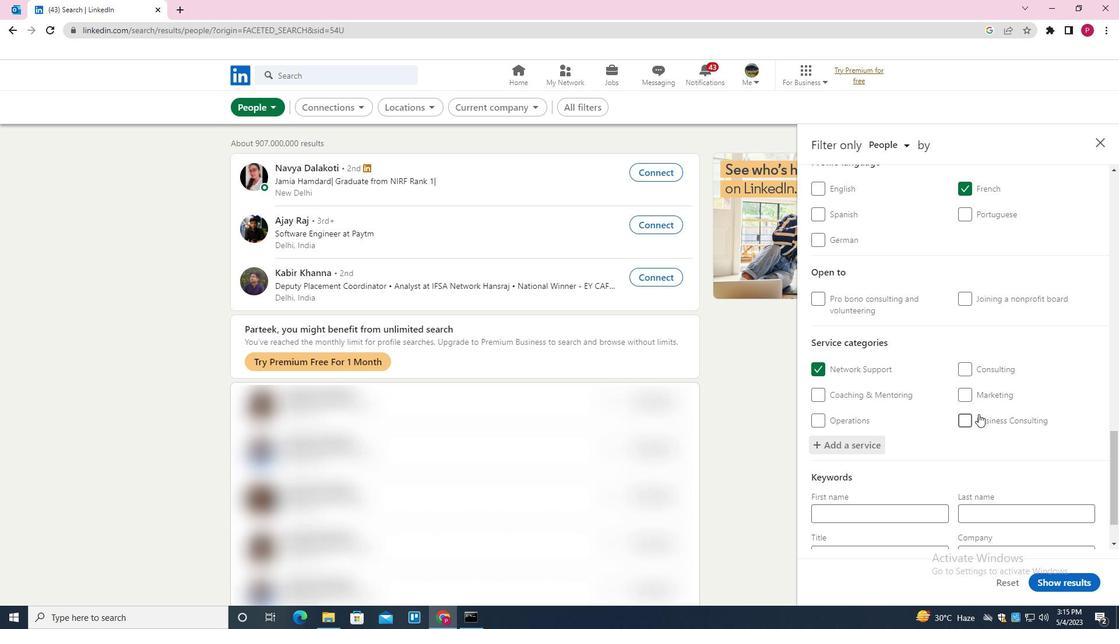 
Action: Mouse scrolled (971, 440) with delta (0, 0)
Screenshot: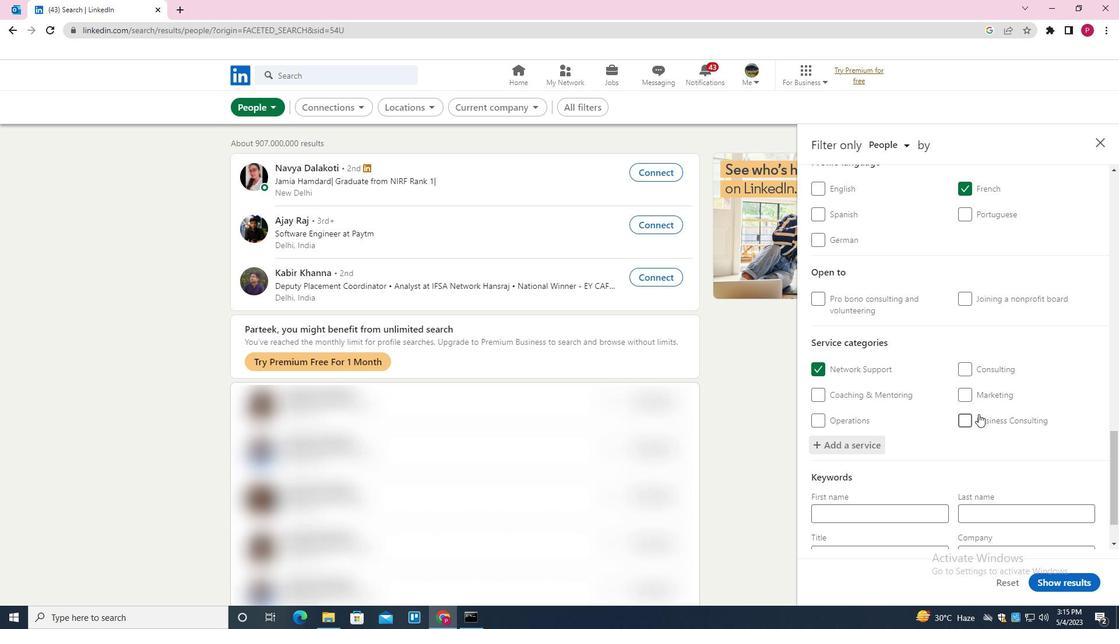 
Action: Mouse moved to (930, 503)
Screenshot: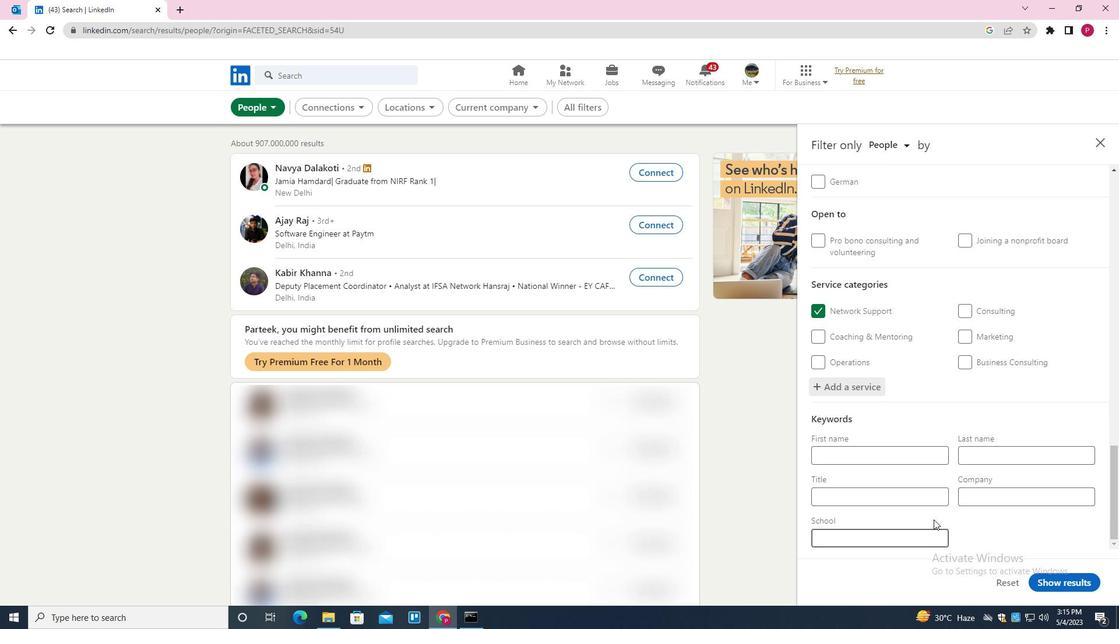 
Action: Mouse pressed left at (930, 503)
Screenshot: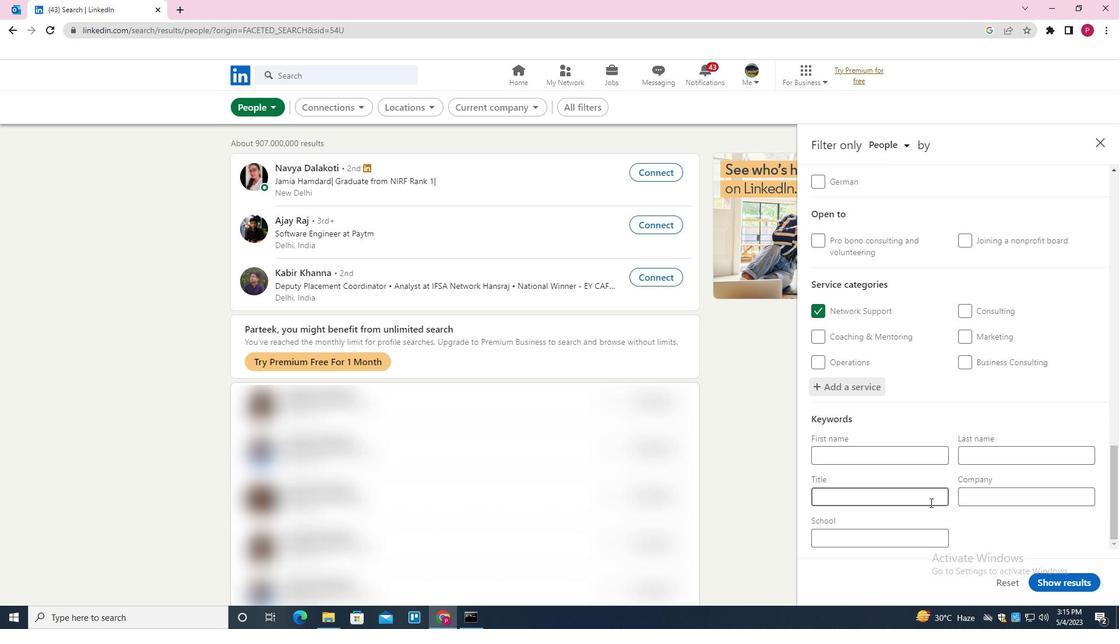 
Action: Mouse moved to (932, 499)
Screenshot: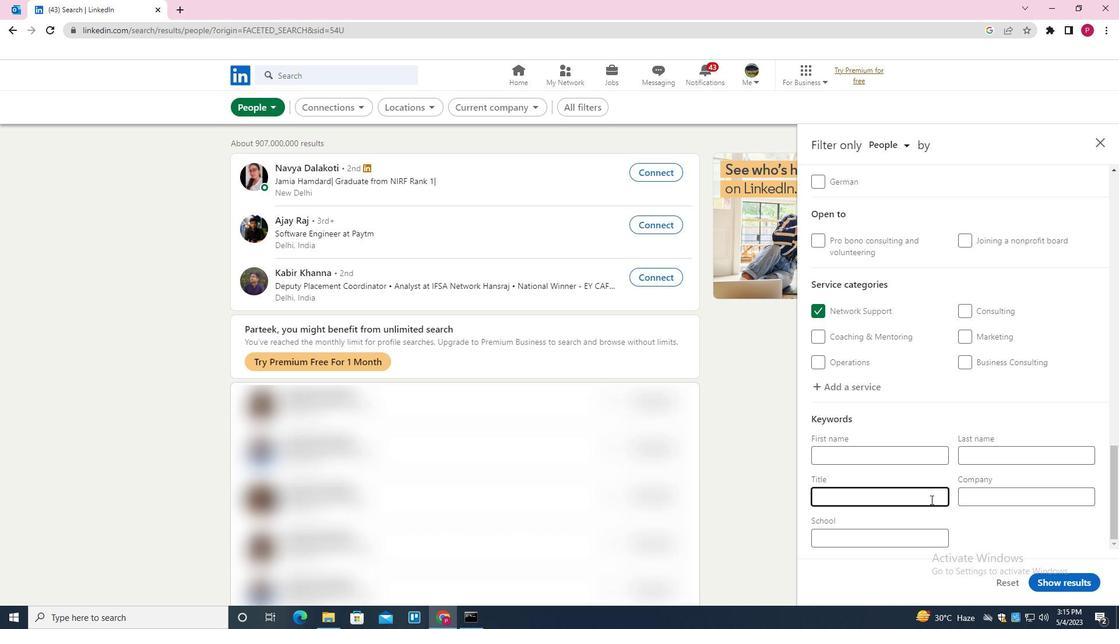 
Action: Key pressed <Key.shift>ATTORNEY
Screenshot: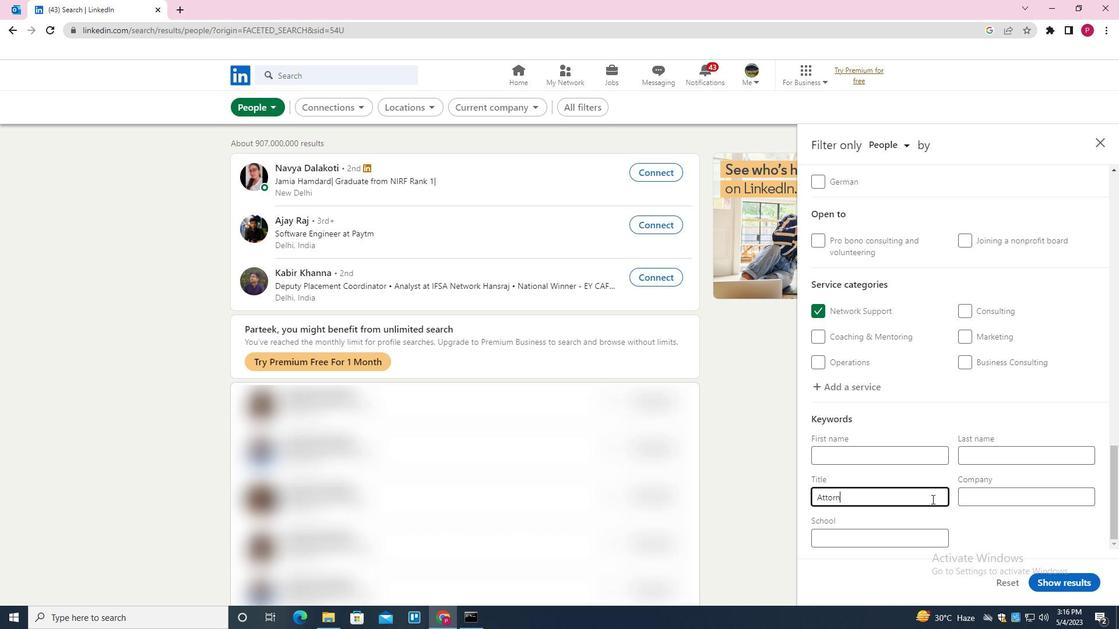 
Action: Mouse moved to (1067, 581)
Screenshot: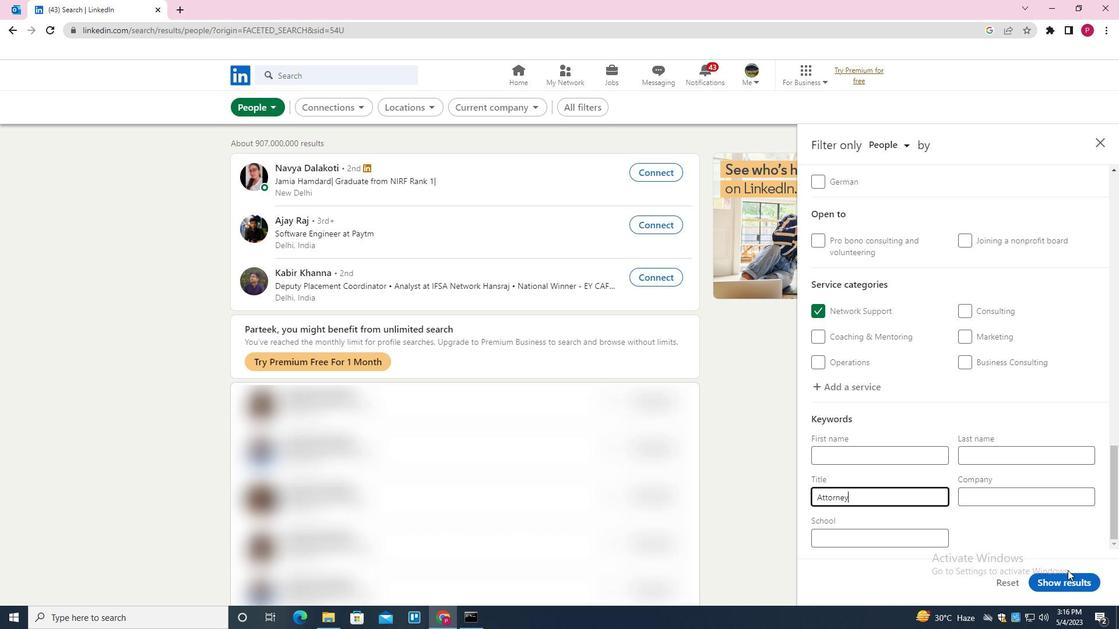 
Action: Mouse pressed left at (1067, 581)
Screenshot: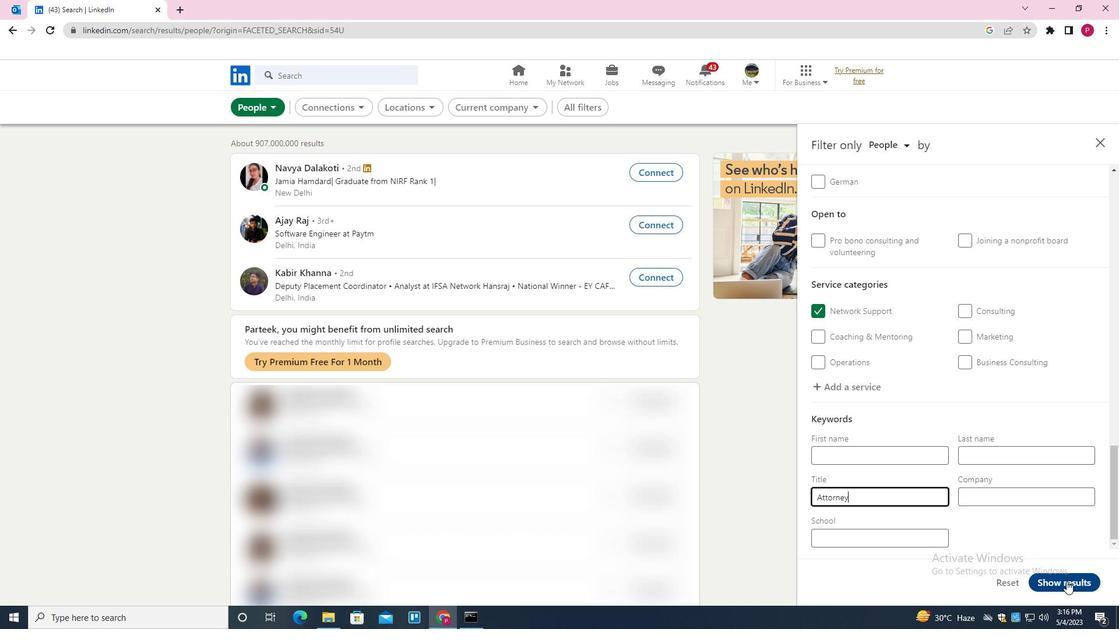 
Action: Mouse moved to (634, 332)
Screenshot: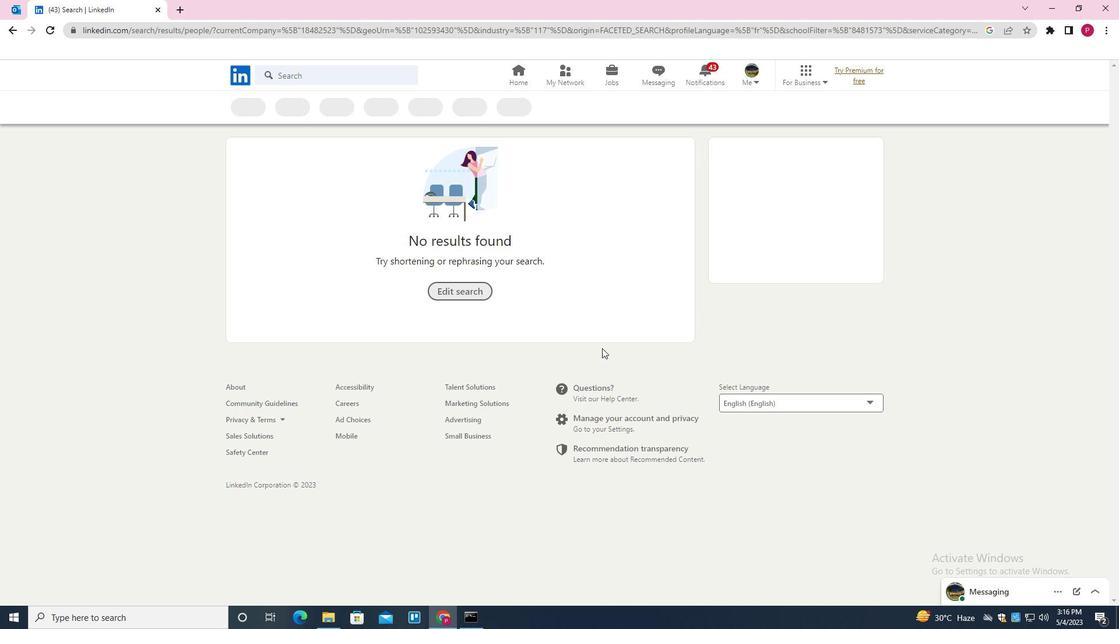 
